 Task: Search one way flight ticket for 3 adults in first from San Angelo: San Angelo Regional Airport (mathis Field) to Greenville: Pitt-greenville Airport on 5-2-2023. Choice of flights is Emirates and Kenya Airways. Number of bags: 2 checked bags. Price is upto 106000. Outbound departure time preference is 14:45.
Action: Mouse moved to (384, 151)
Screenshot: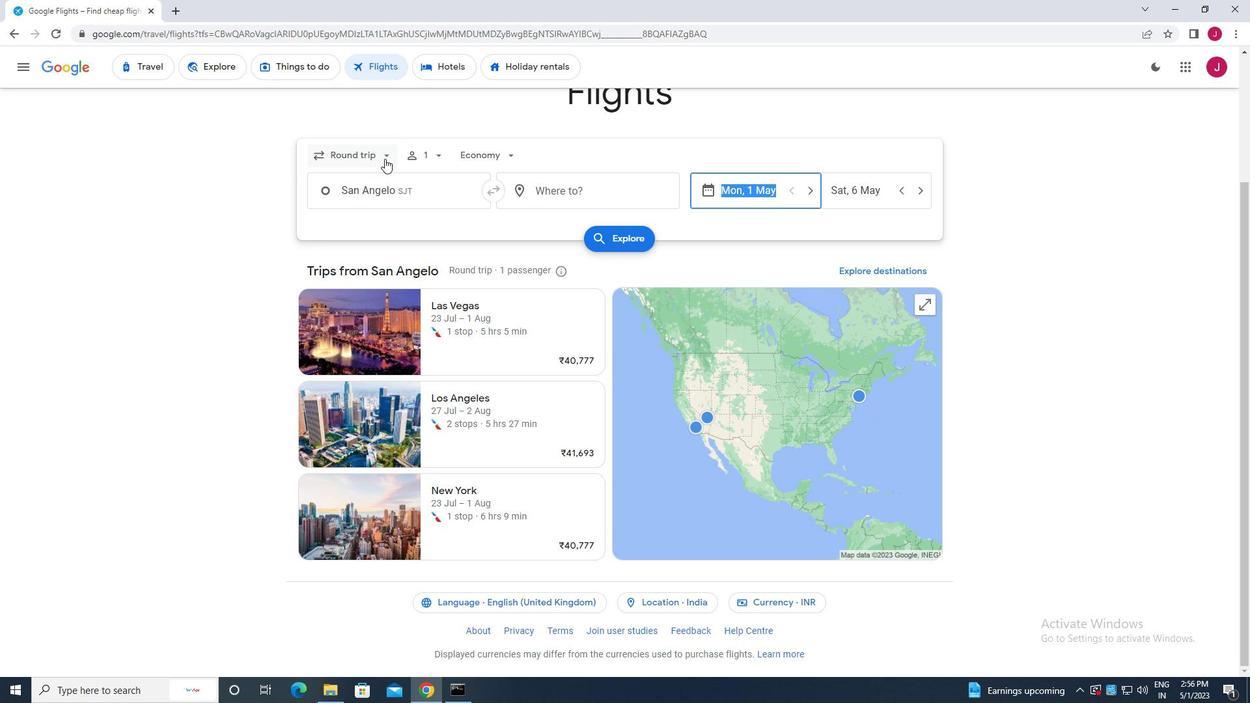 
Action: Mouse pressed left at (384, 151)
Screenshot: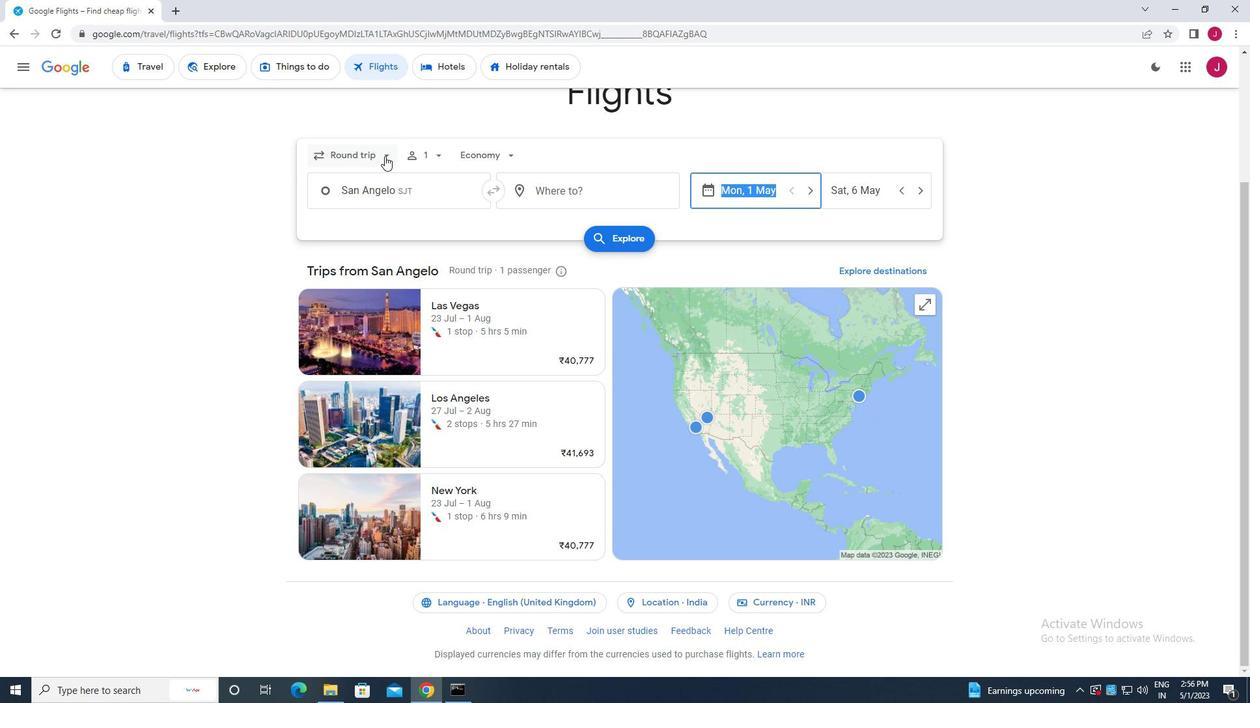 
Action: Mouse moved to (356, 212)
Screenshot: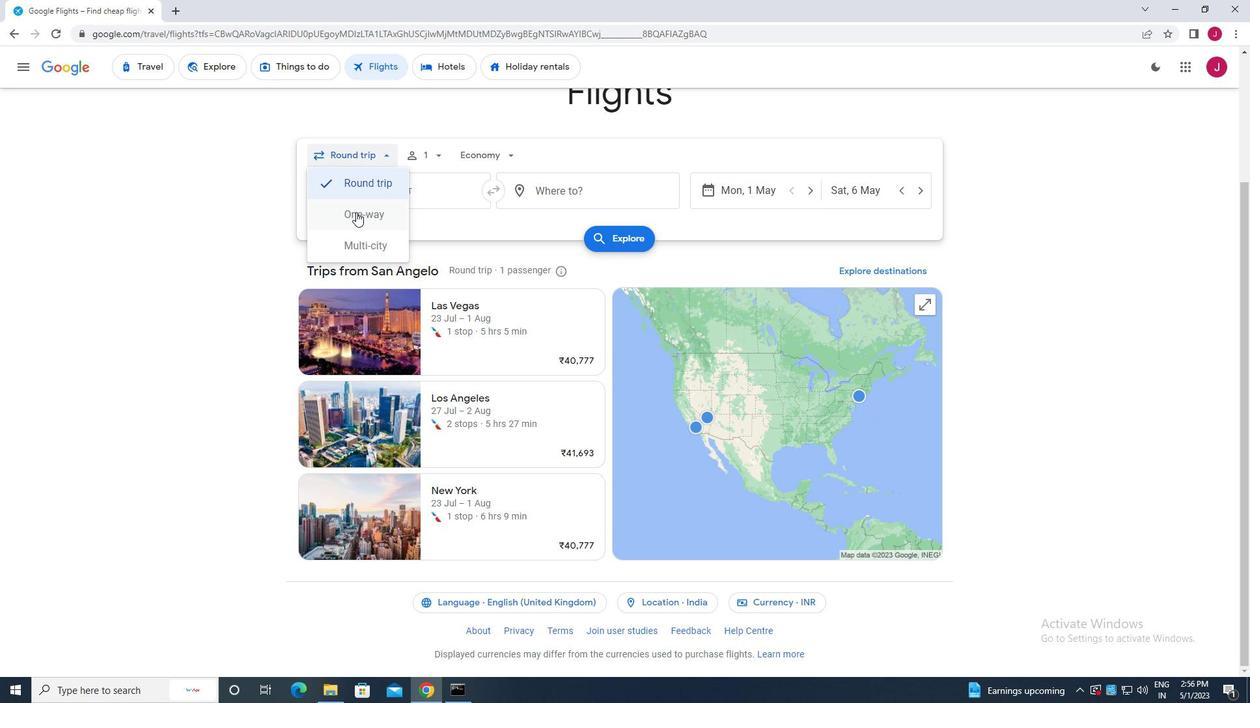 
Action: Mouse pressed left at (356, 212)
Screenshot: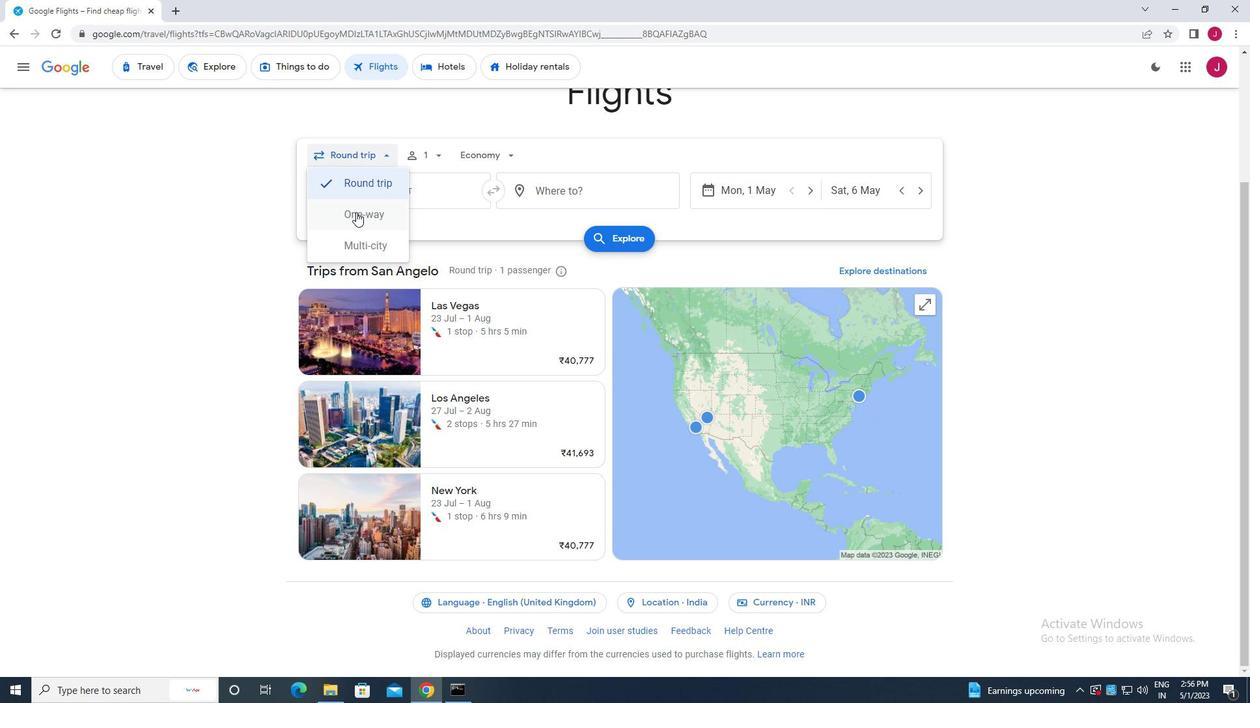 
Action: Mouse moved to (436, 153)
Screenshot: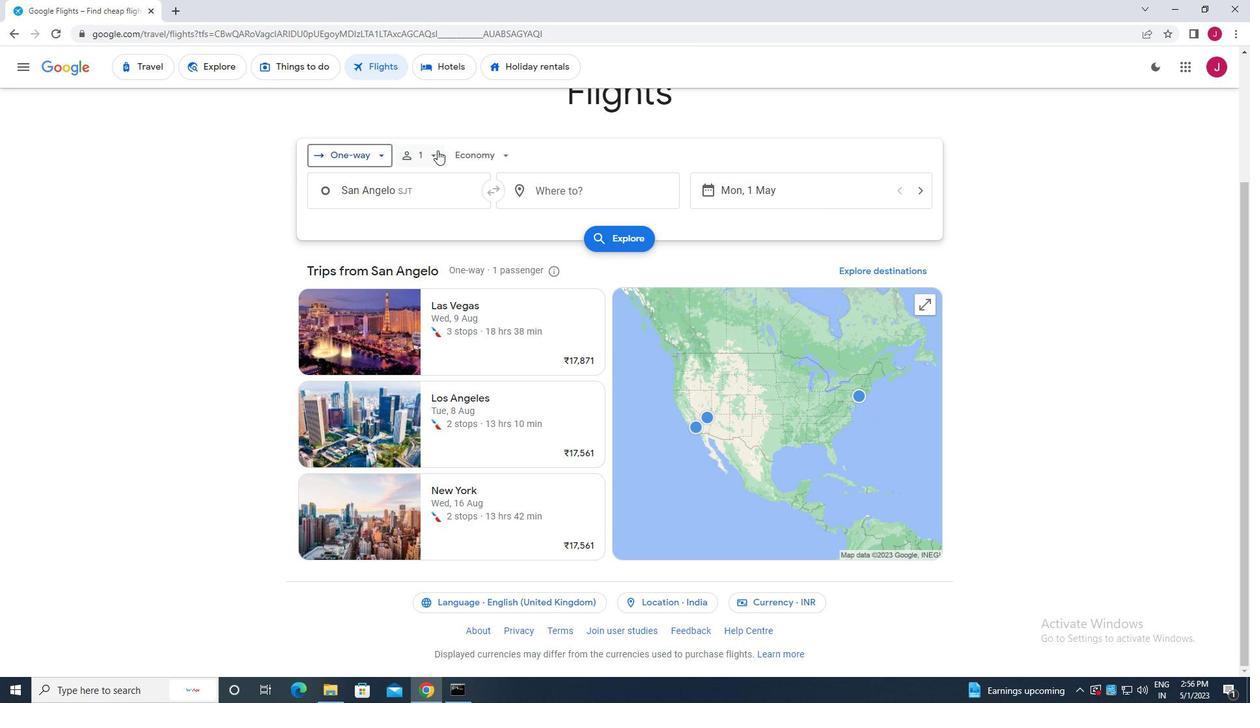 
Action: Mouse pressed left at (436, 153)
Screenshot: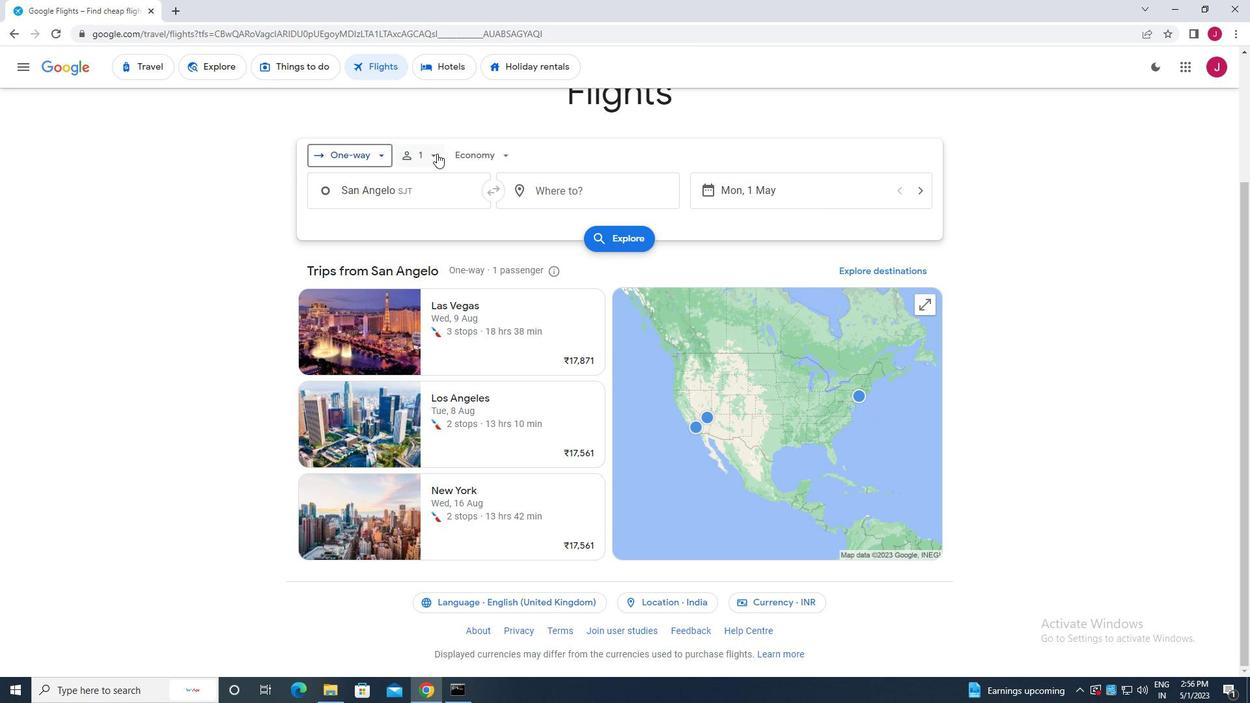 
Action: Mouse moved to (433, 160)
Screenshot: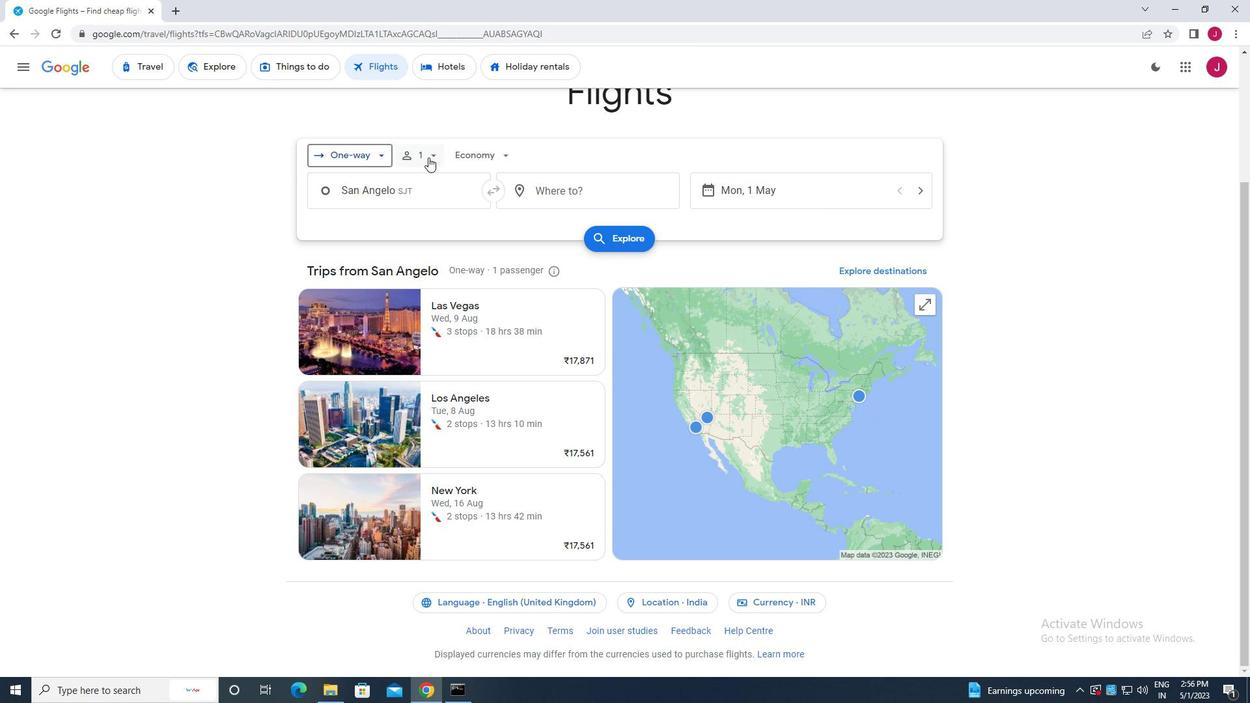 
Action: Mouse pressed left at (433, 160)
Screenshot: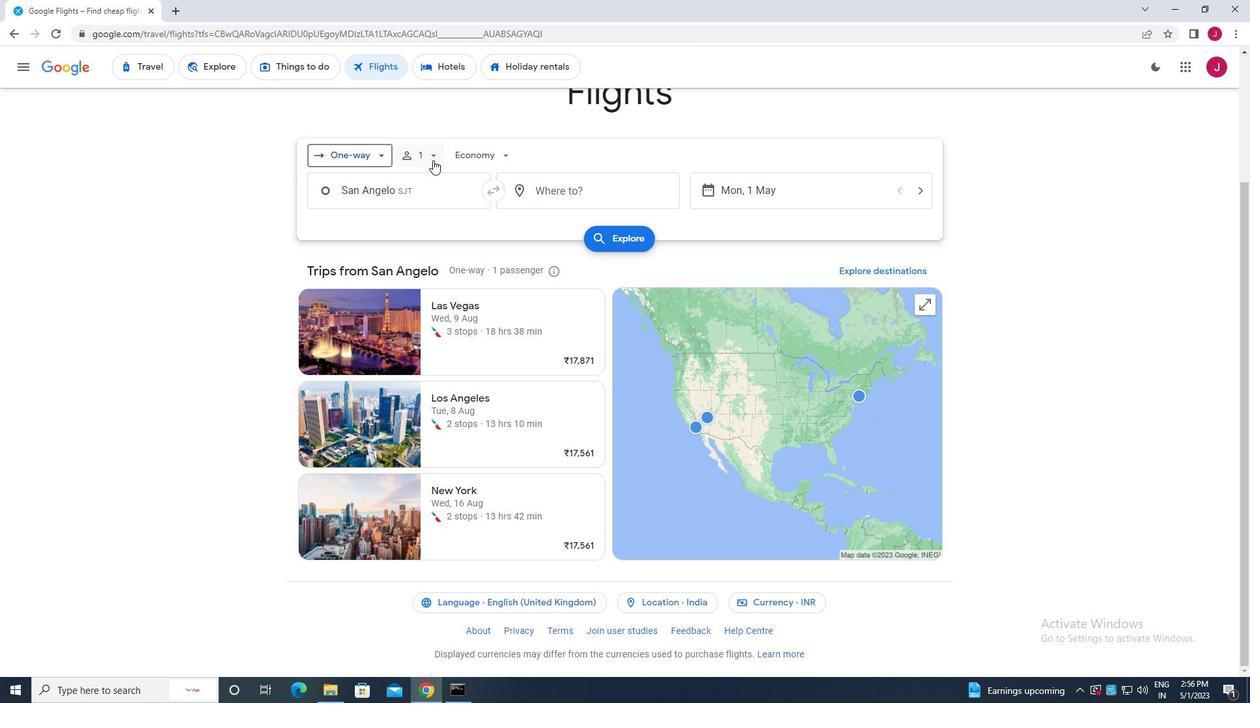 
Action: Mouse moved to (435, 154)
Screenshot: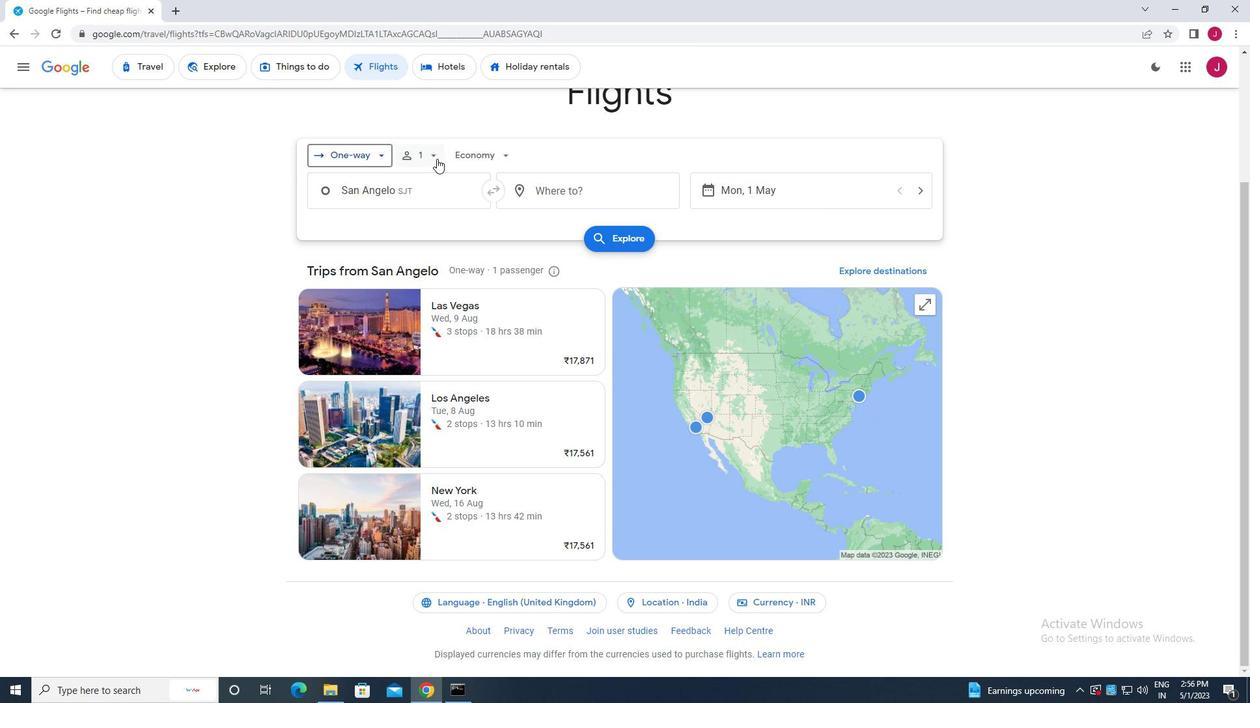 
Action: Mouse pressed left at (435, 154)
Screenshot: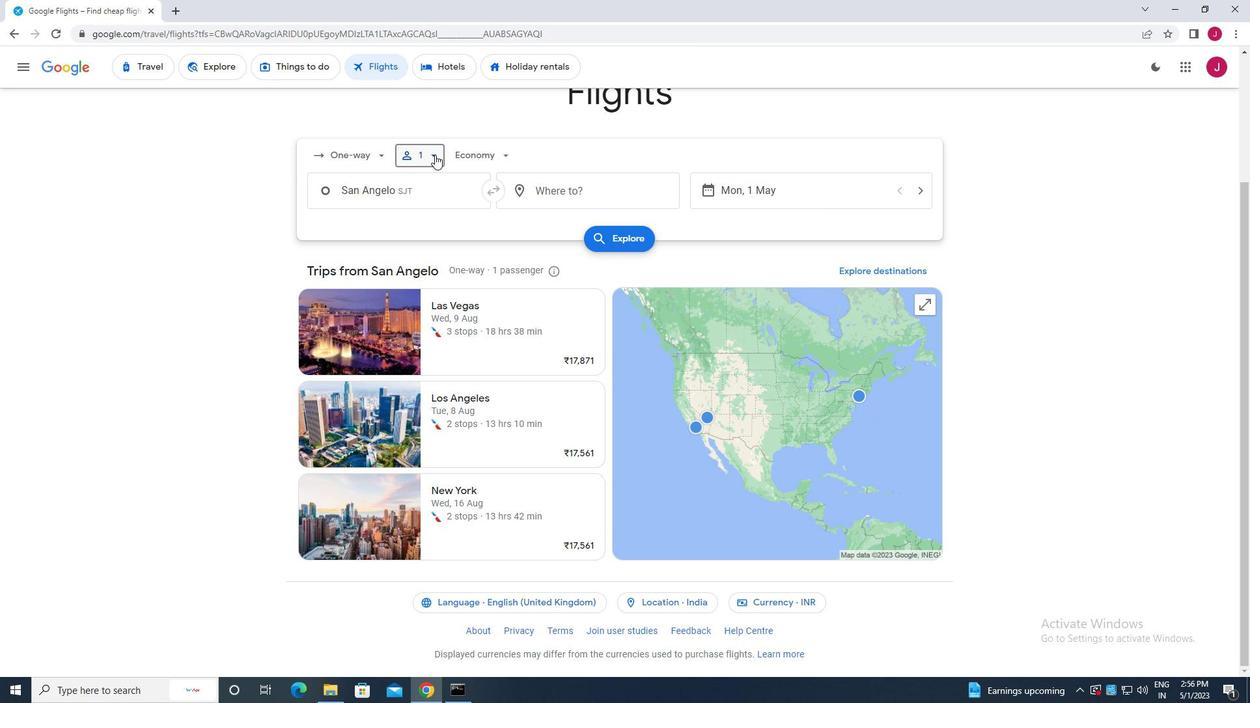 
Action: Mouse moved to (527, 191)
Screenshot: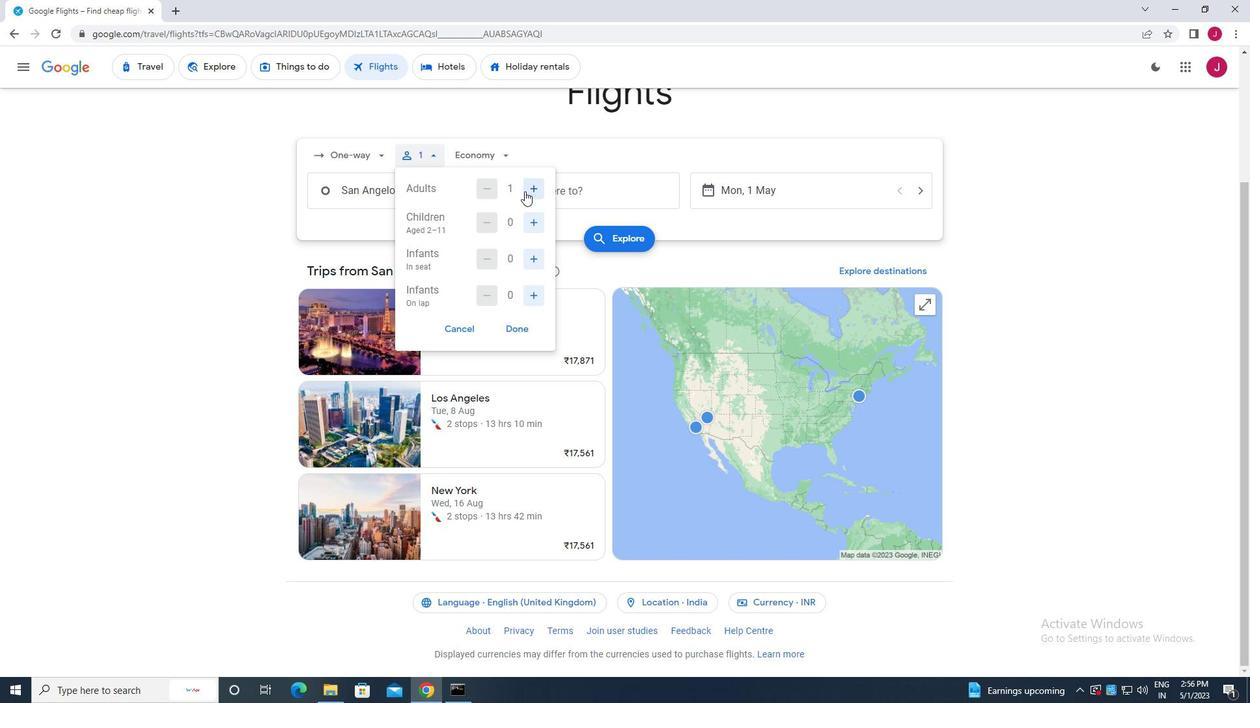 
Action: Mouse pressed left at (527, 191)
Screenshot: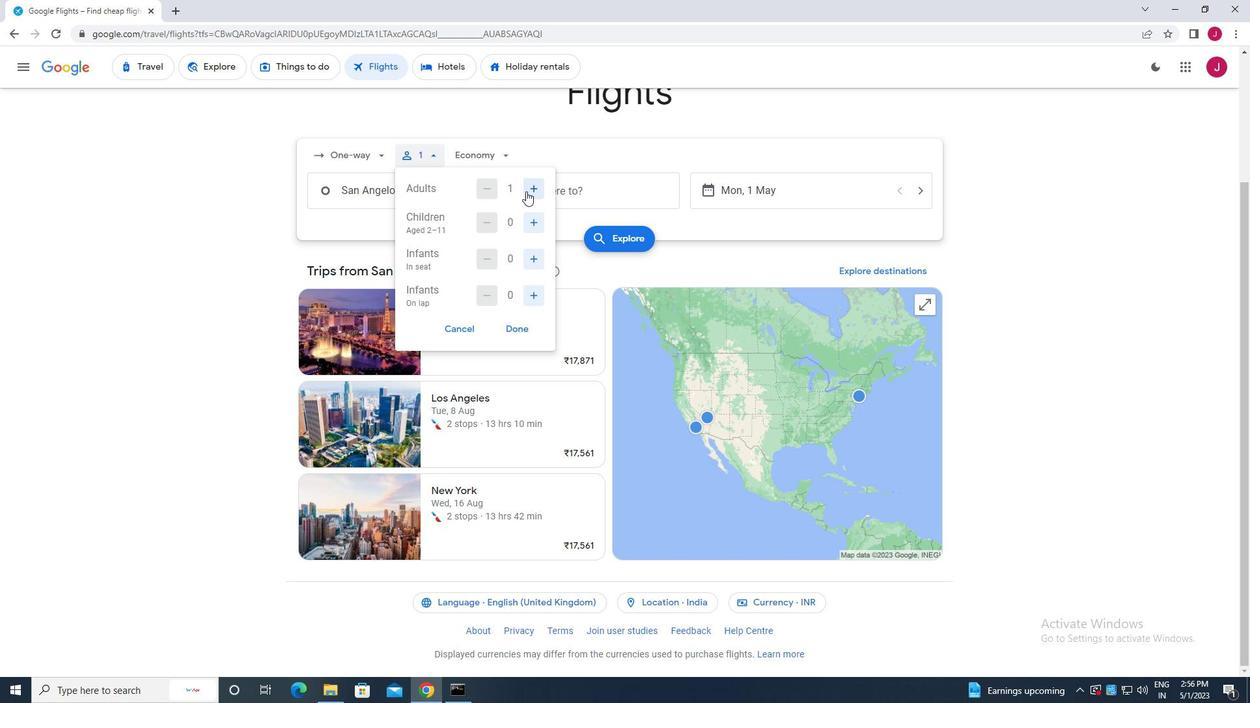 
Action: Mouse moved to (528, 191)
Screenshot: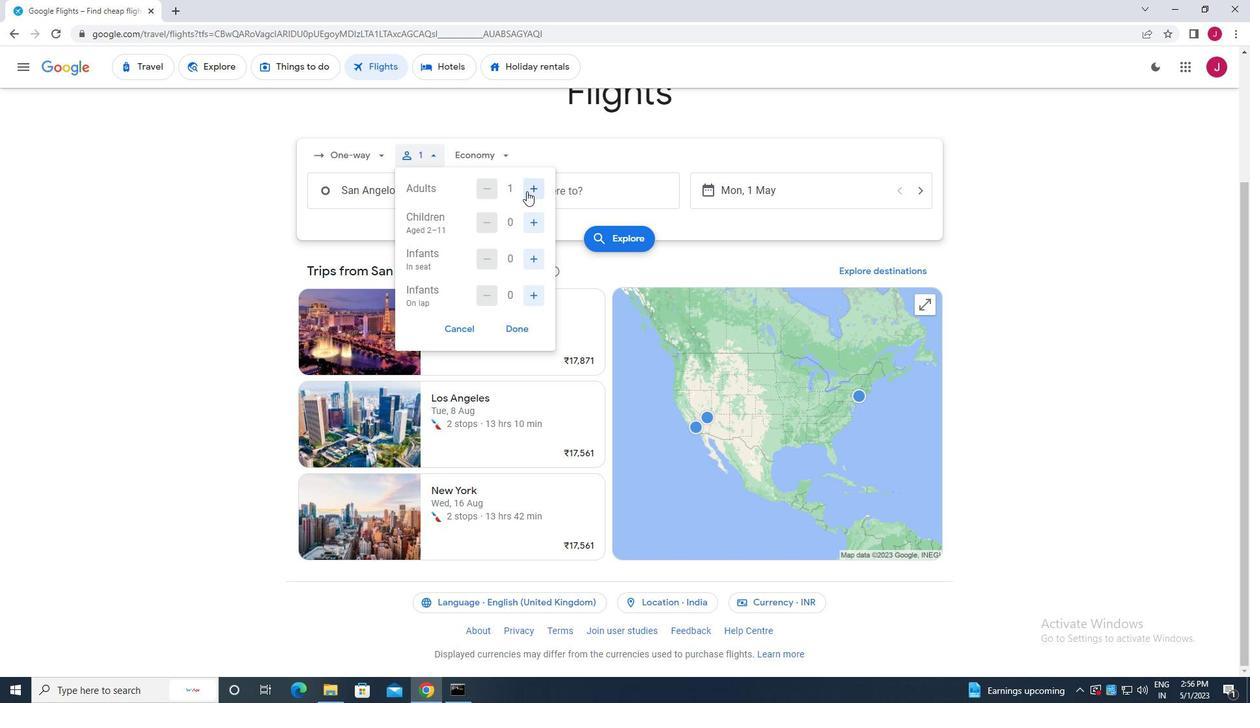 
Action: Mouse pressed left at (528, 191)
Screenshot: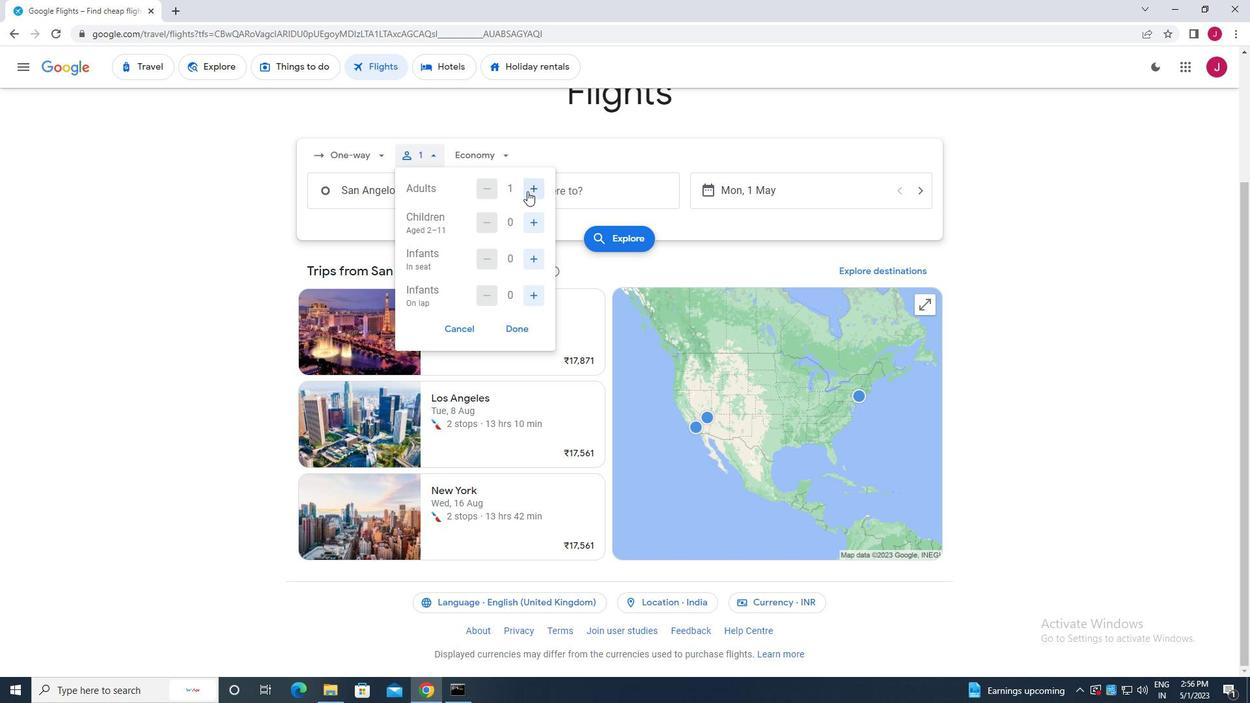 
Action: Mouse moved to (518, 325)
Screenshot: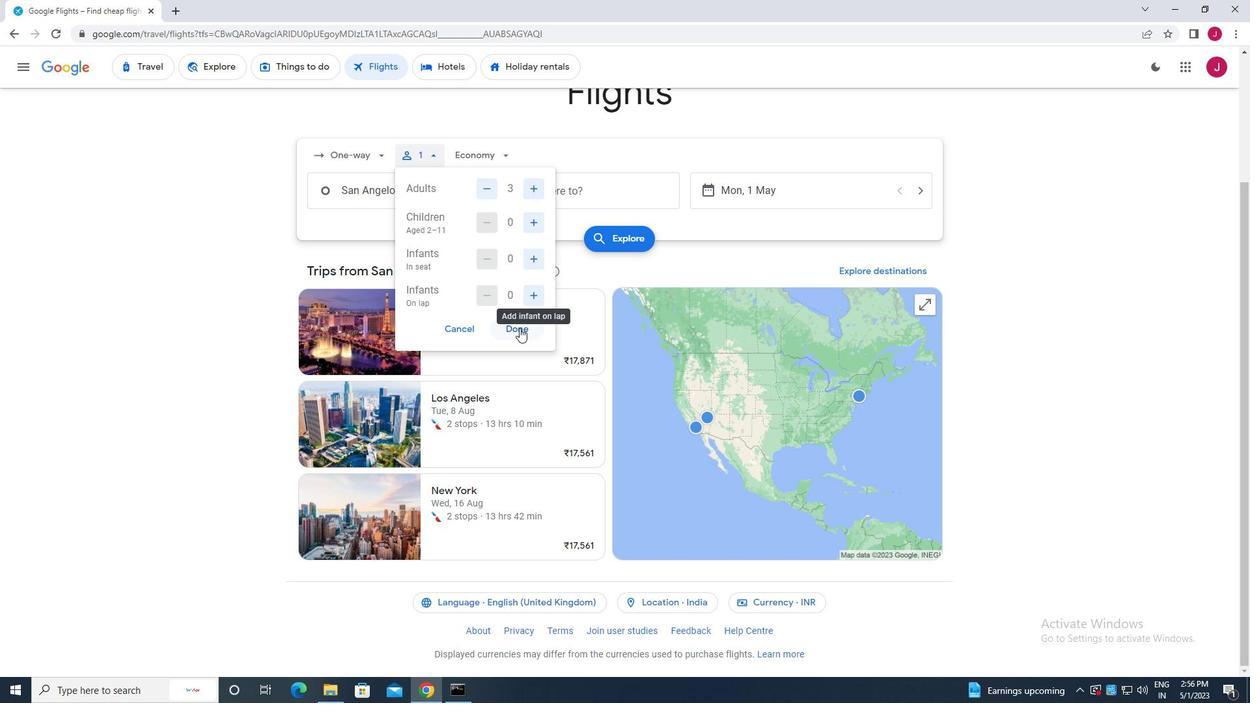 
Action: Mouse pressed left at (518, 325)
Screenshot: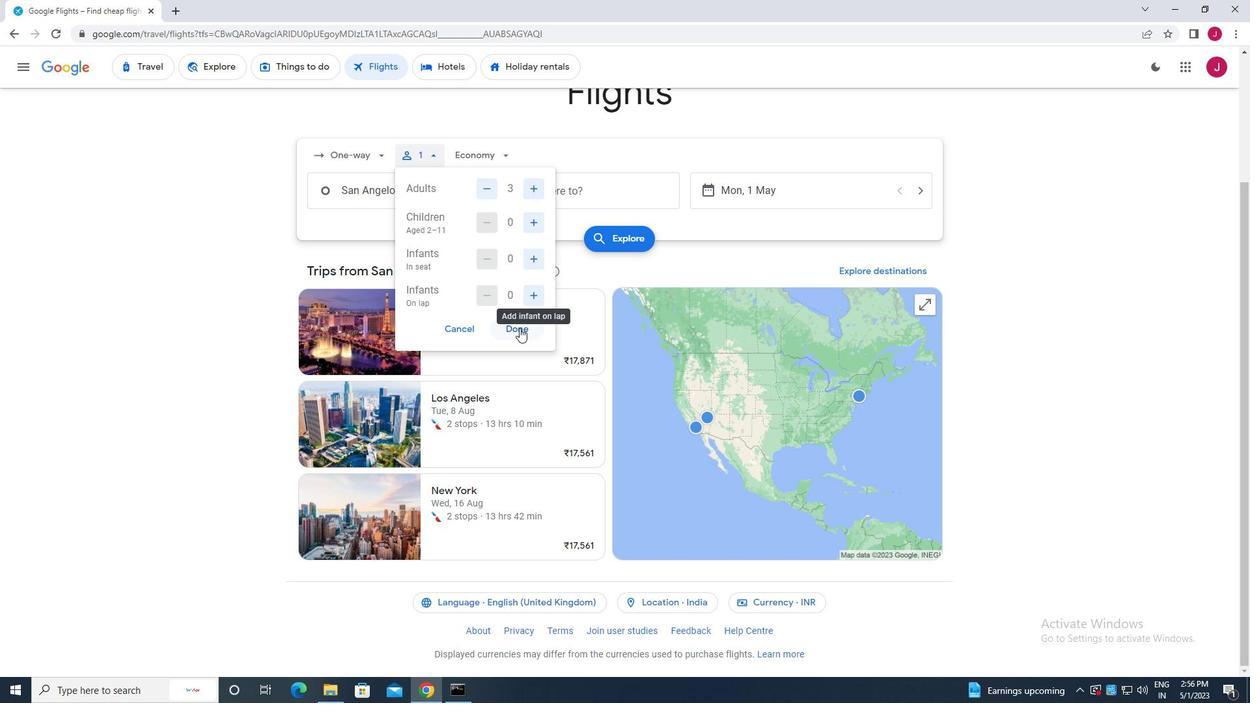 
Action: Mouse moved to (487, 158)
Screenshot: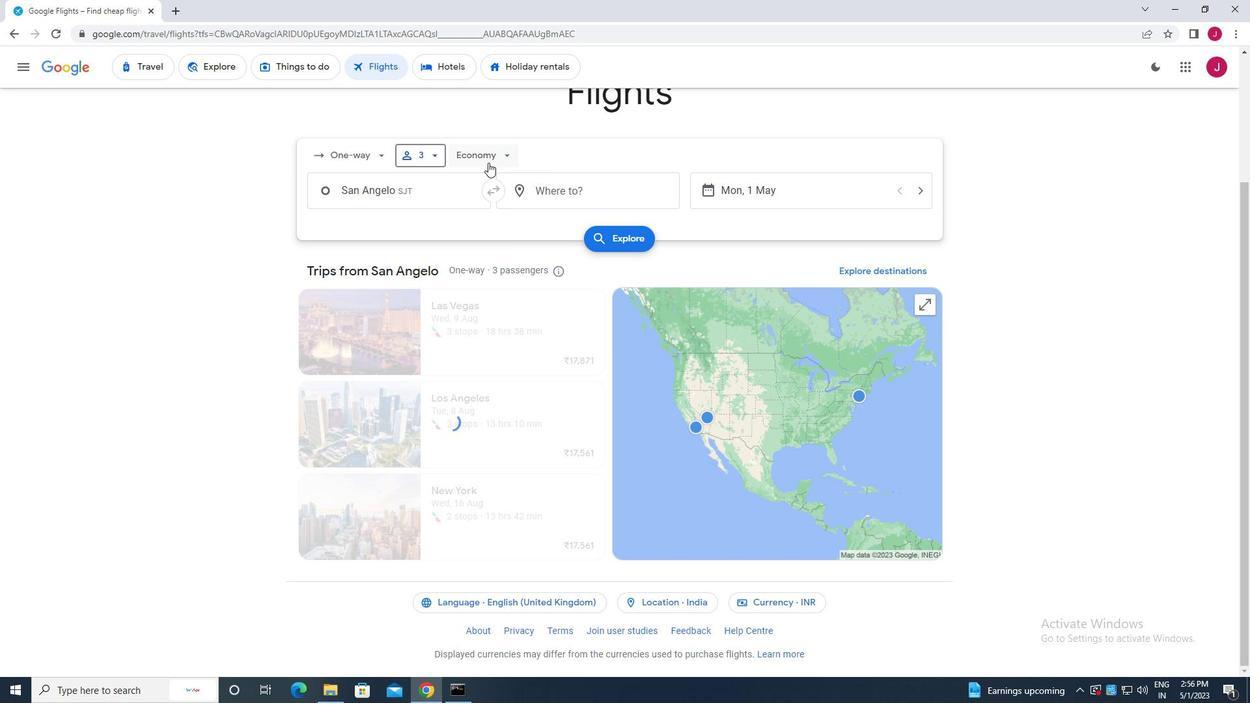 
Action: Mouse pressed left at (487, 158)
Screenshot: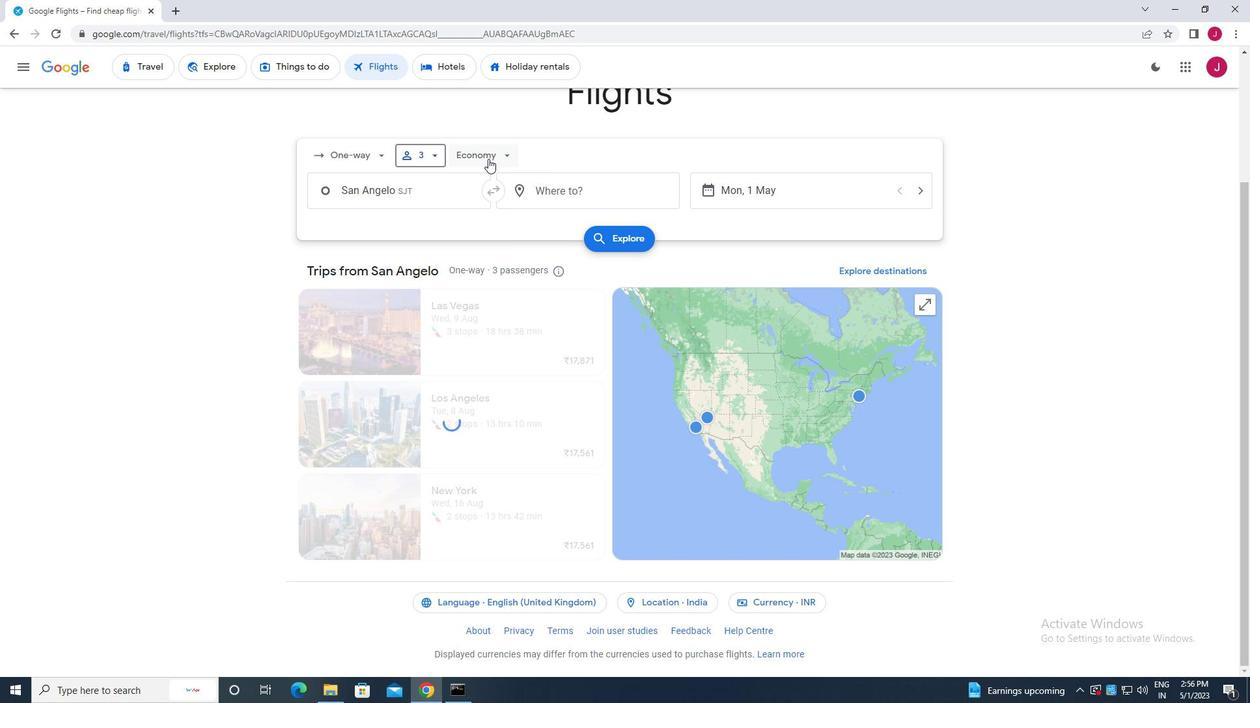 
Action: Mouse moved to (493, 274)
Screenshot: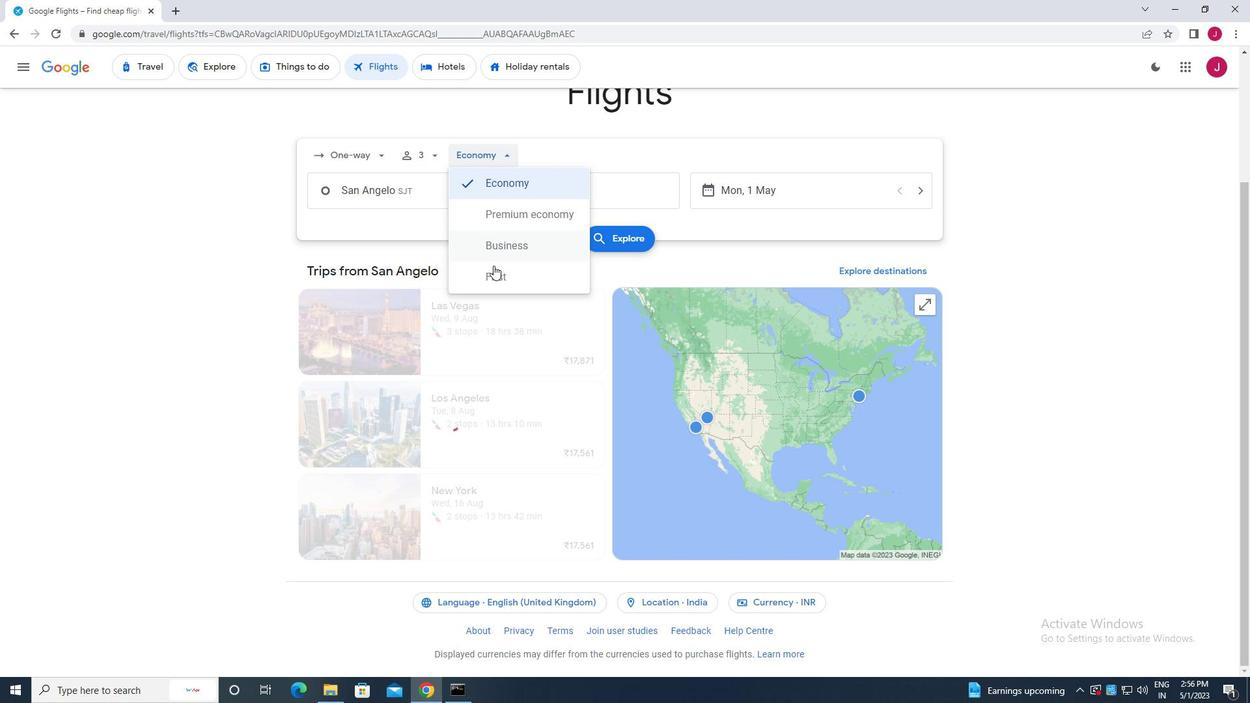
Action: Mouse pressed left at (493, 274)
Screenshot: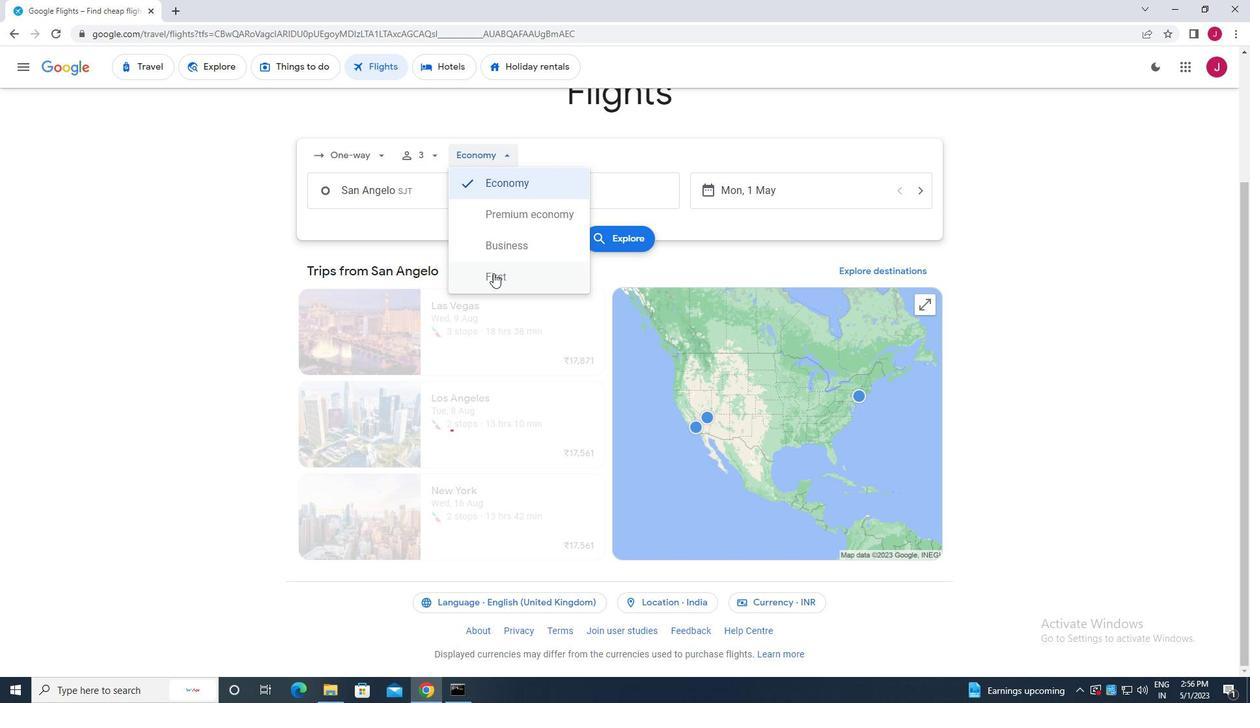 
Action: Mouse moved to (423, 183)
Screenshot: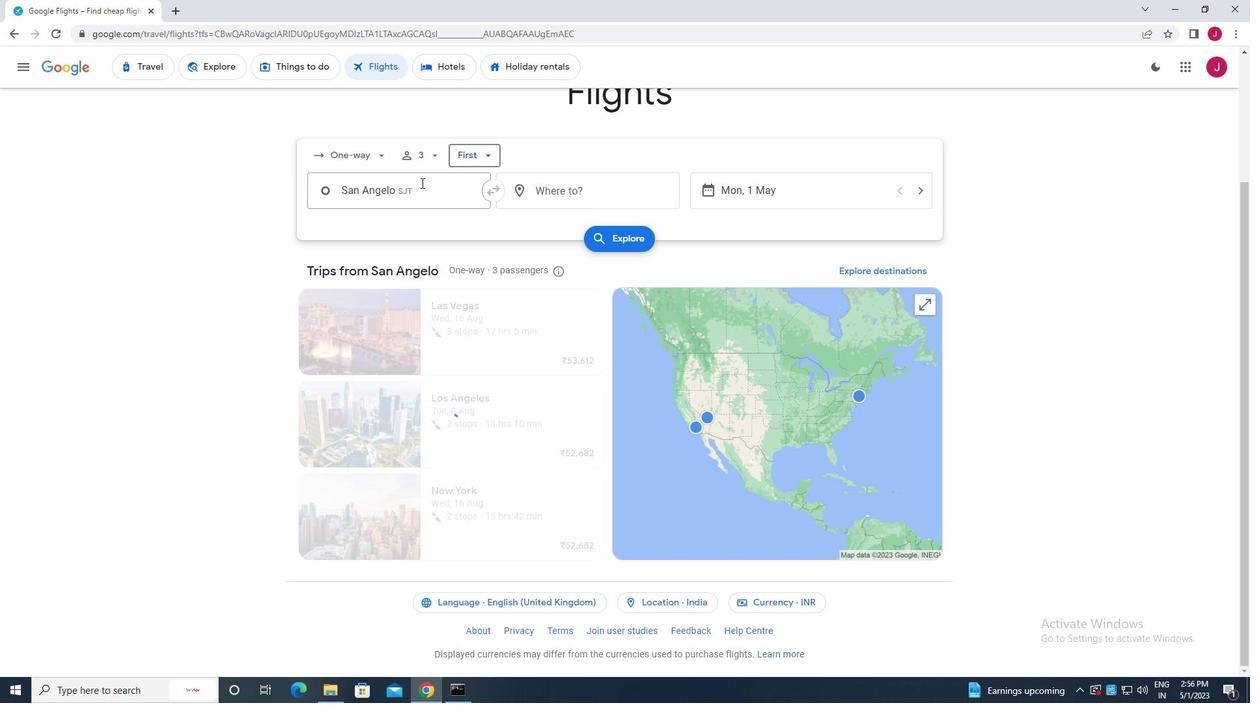 
Action: Mouse pressed left at (423, 183)
Screenshot: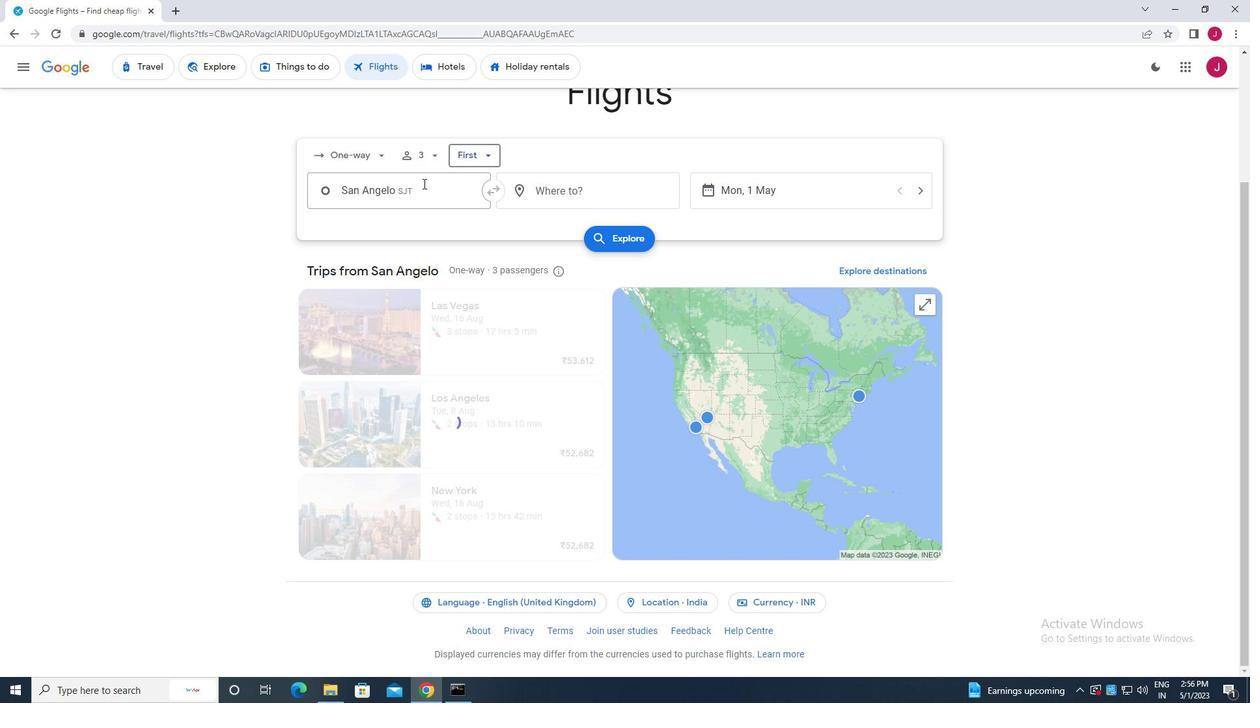 
Action: Mouse moved to (430, 183)
Screenshot: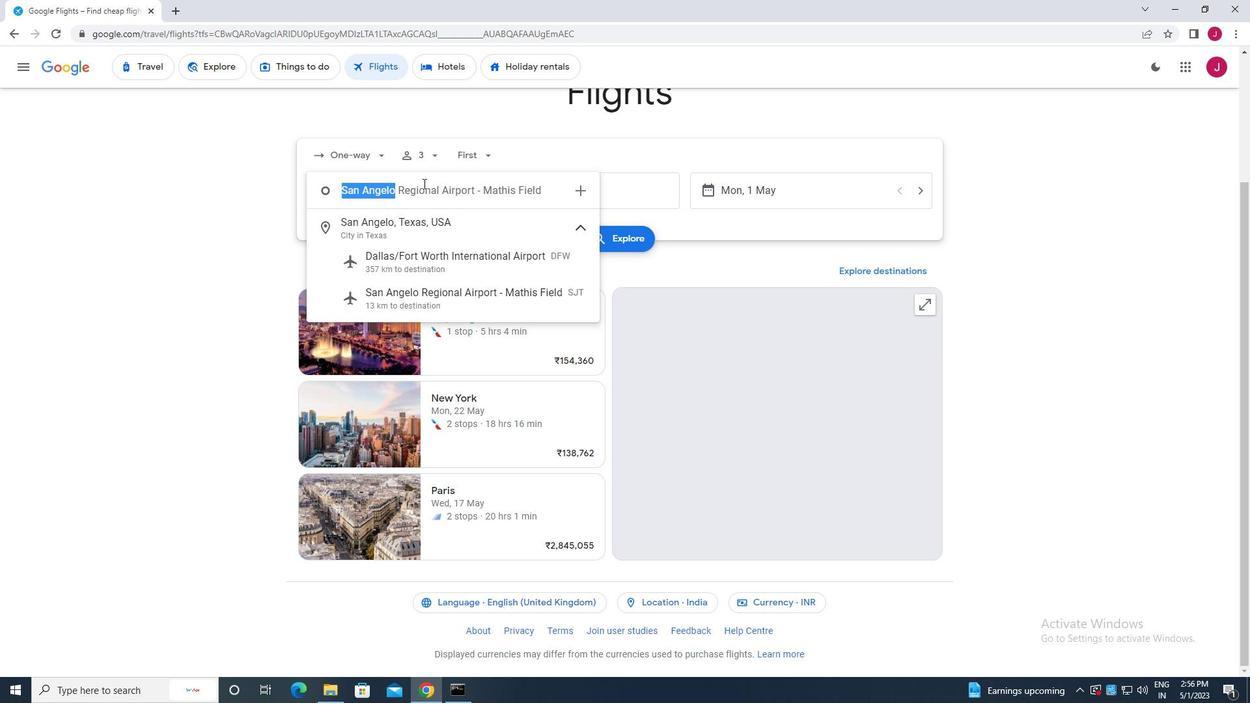 
Action: Key pressed san<Key.space>ang
Screenshot: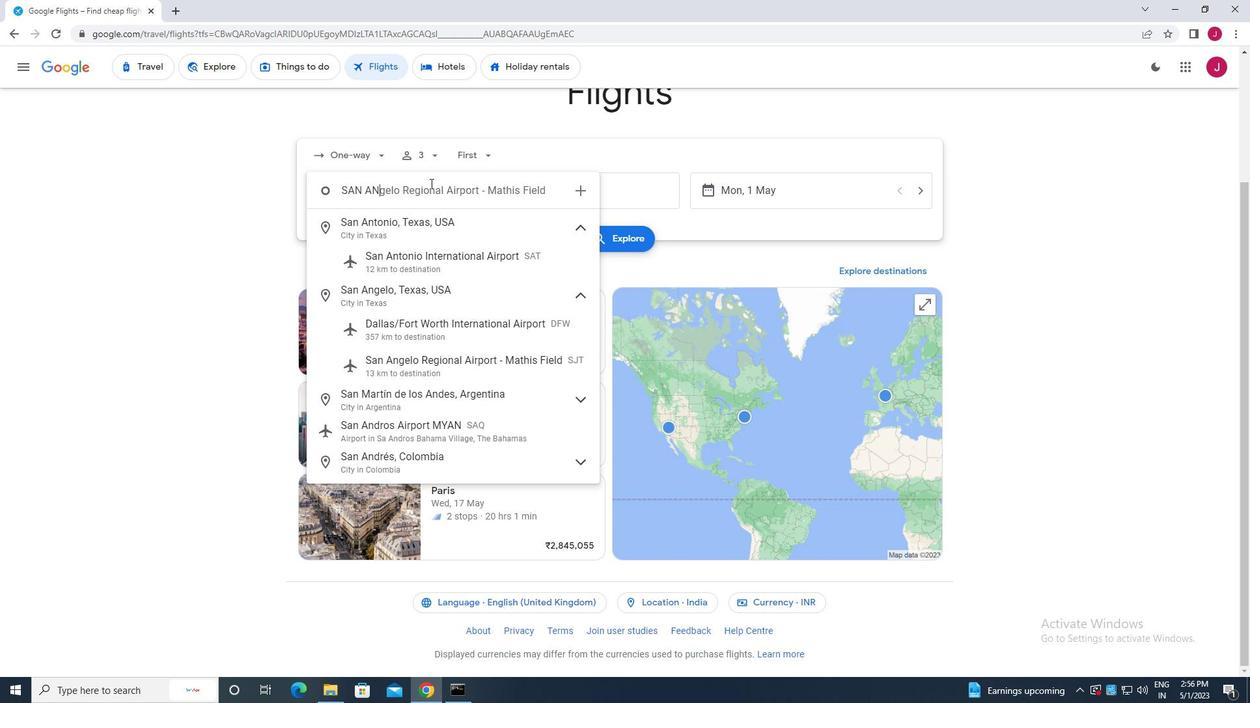 
Action: Mouse moved to (422, 186)
Screenshot: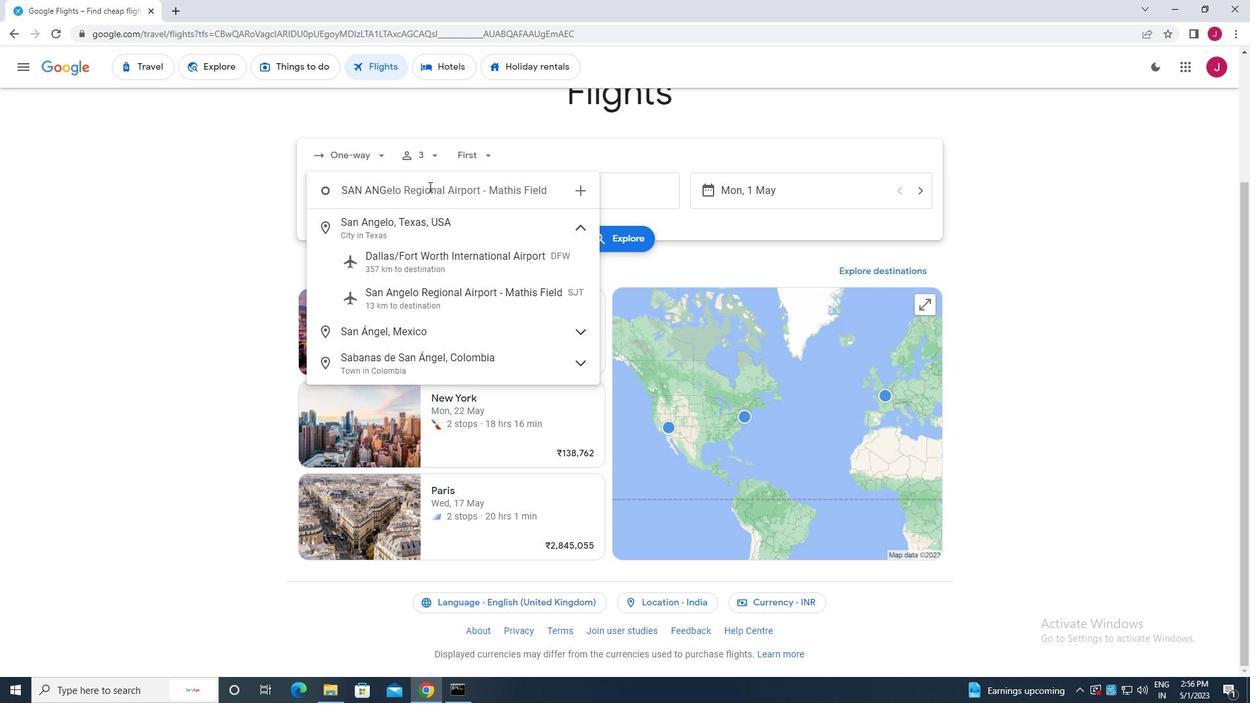 
Action: Key pressed gelo
Screenshot: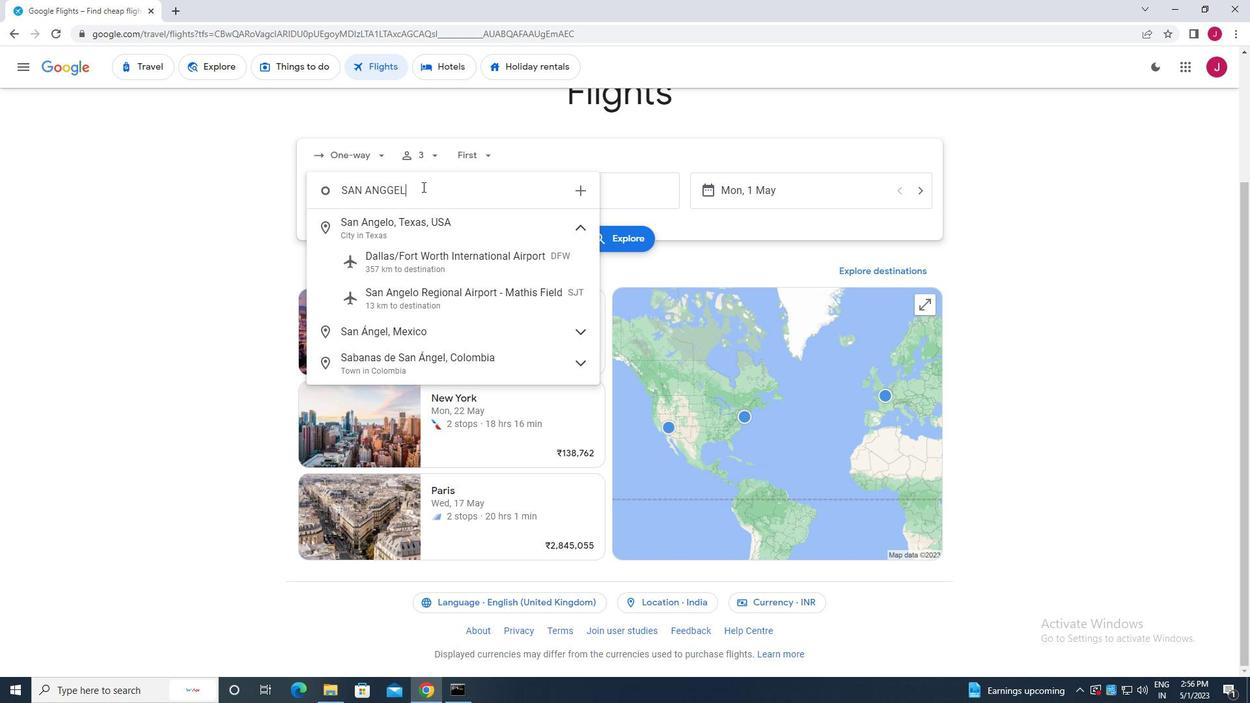 
Action: Mouse moved to (456, 291)
Screenshot: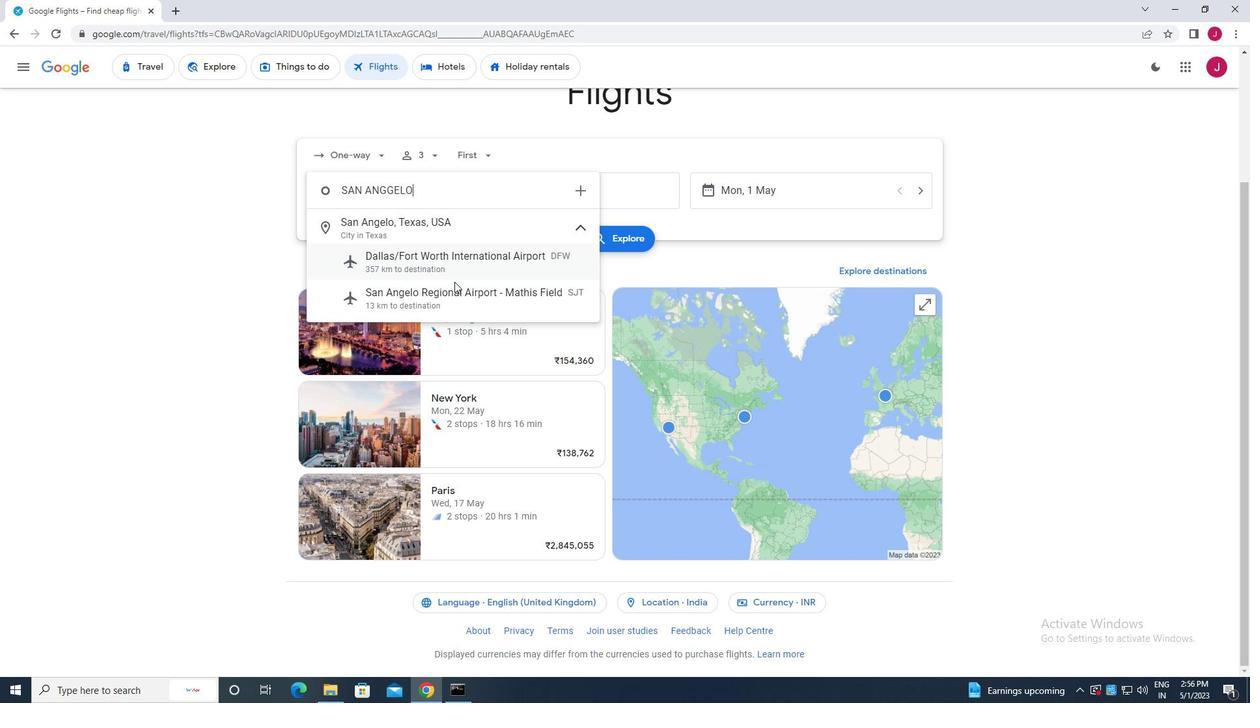 
Action: Mouse pressed left at (456, 291)
Screenshot: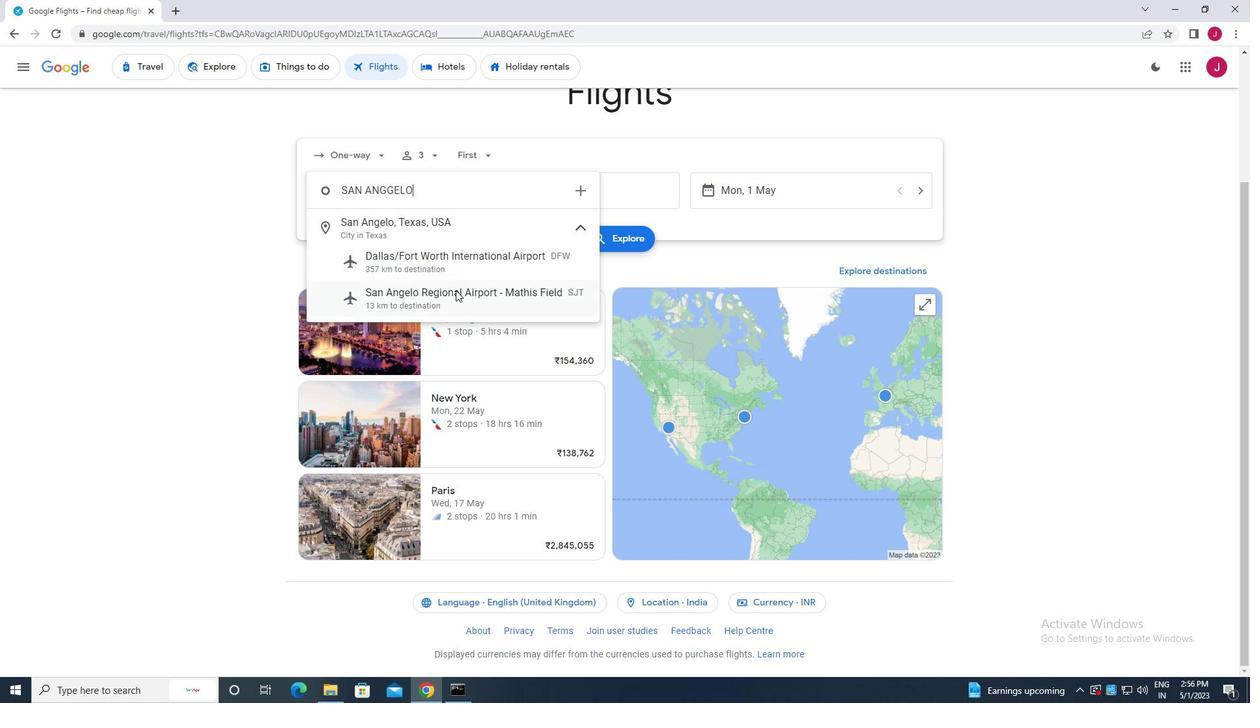 
Action: Mouse moved to (601, 194)
Screenshot: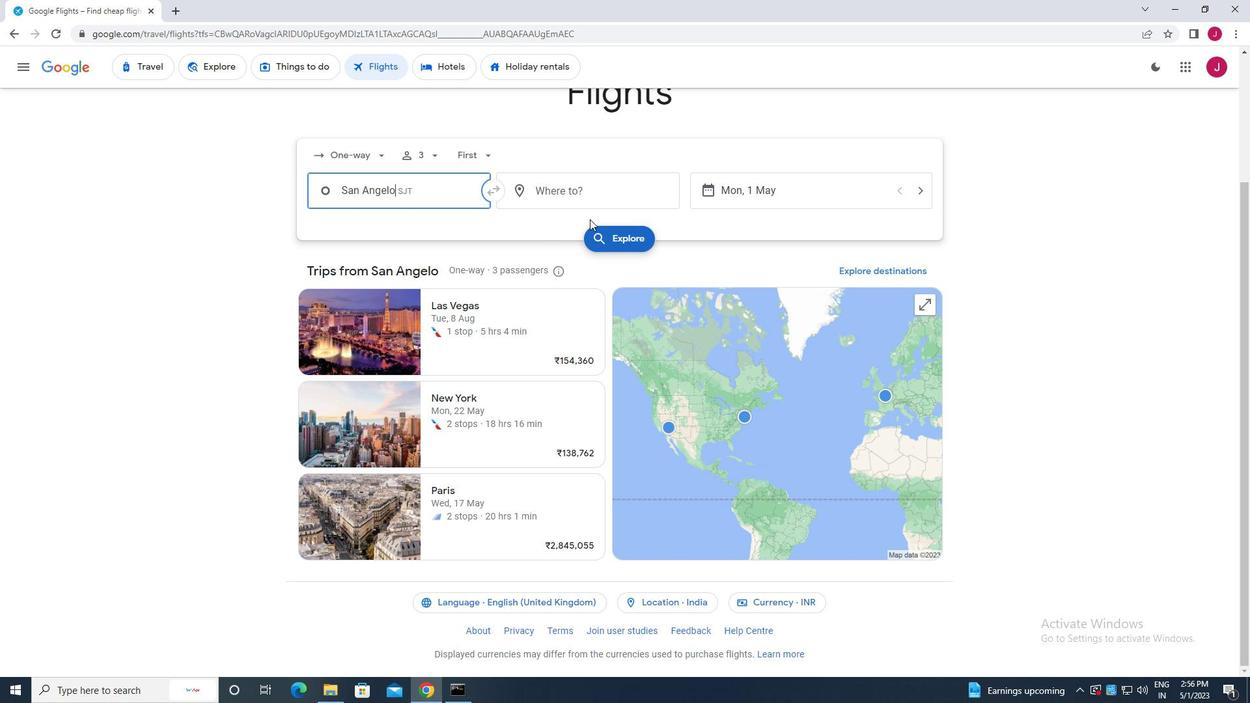 
Action: Mouse pressed left at (601, 194)
Screenshot: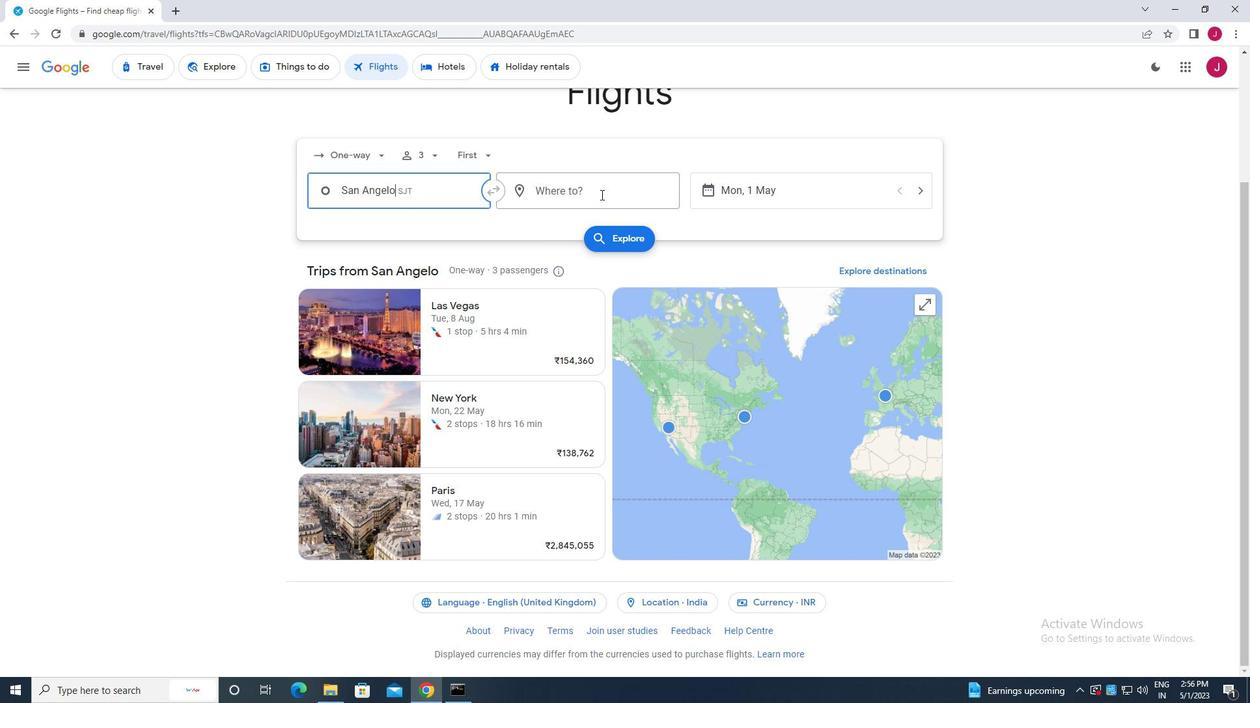 
Action: Mouse moved to (599, 195)
Screenshot: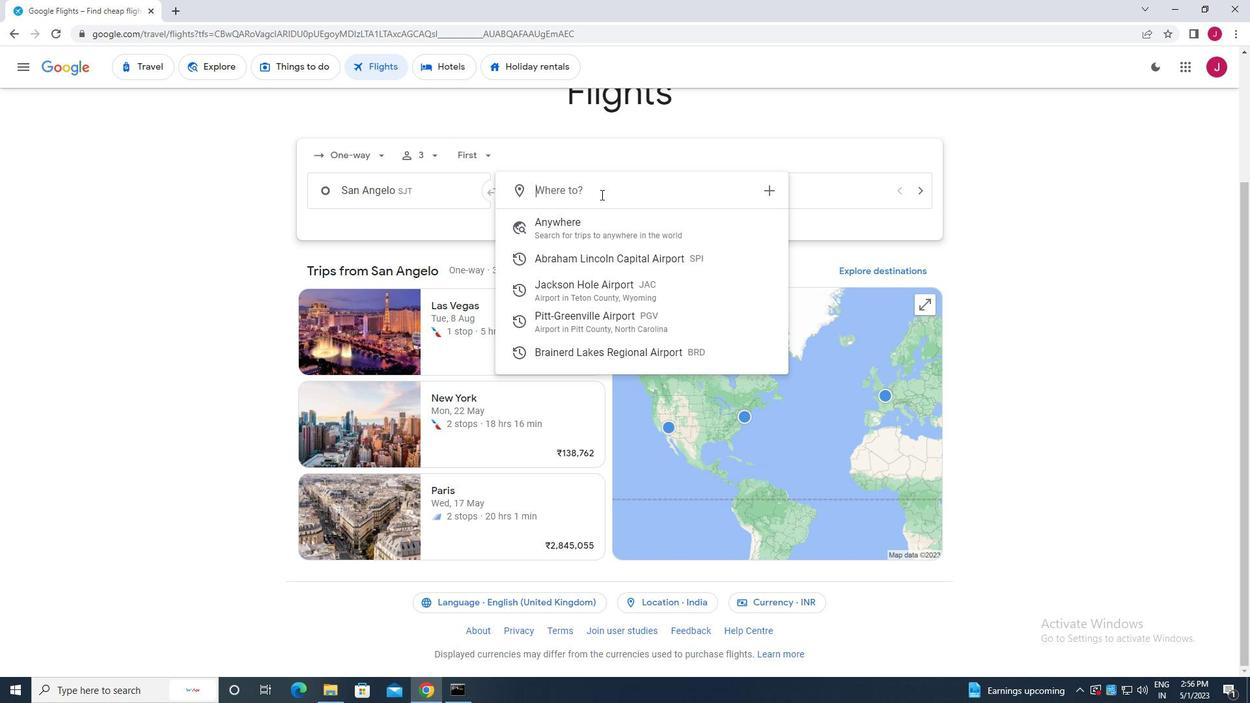
Action: Key pressed greenville<Key.space>p
Screenshot: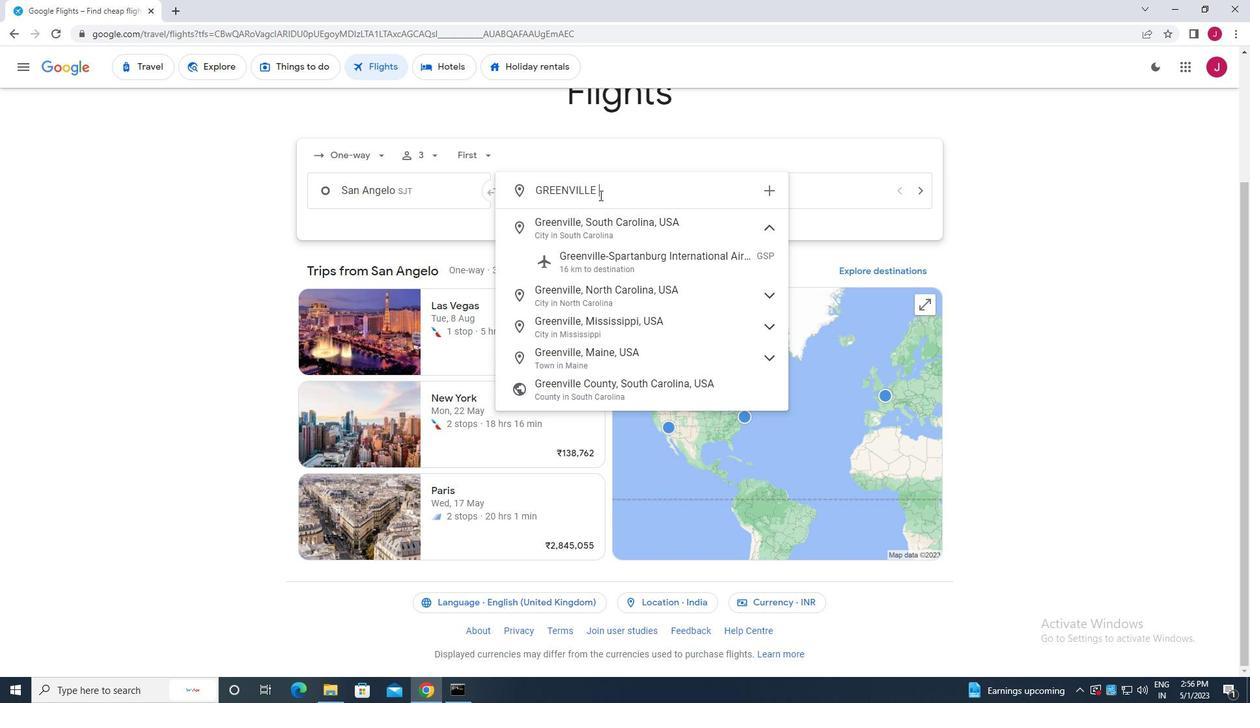 
Action: Mouse moved to (599, 233)
Screenshot: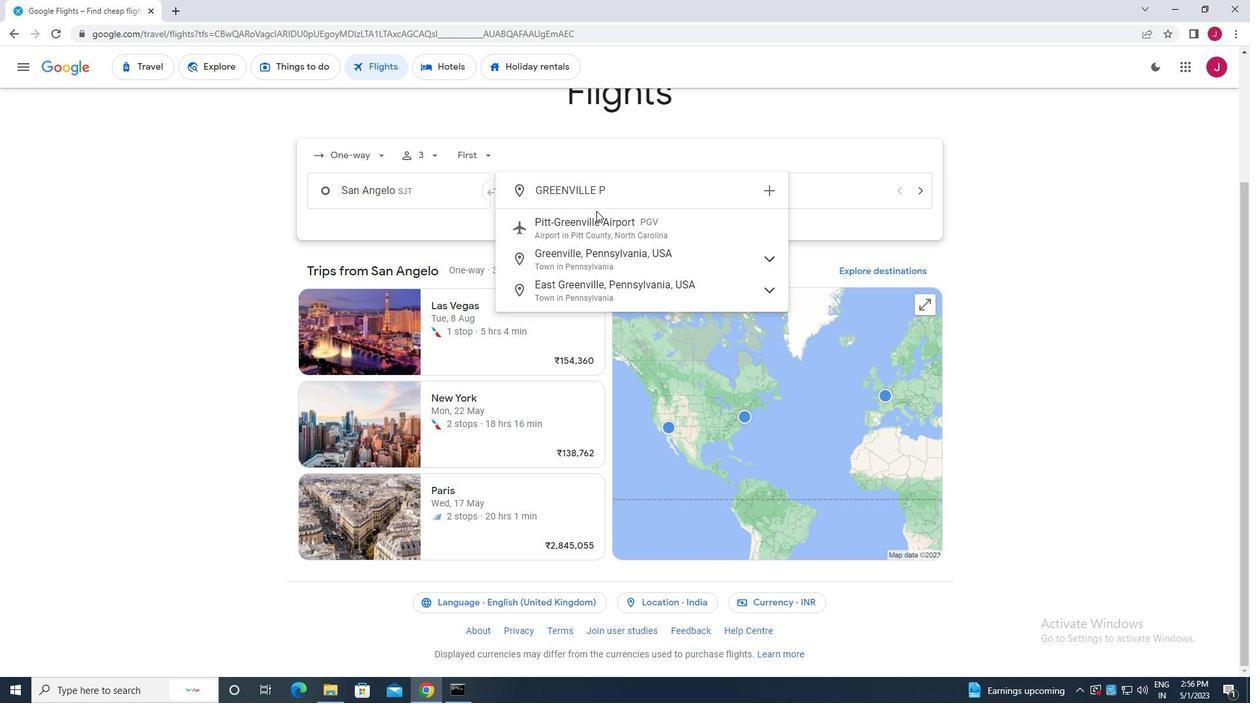 
Action: Mouse pressed left at (599, 233)
Screenshot: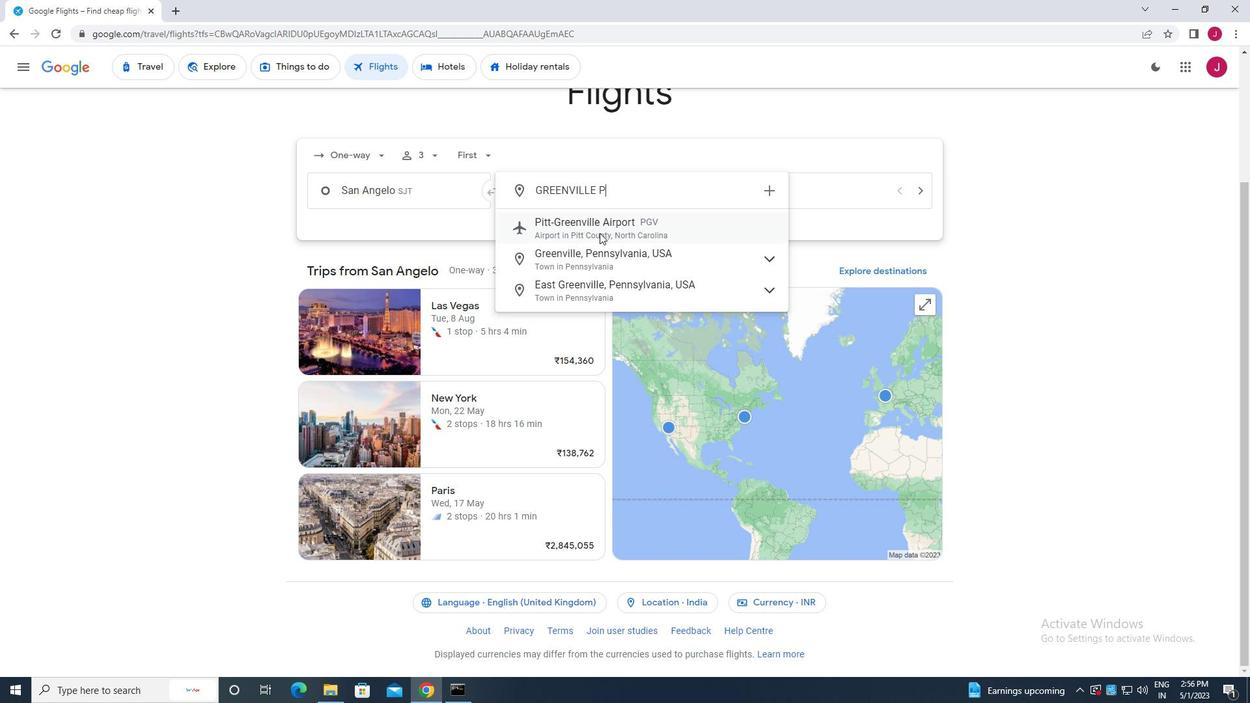 
Action: Mouse moved to (809, 182)
Screenshot: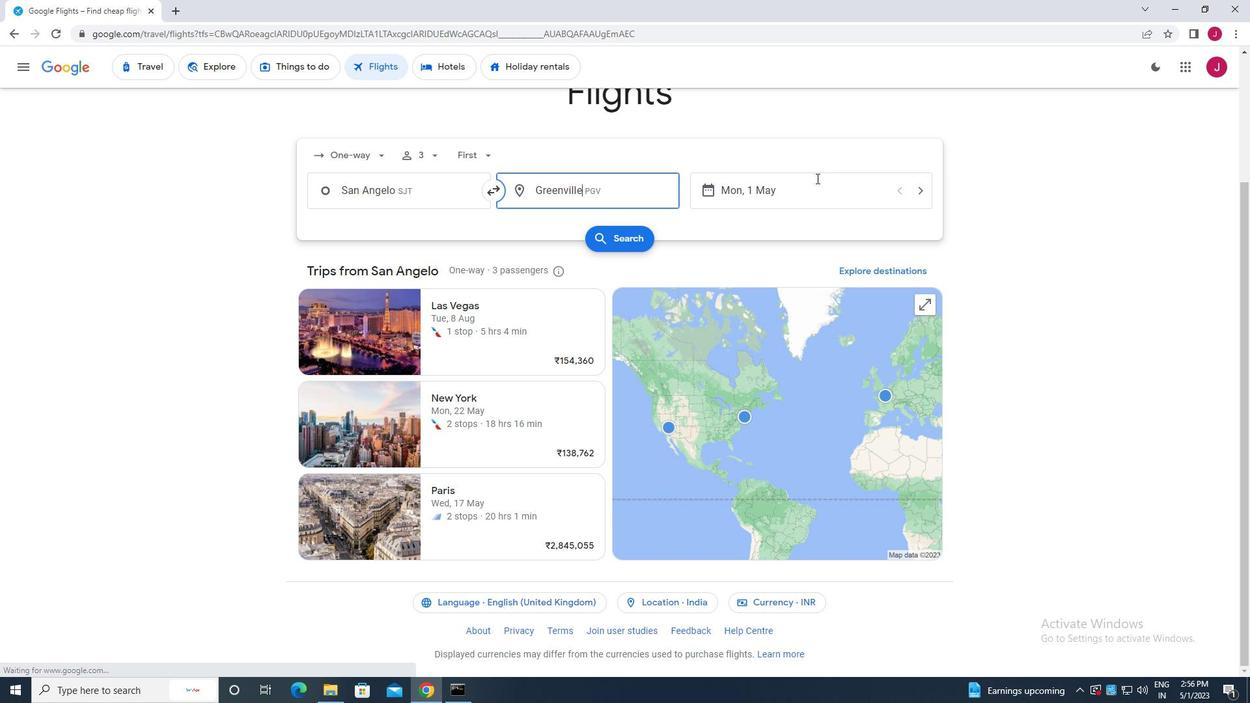 
Action: Mouse pressed left at (809, 182)
Screenshot: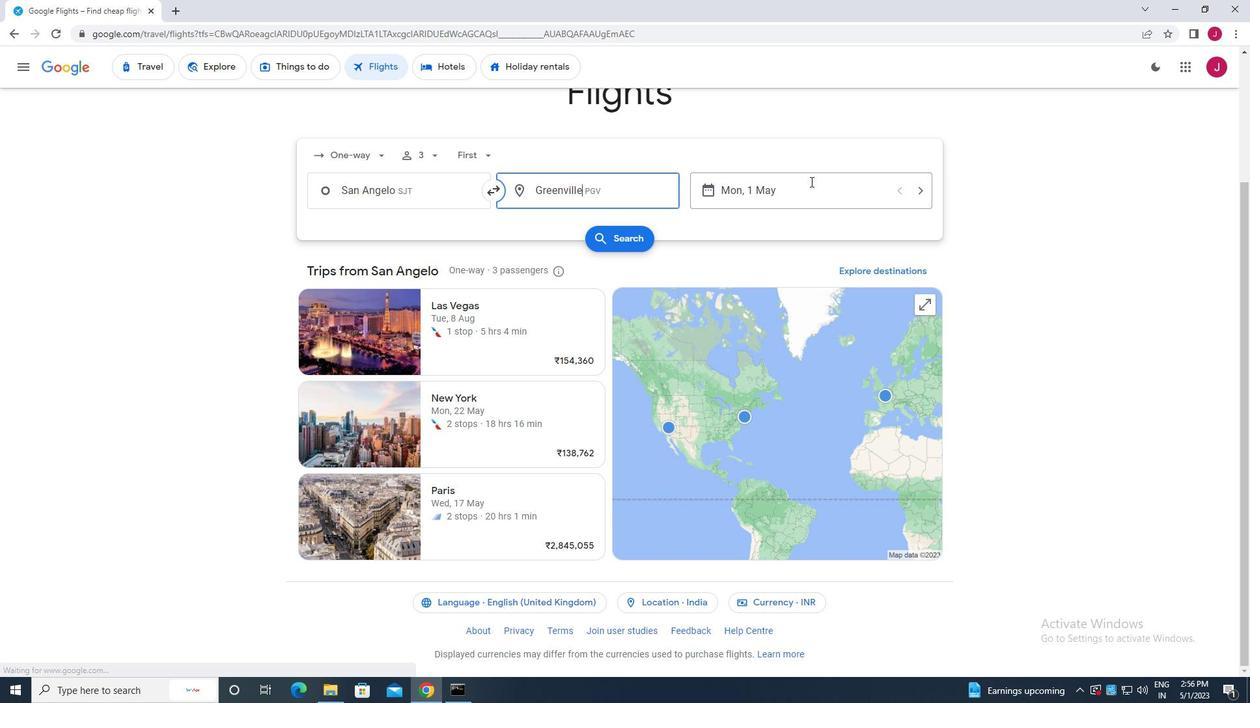 
Action: Mouse moved to (533, 297)
Screenshot: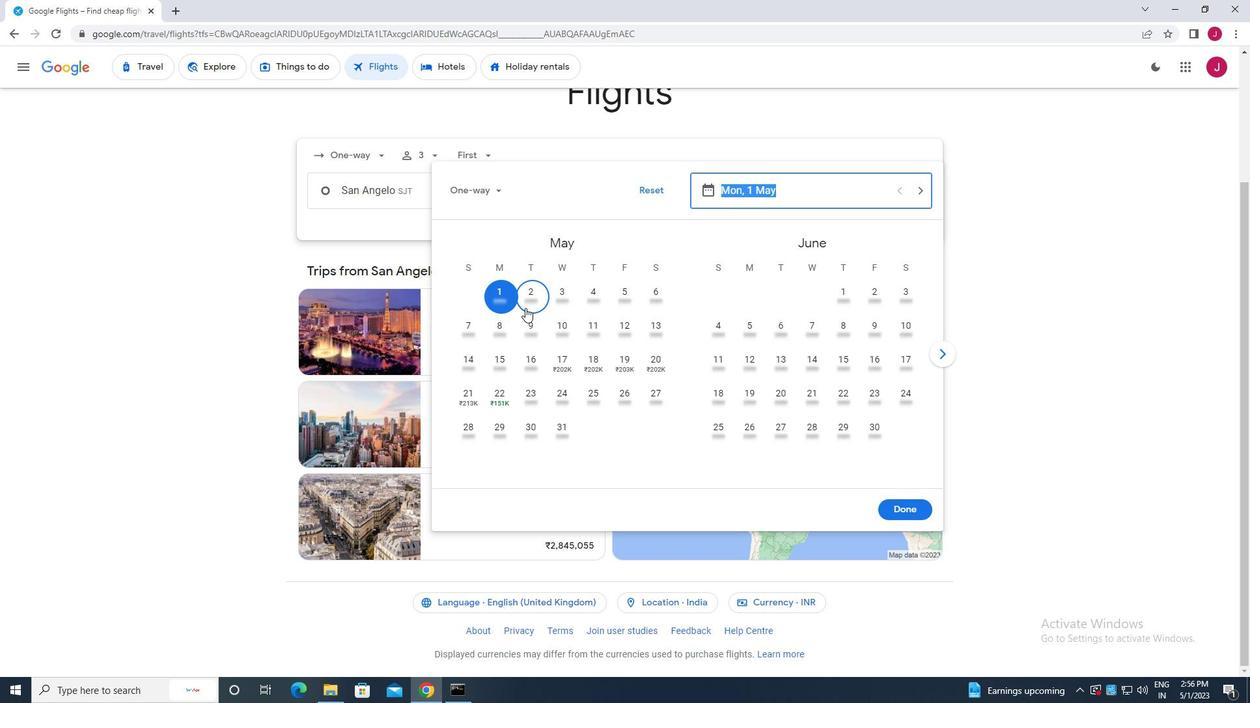 
Action: Mouse pressed left at (533, 297)
Screenshot: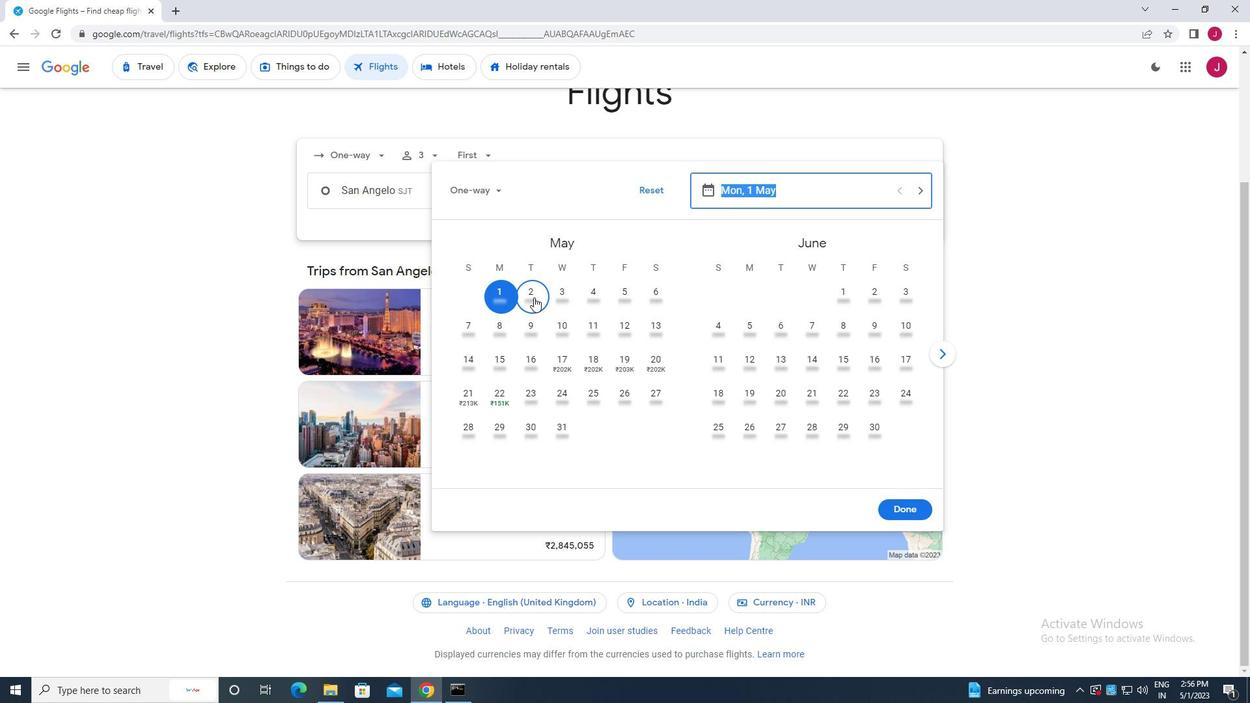 
Action: Mouse moved to (903, 507)
Screenshot: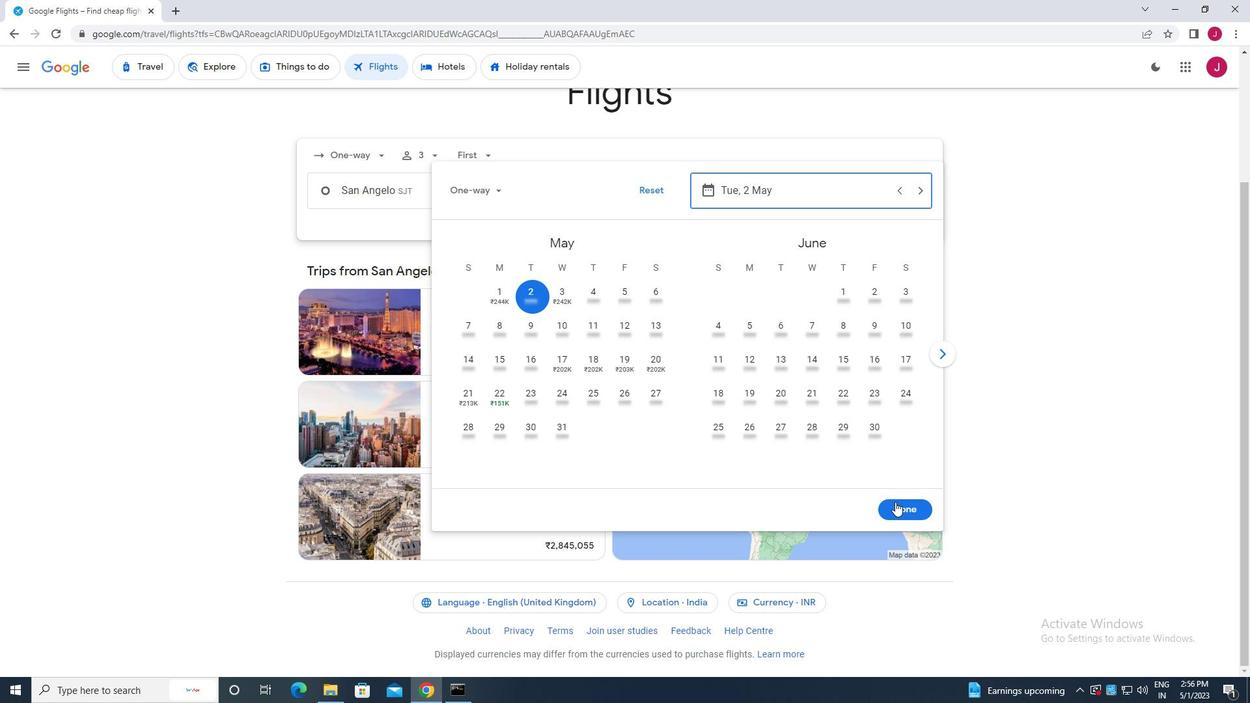 
Action: Mouse pressed left at (903, 507)
Screenshot: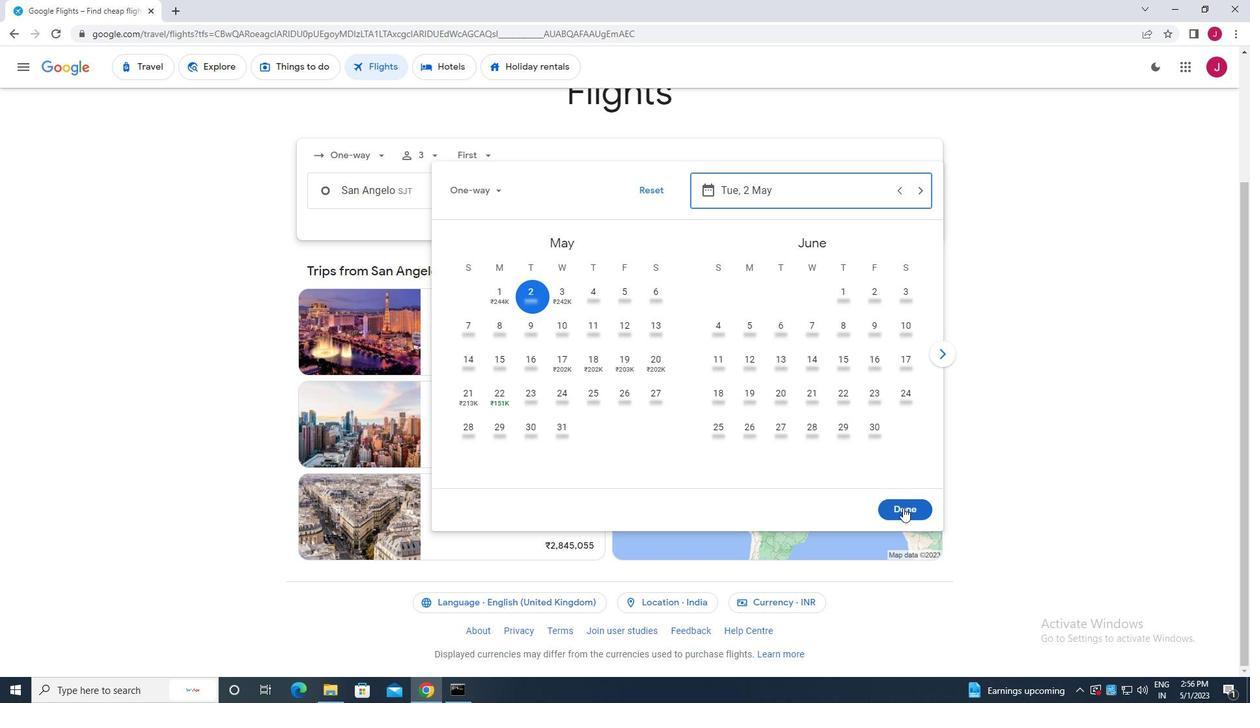 
Action: Mouse moved to (617, 240)
Screenshot: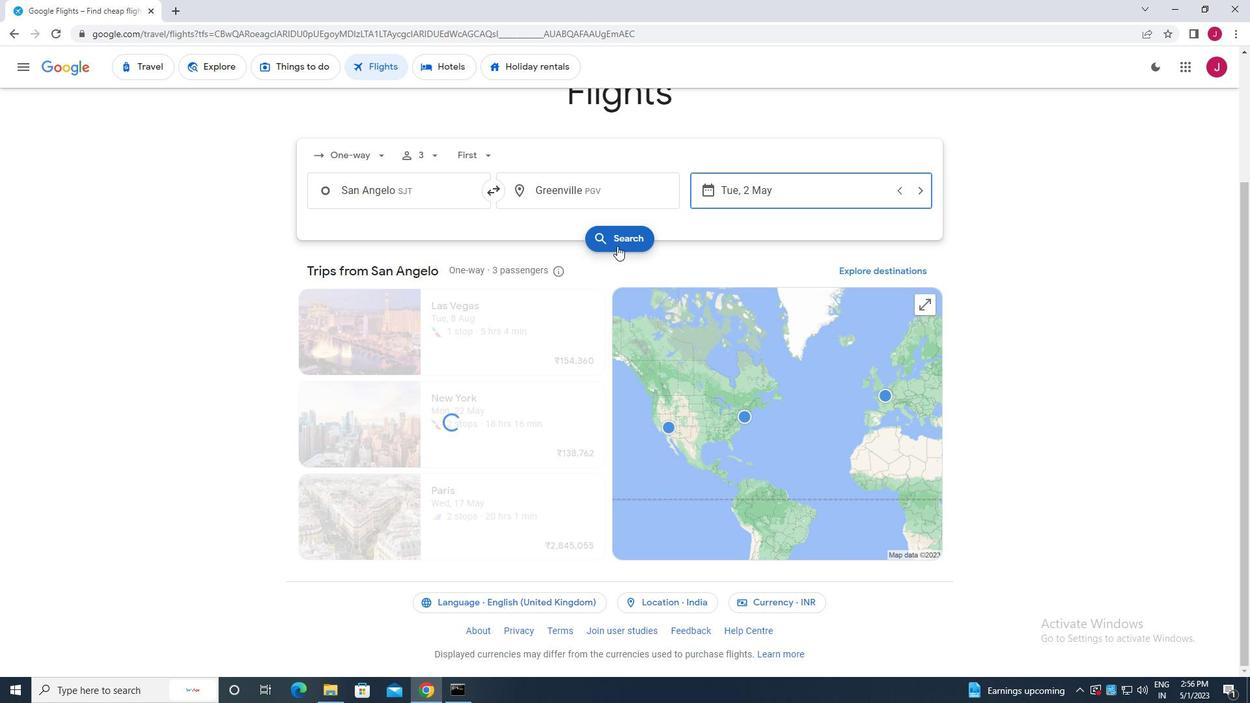 
Action: Mouse pressed left at (617, 240)
Screenshot: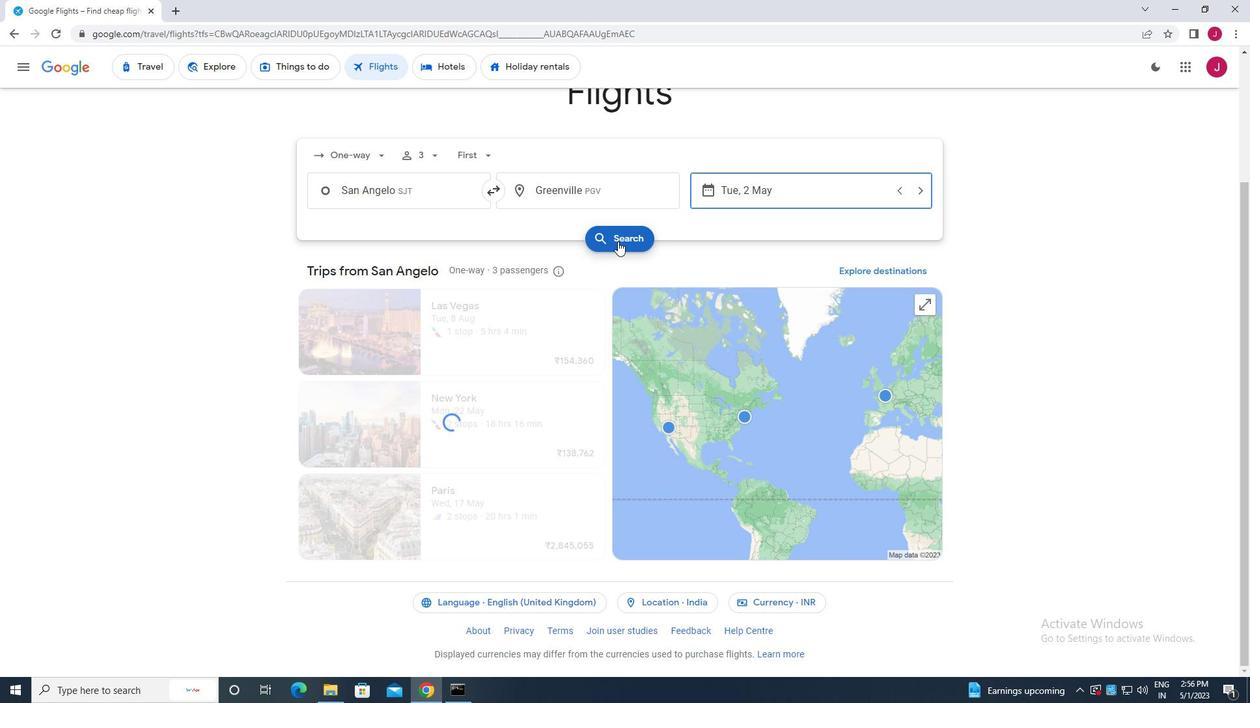 
Action: Mouse moved to (336, 185)
Screenshot: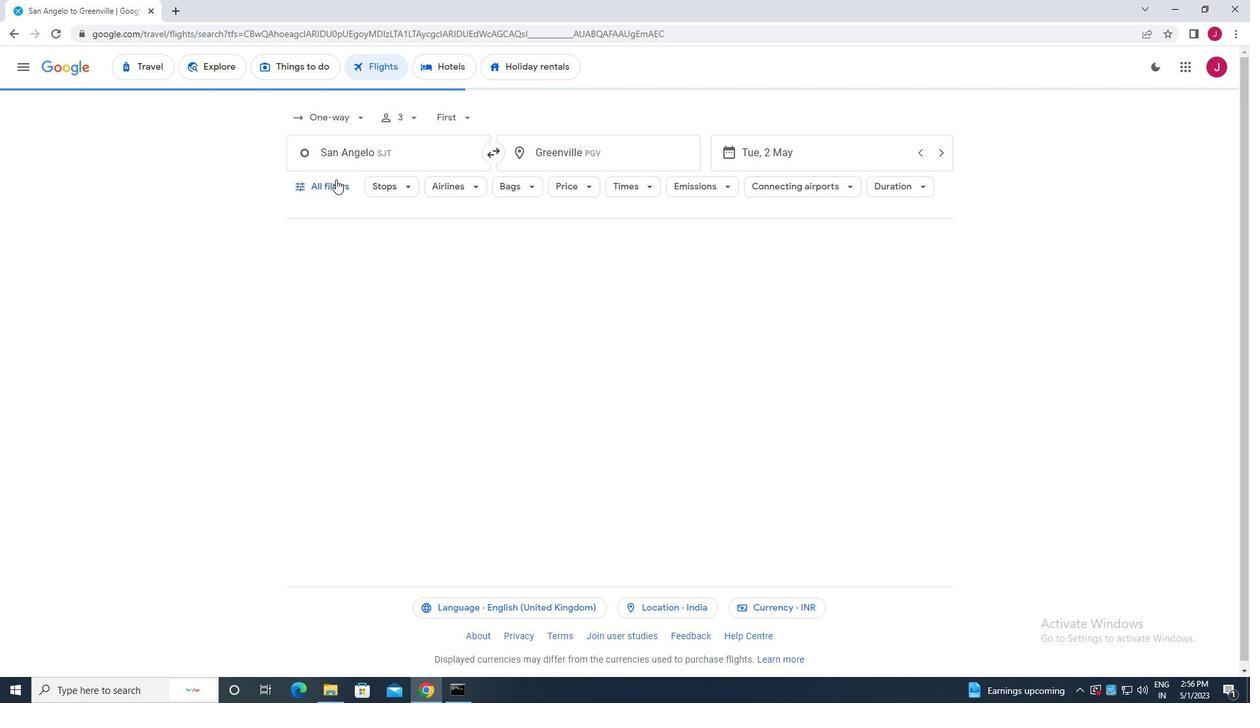 
Action: Mouse pressed left at (336, 185)
Screenshot: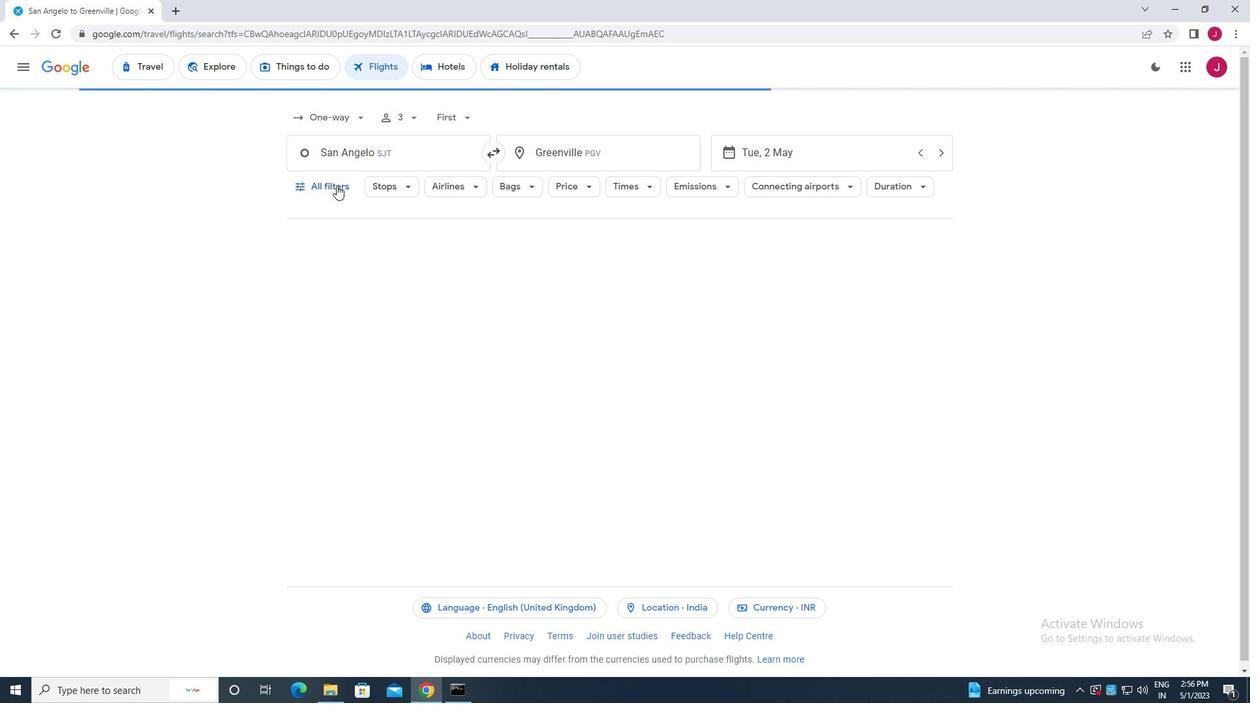 
Action: Mouse moved to (373, 272)
Screenshot: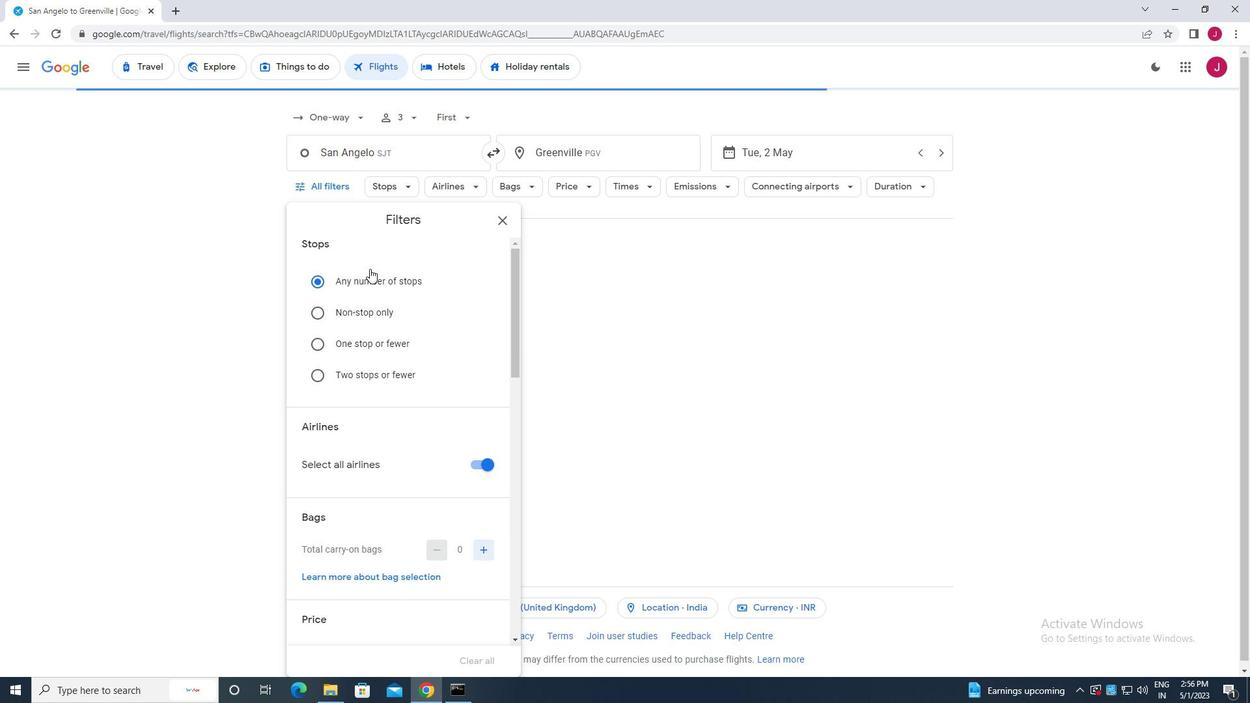 
Action: Mouse scrolled (373, 272) with delta (0, 0)
Screenshot: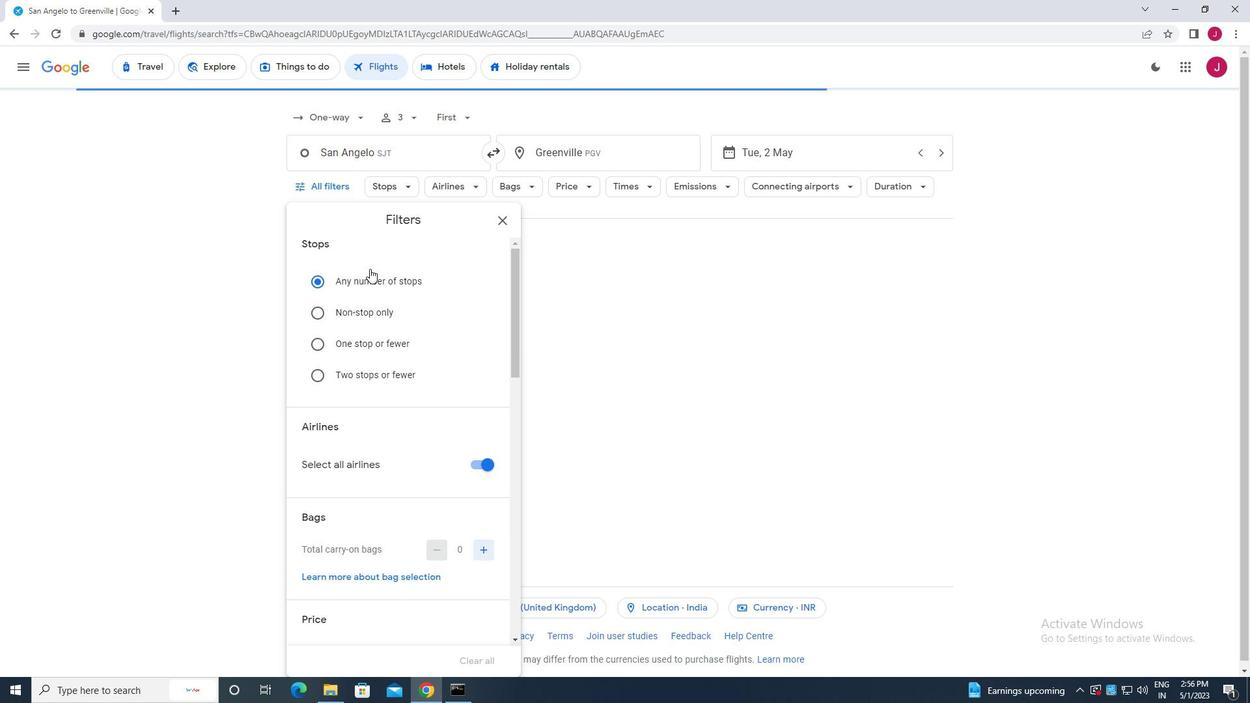 
Action: Mouse moved to (375, 276)
Screenshot: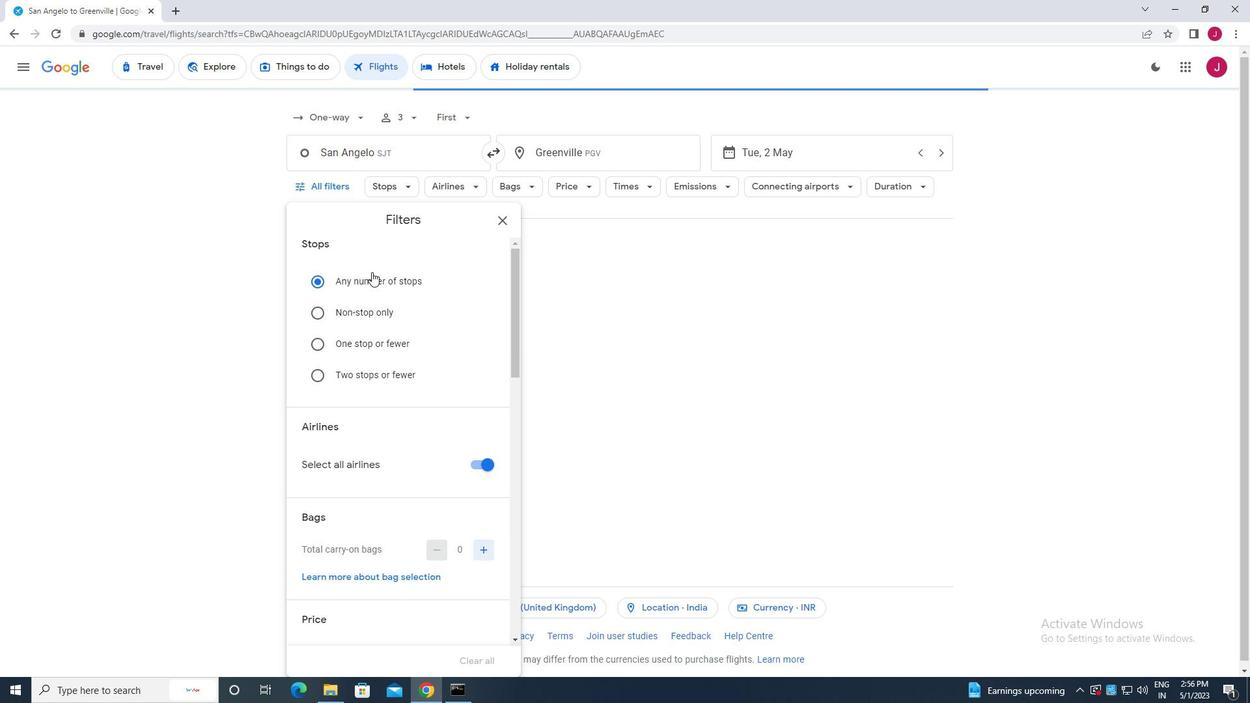 
Action: Mouse scrolled (375, 275) with delta (0, 0)
Screenshot: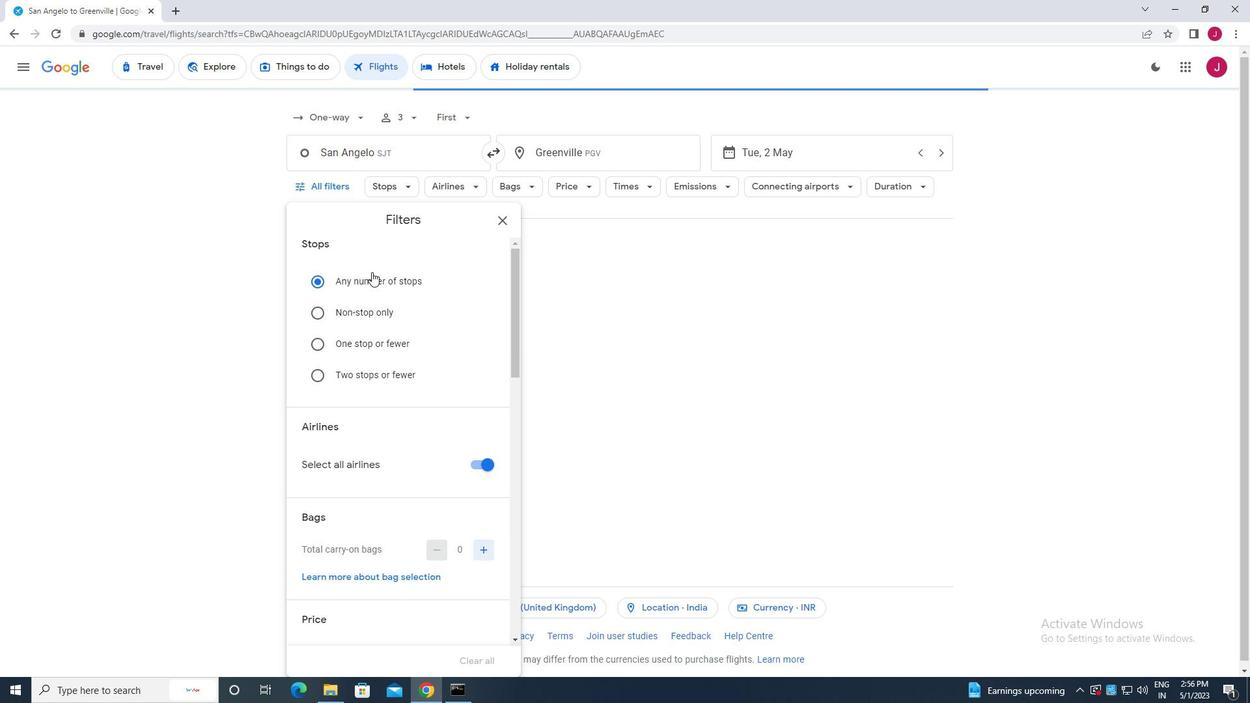 
Action: Mouse moved to (478, 333)
Screenshot: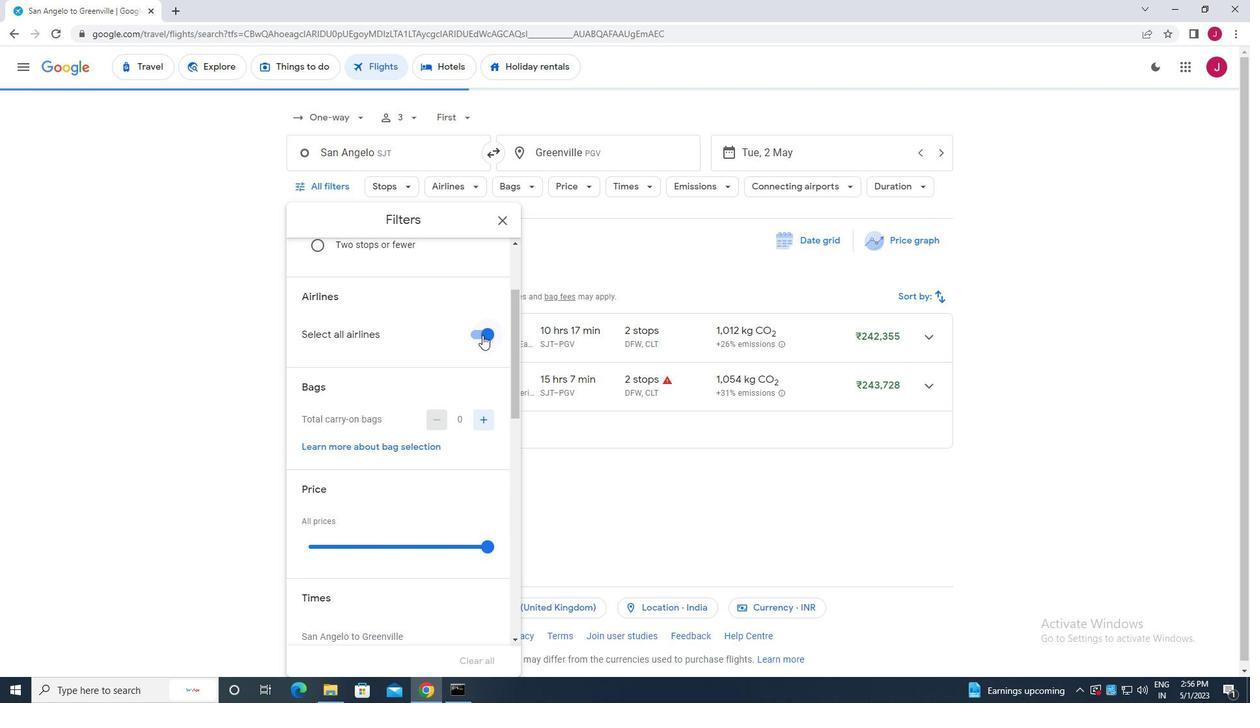 
Action: Mouse pressed left at (478, 333)
Screenshot: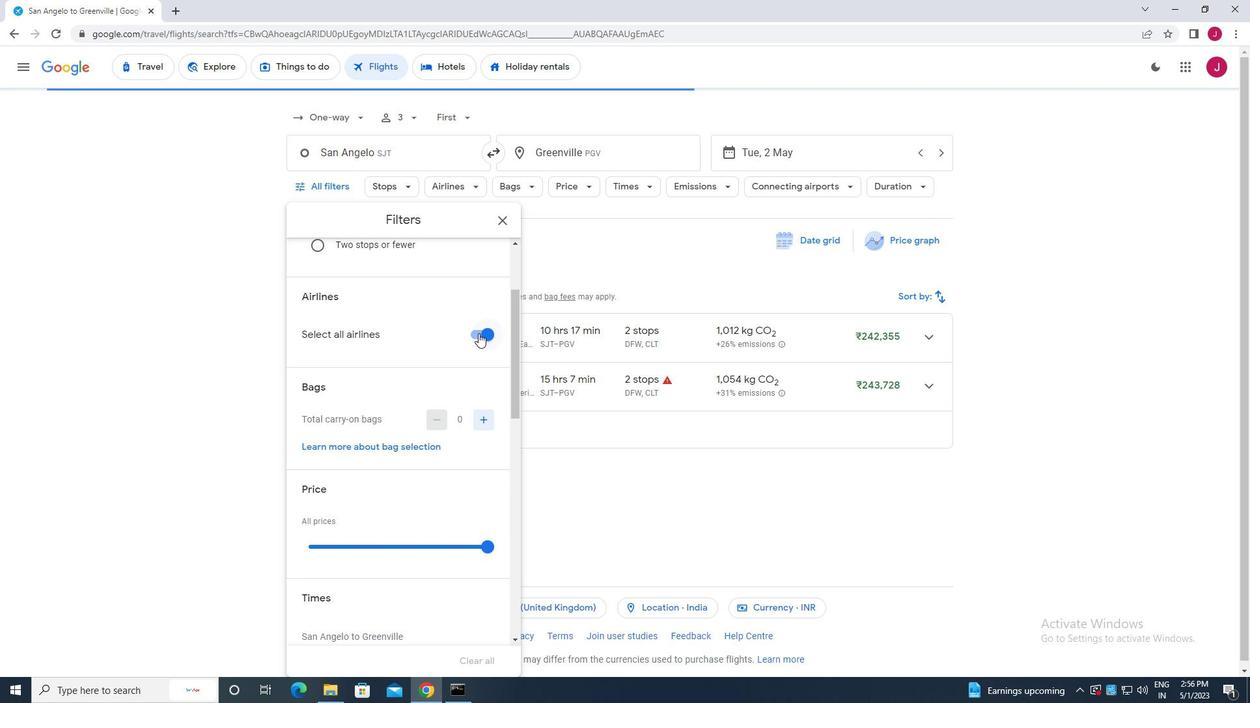 
Action: Mouse moved to (461, 363)
Screenshot: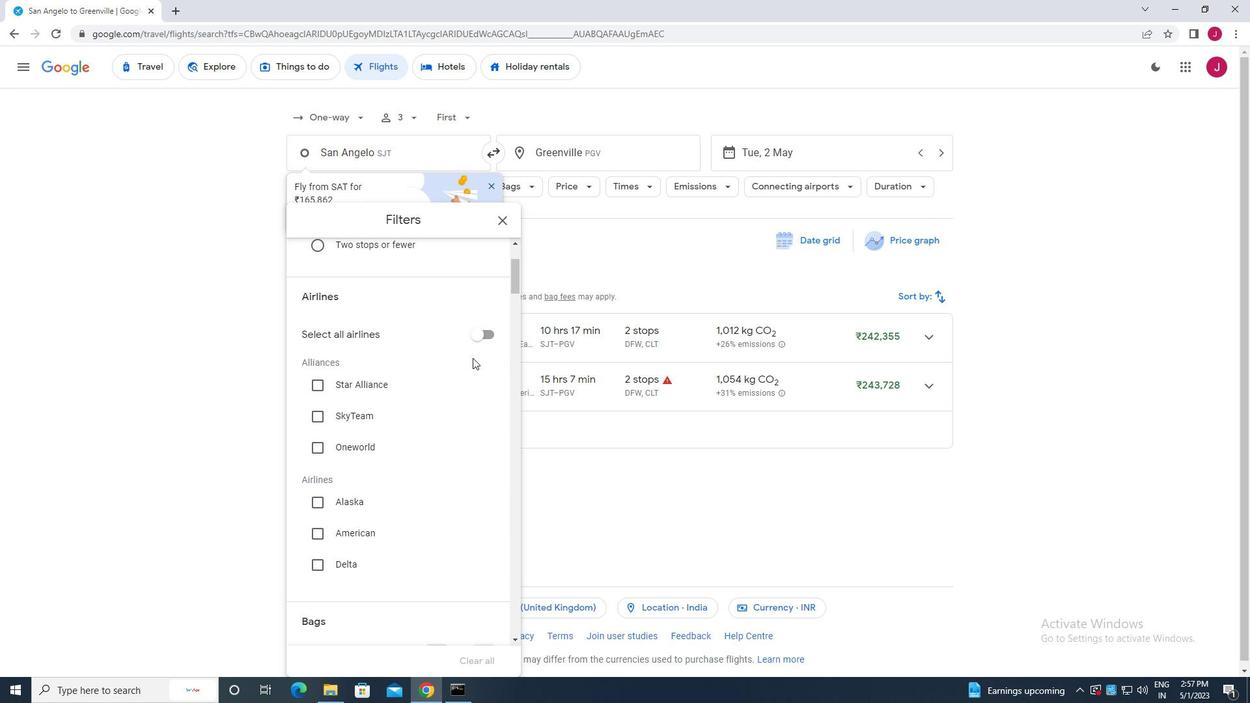 
Action: Mouse scrolled (461, 362) with delta (0, 0)
Screenshot: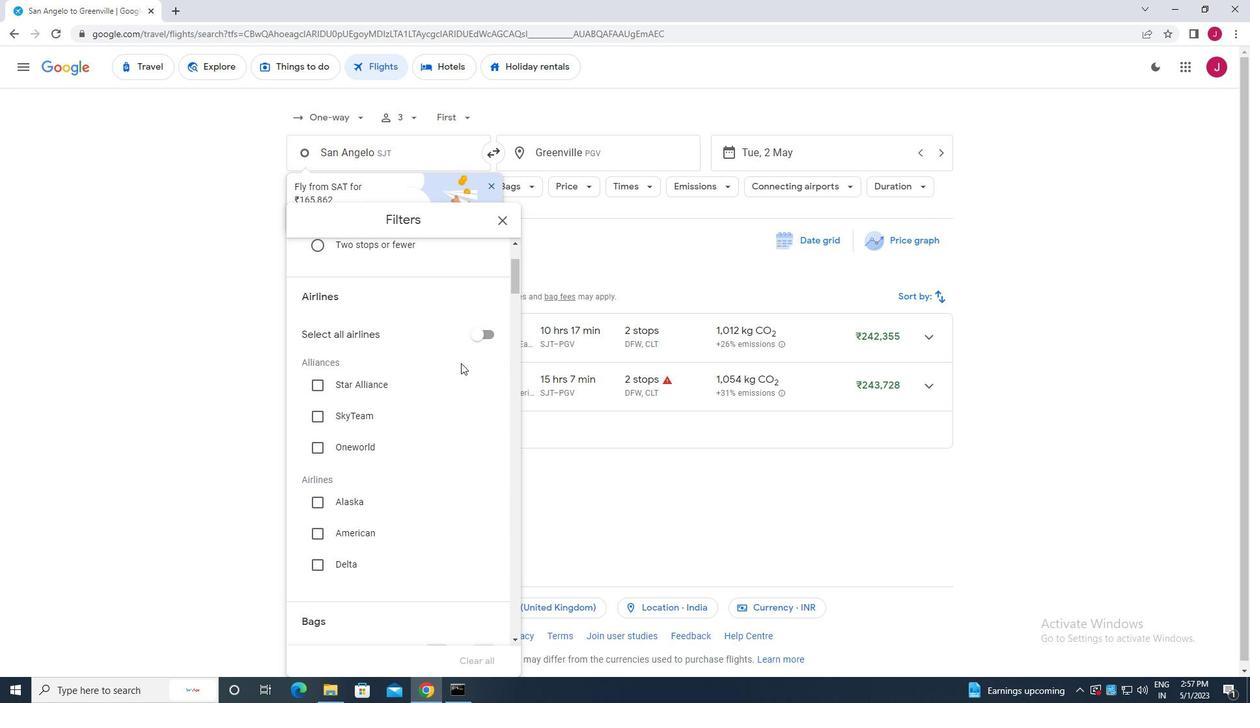 
Action: Mouse moved to (407, 391)
Screenshot: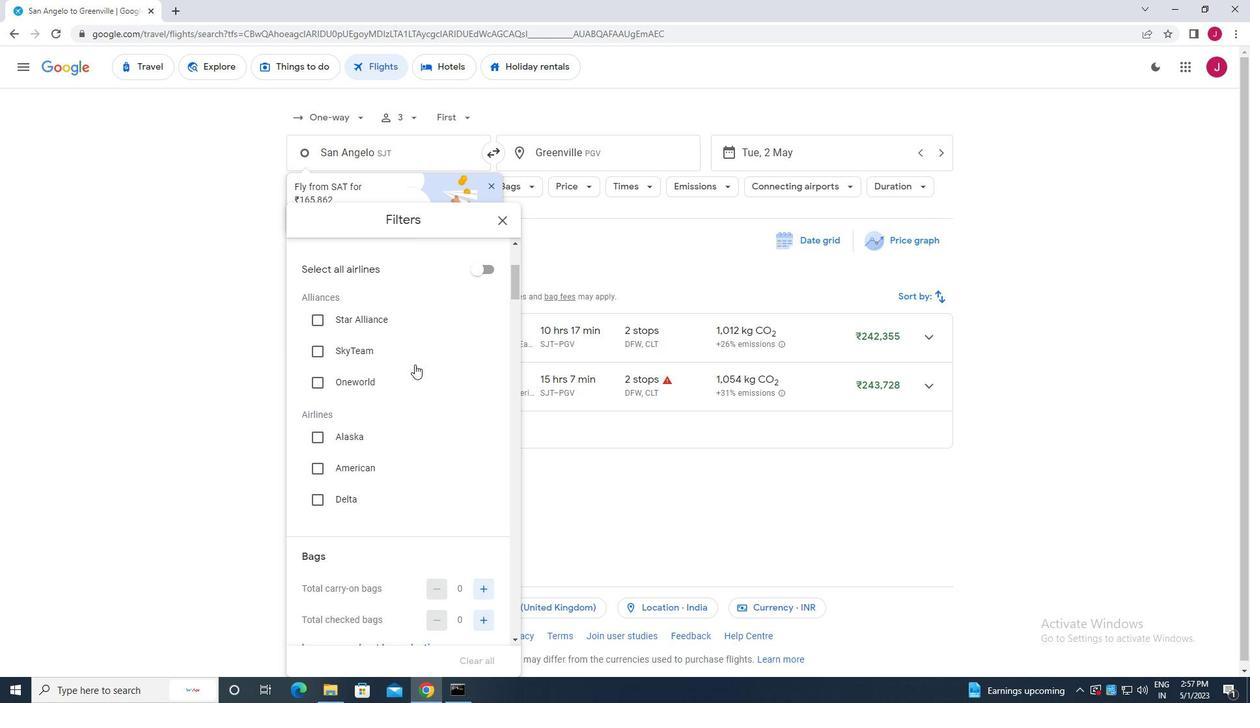 
Action: Mouse scrolled (407, 392) with delta (0, 0)
Screenshot: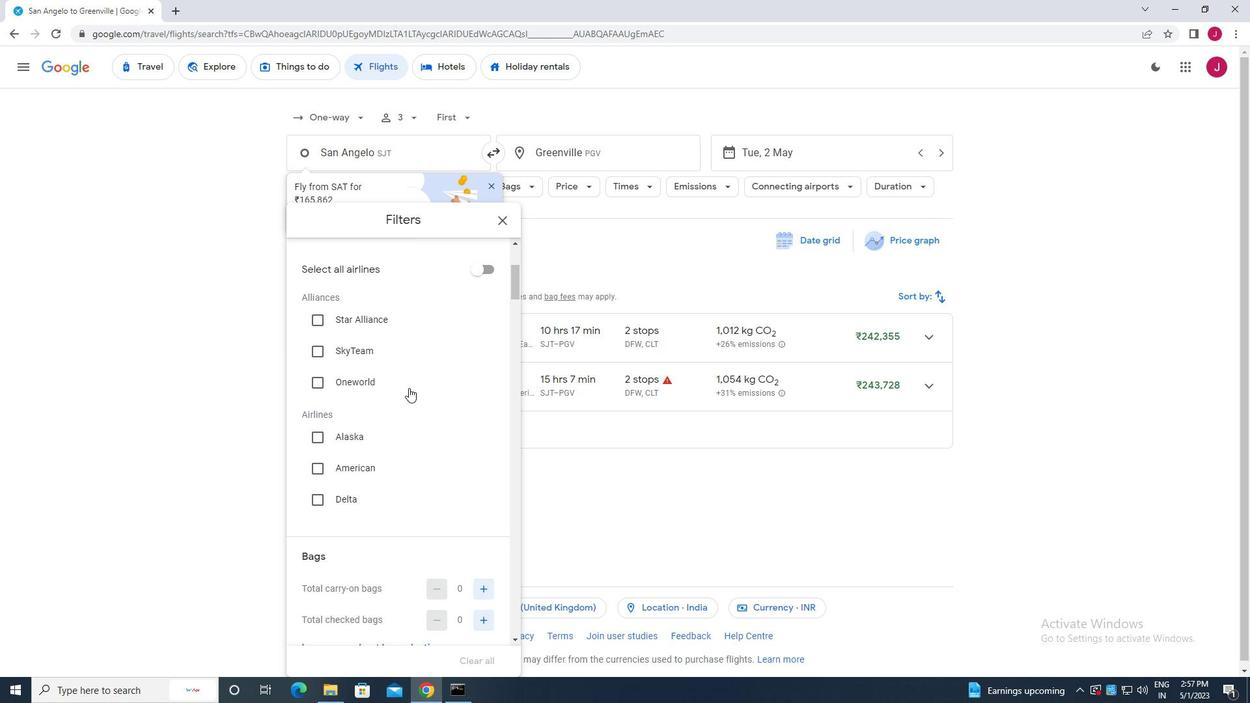 
Action: Mouse moved to (407, 389)
Screenshot: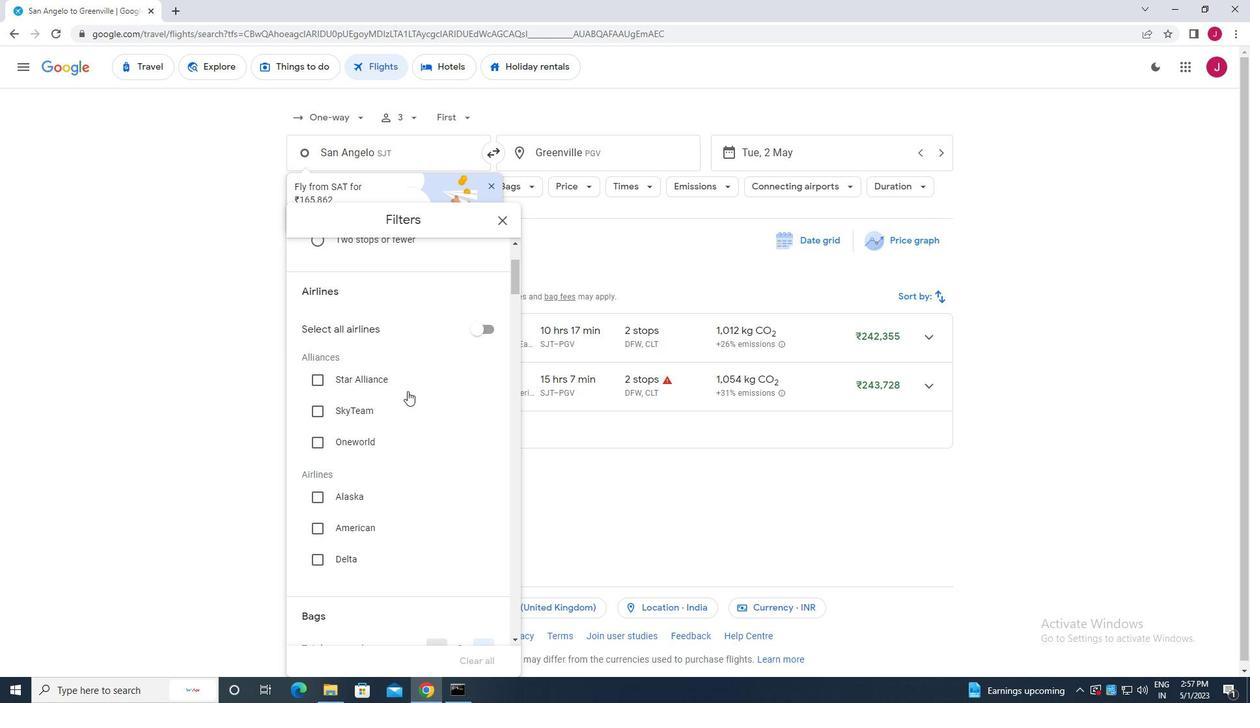 
Action: Mouse scrolled (407, 388) with delta (0, 0)
Screenshot: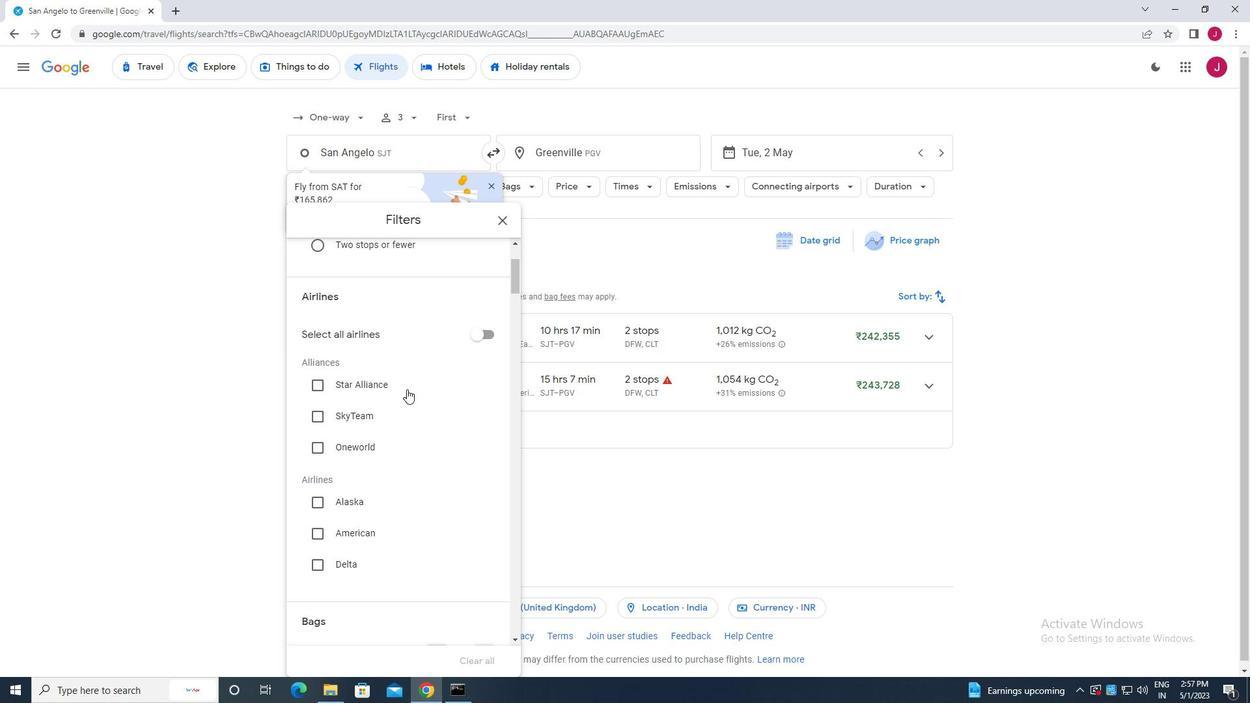 
Action: Mouse moved to (401, 382)
Screenshot: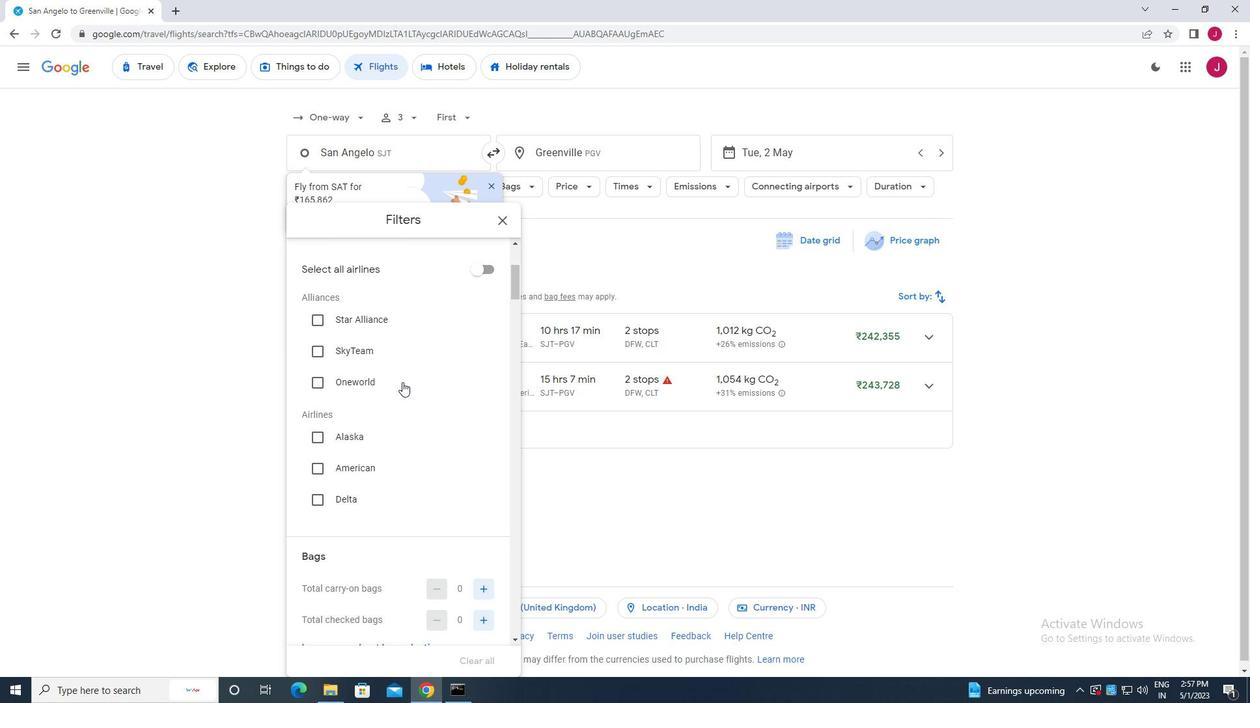 
Action: Mouse scrolled (401, 381) with delta (0, 0)
Screenshot: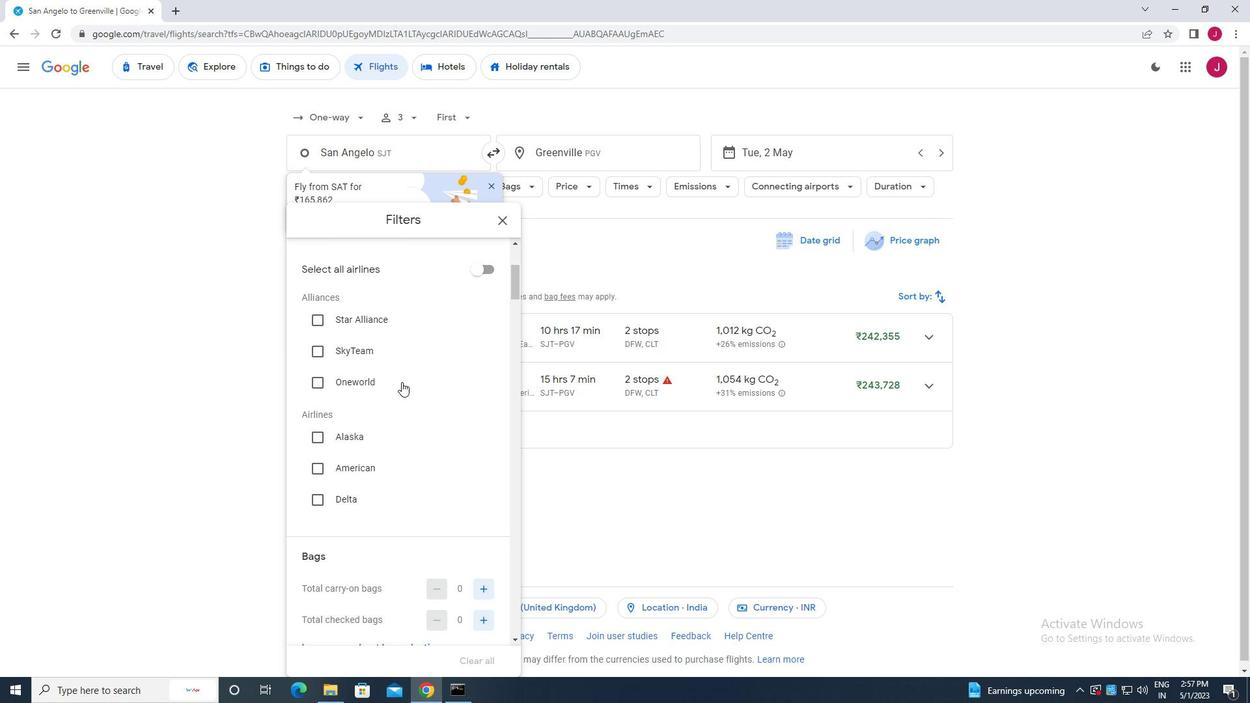 
Action: Mouse moved to (401, 382)
Screenshot: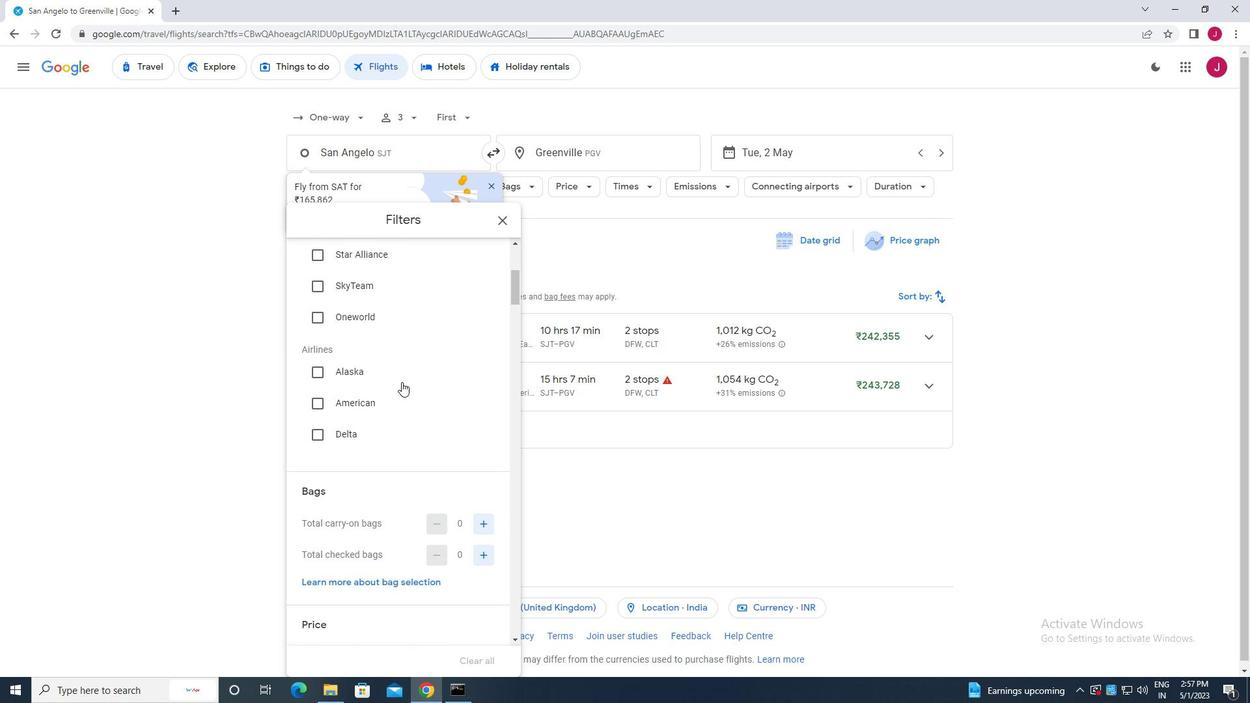 
Action: Mouse scrolled (401, 381) with delta (0, 0)
Screenshot: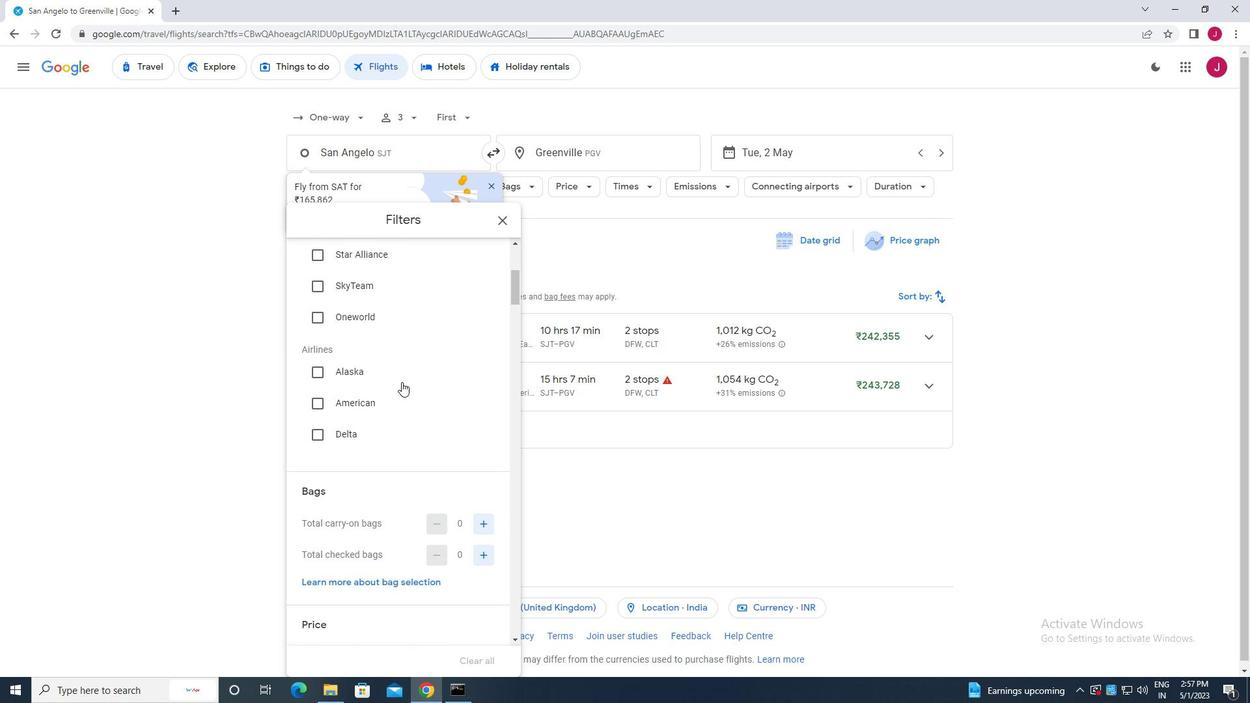 
Action: Mouse moved to (400, 382)
Screenshot: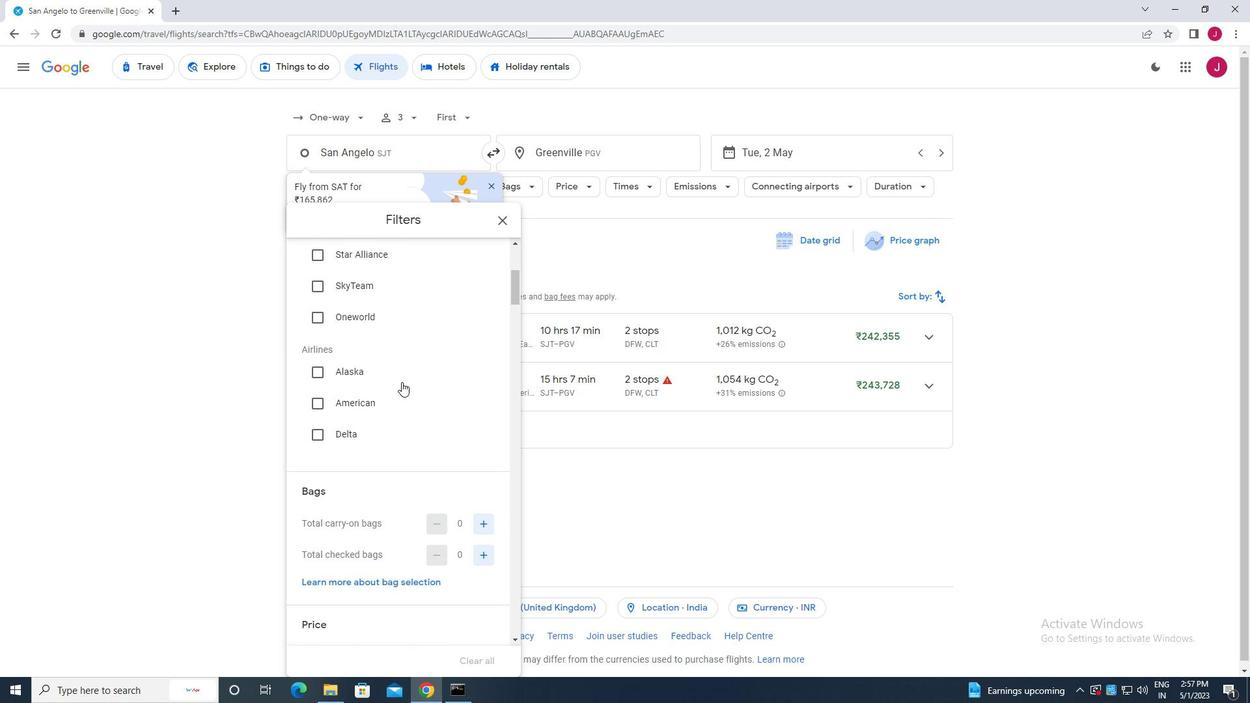 
Action: Mouse scrolled (400, 381) with delta (0, 0)
Screenshot: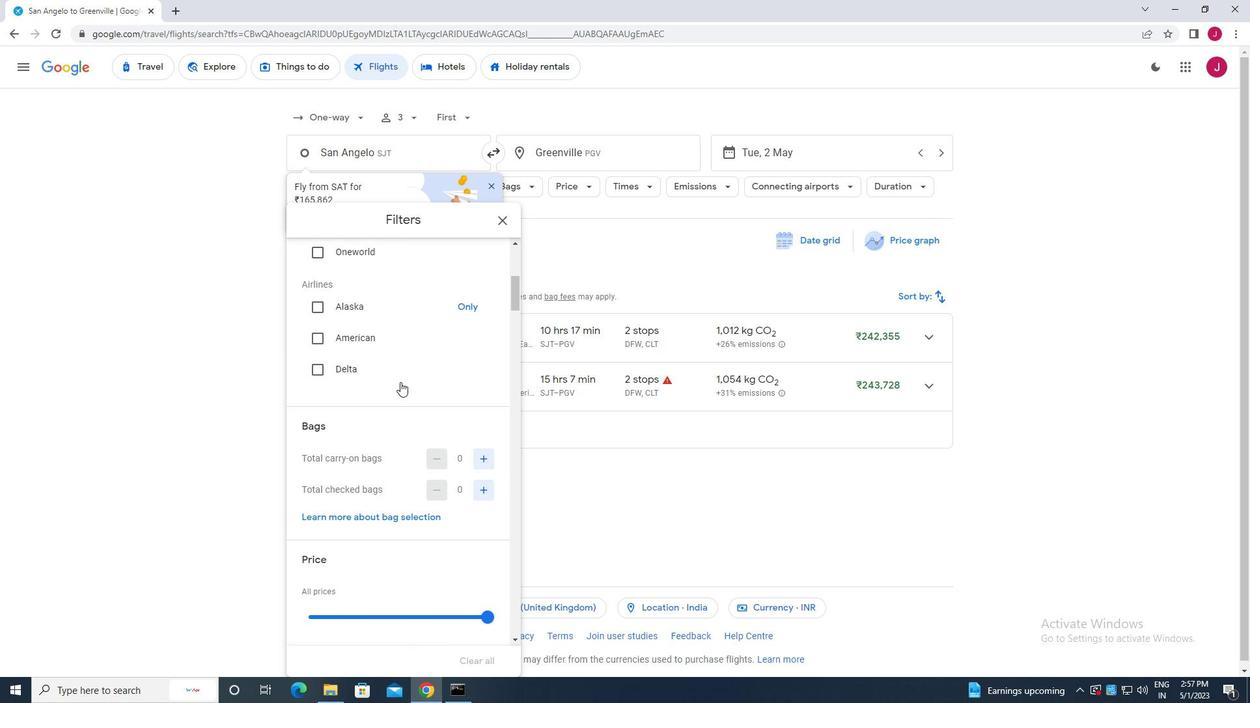 
Action: Mouse scrolled (400, 381) with delta (0, 0)
Screenshot: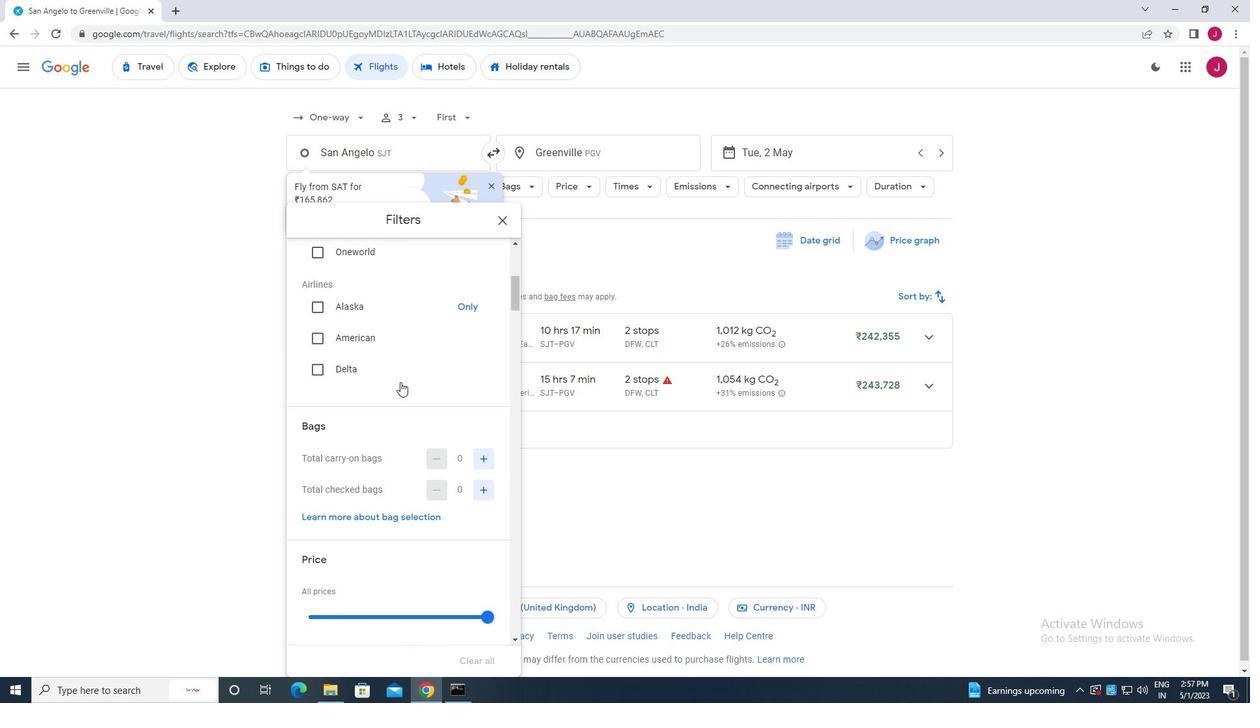 
Action: Mouse moved to (400, 382)
Screenshot: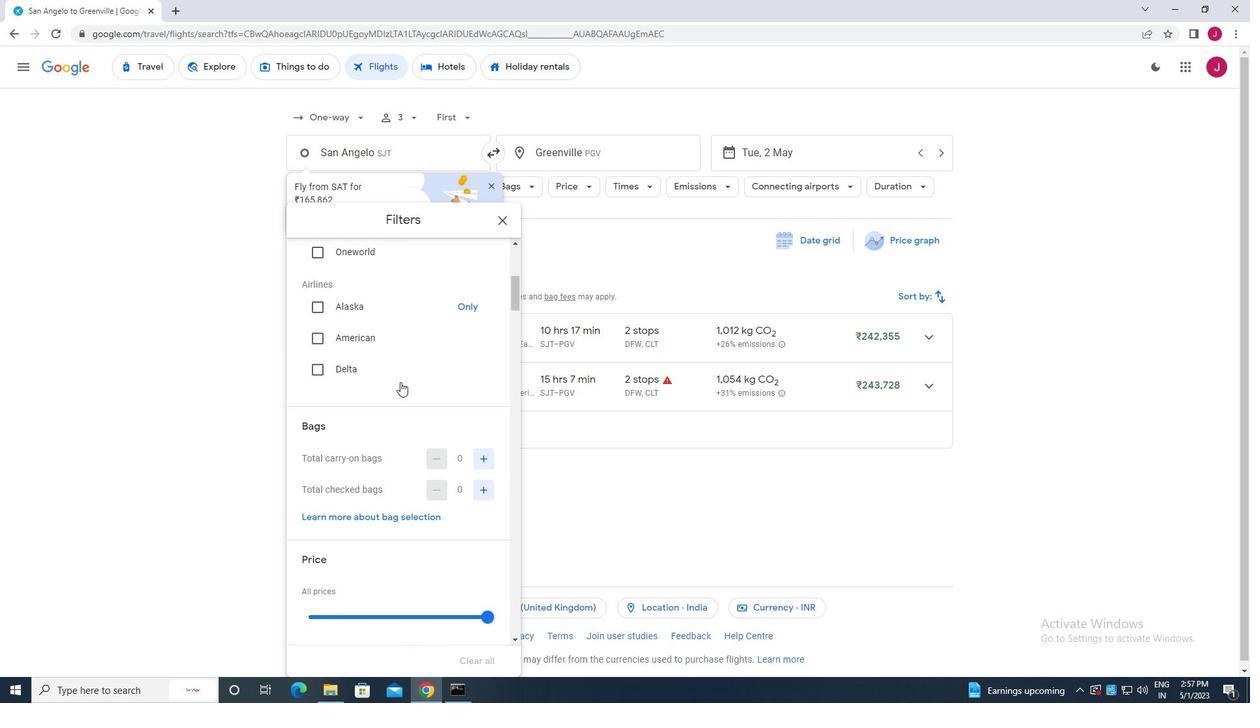 
Action: Mouse scrolled (400, 382) with delta (0, 0)
Screenshot: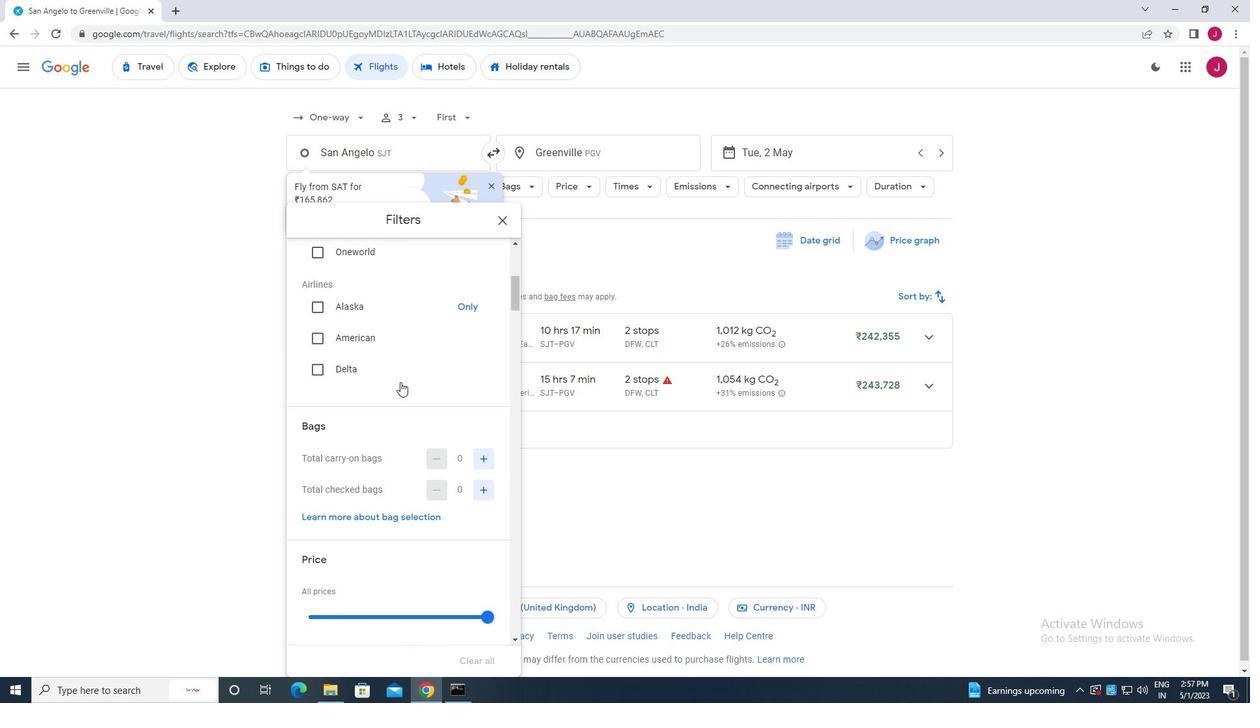 
Action: Mouse moved to (487, 298)
Screenshot: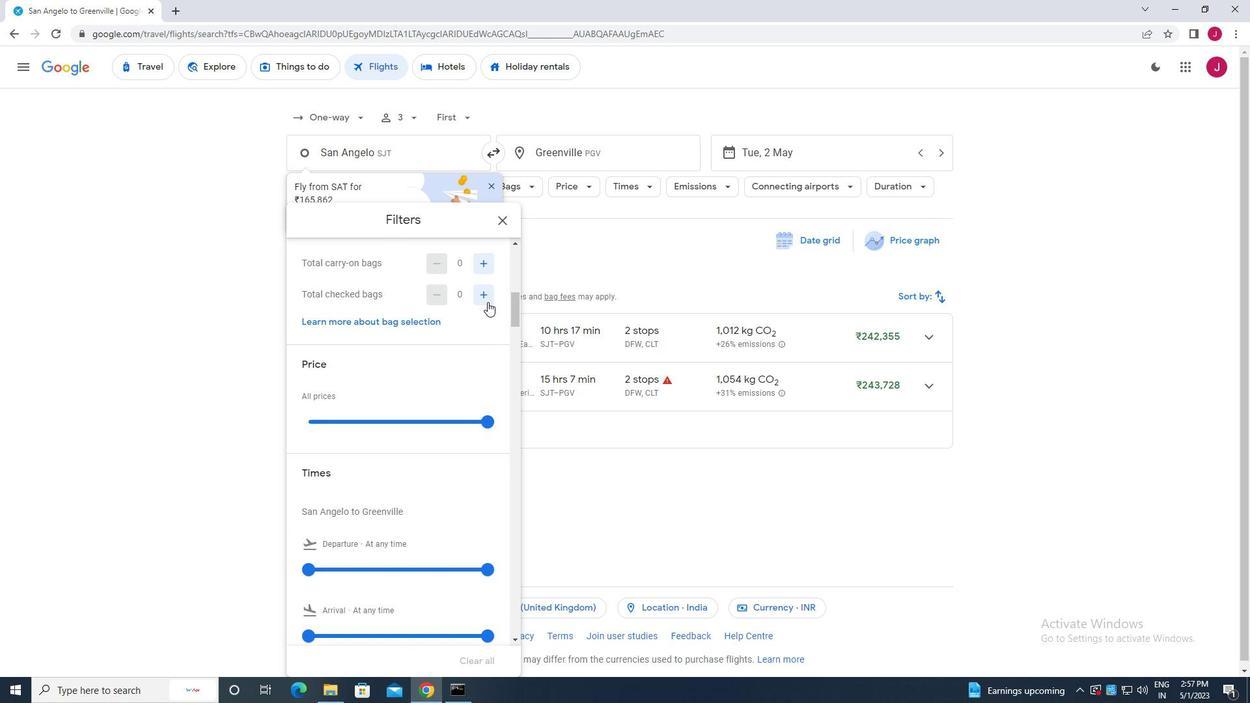 
Action: Mouse pressed left at (487, 298)
Screenshot: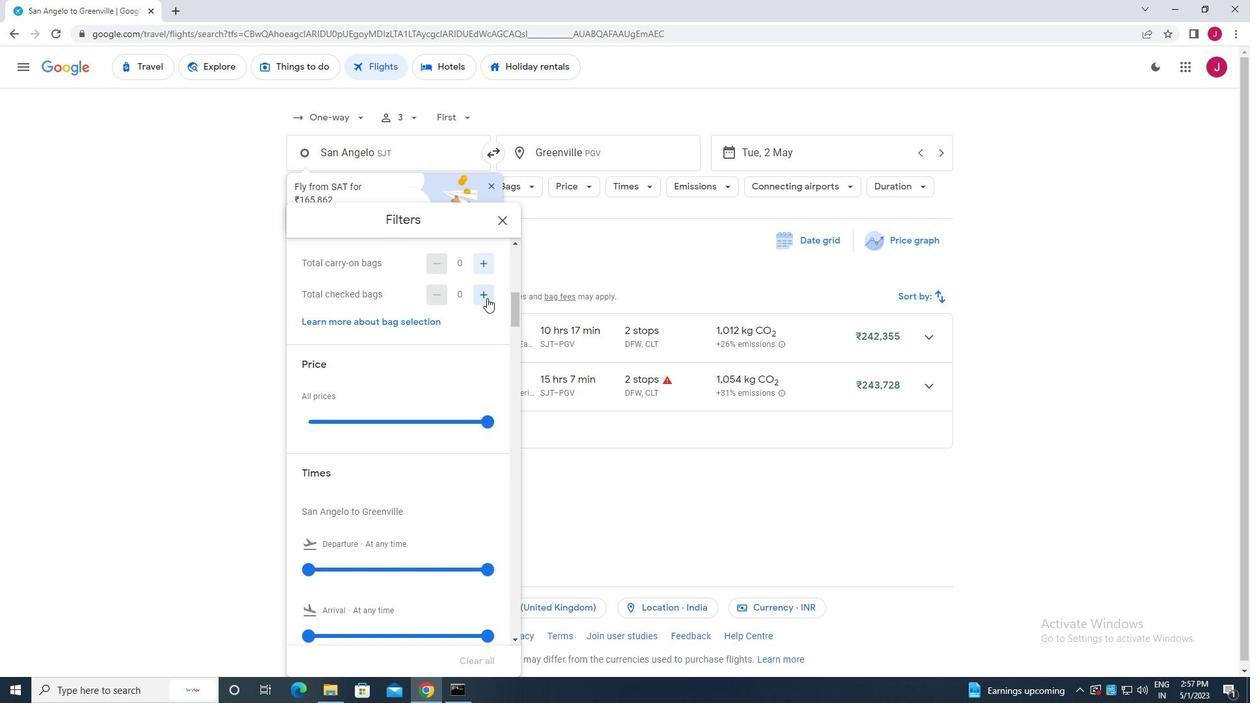 
Action: Mouse pressed left at (487, 298)
Screenshot: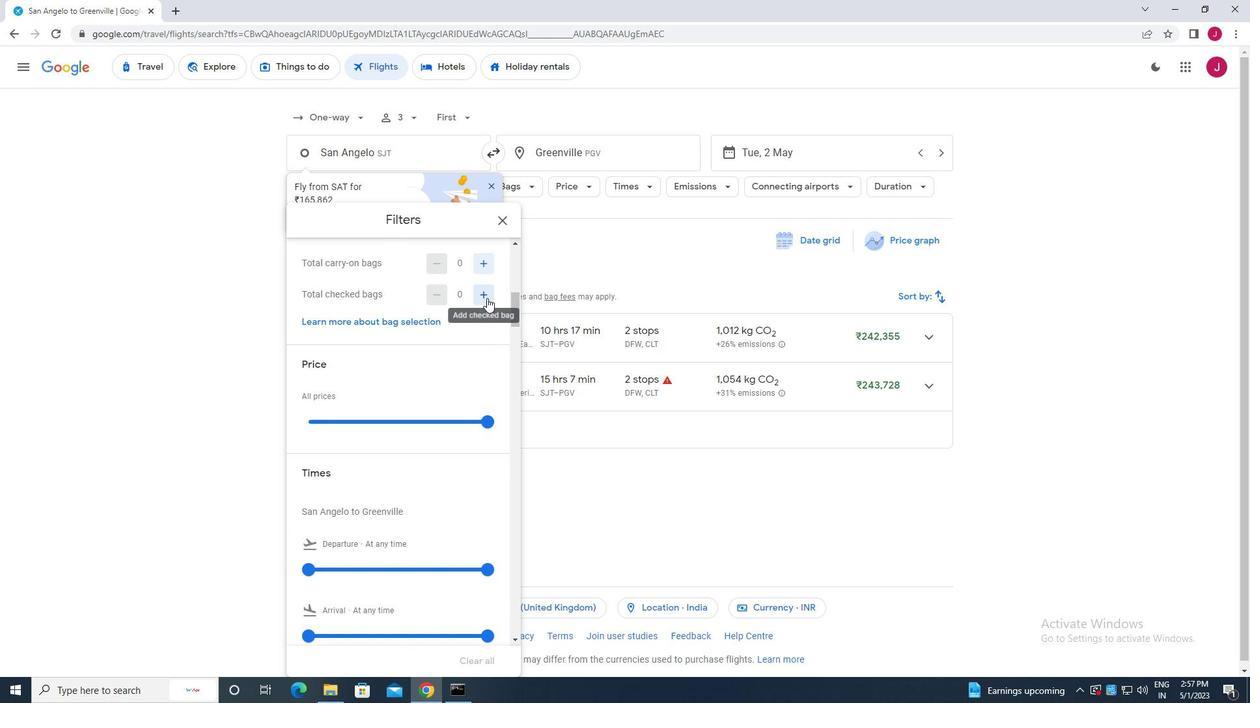 
Action: Mouse moved to (489, 417)
Screenshot: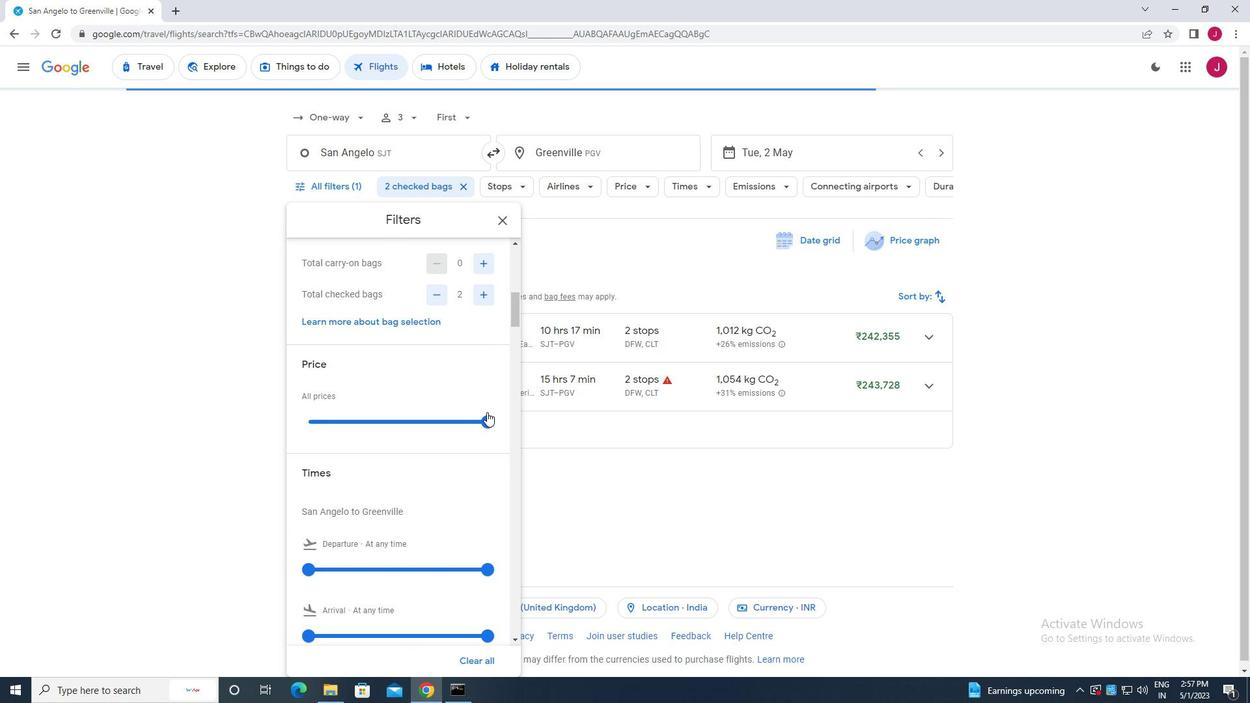 
Action: Mouse pressed left at (489, 417)
Screenshot: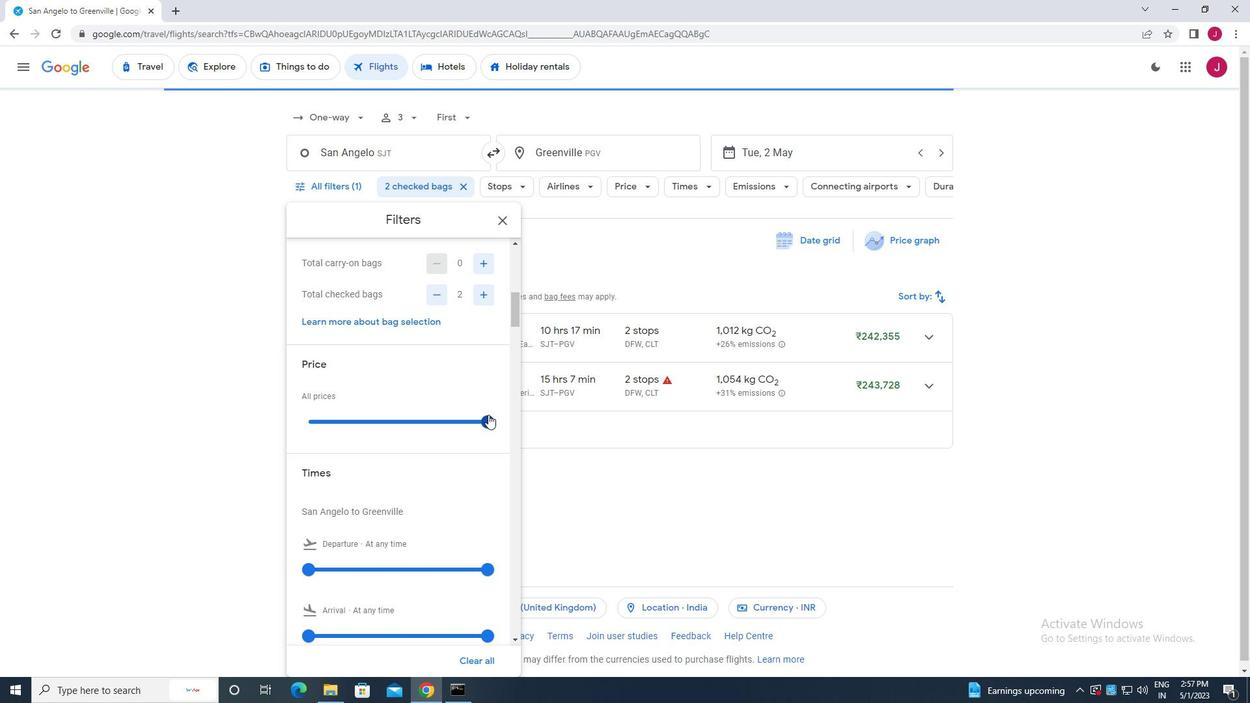
Action: Mouse moved to (485, 426)
Screenshot: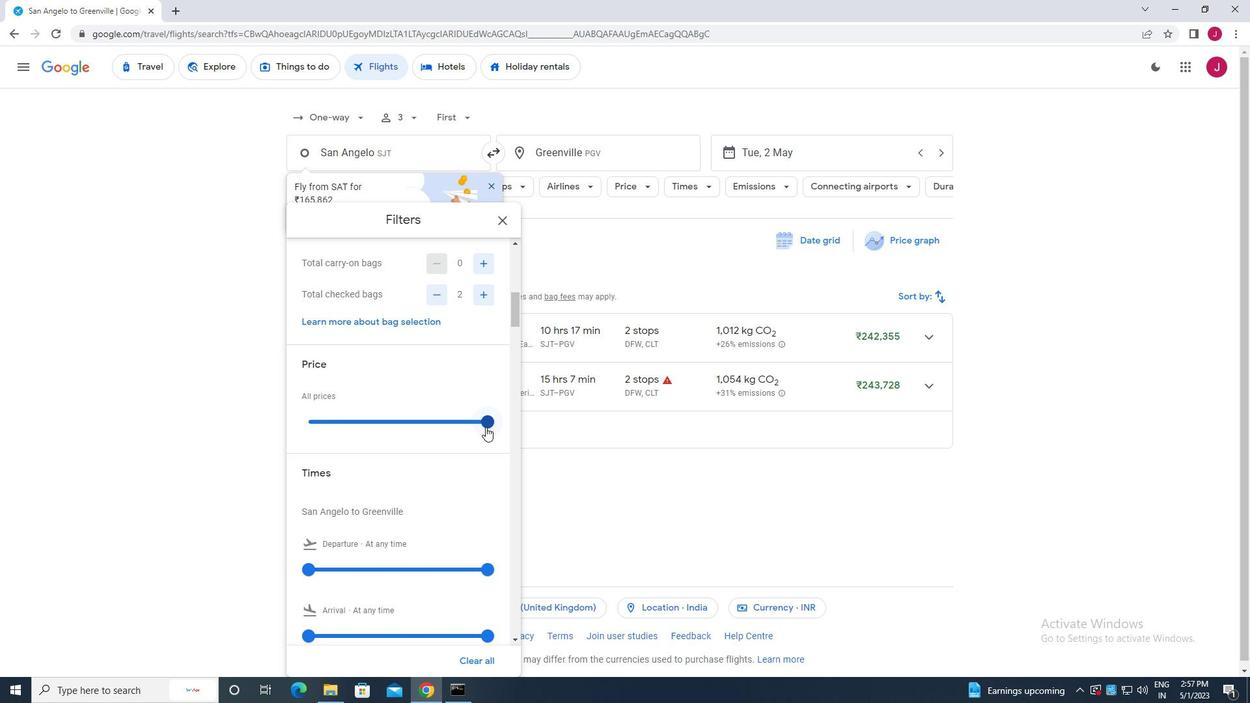 
Action: Mouse pressed left at (485, 426)
Screenshot: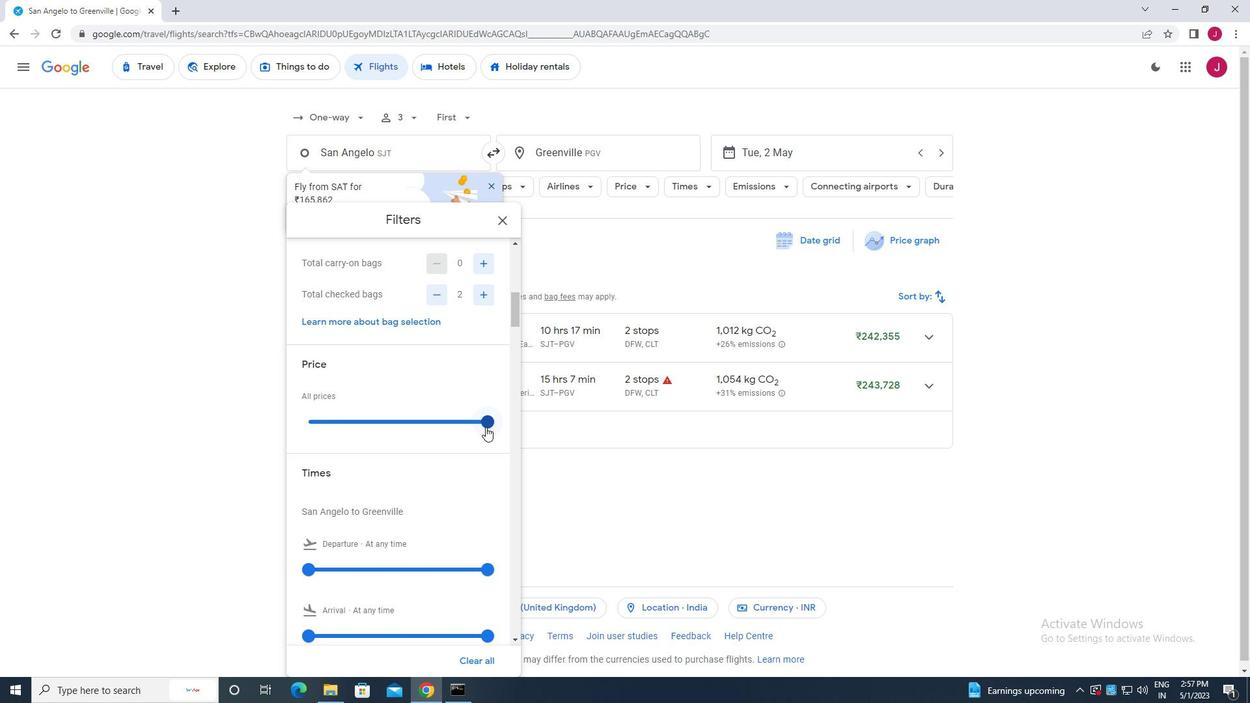 
Action: Mouse moved to (309, 428)
Screenshot: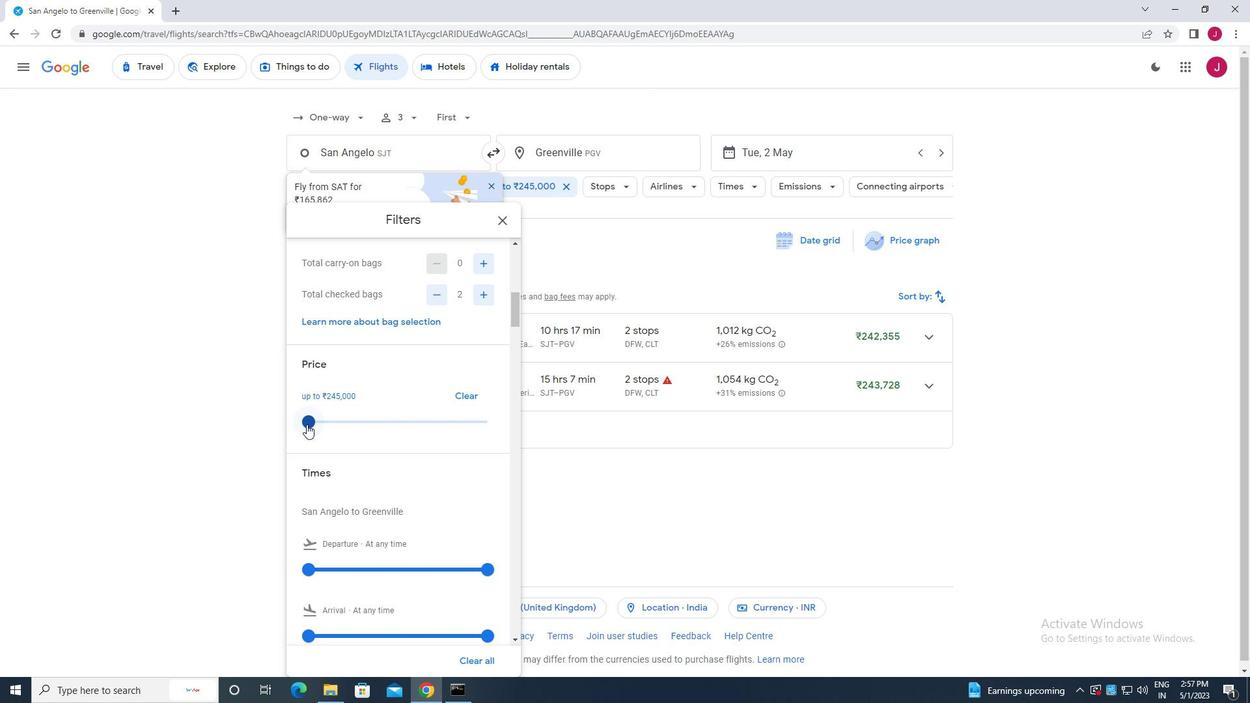 
Action: Mouse scrolled (309, 427) with delta (0, 0)
Screenshot: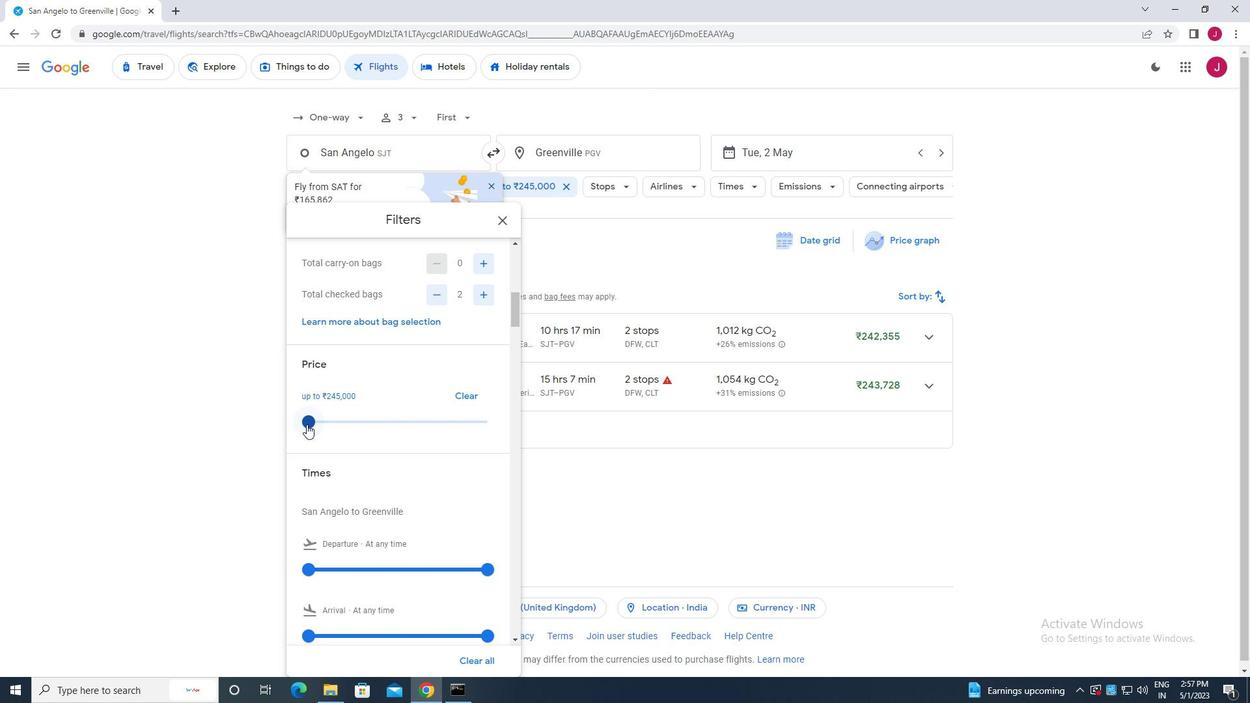 
Action: Mouse moved to (309, 429)
Screenshot: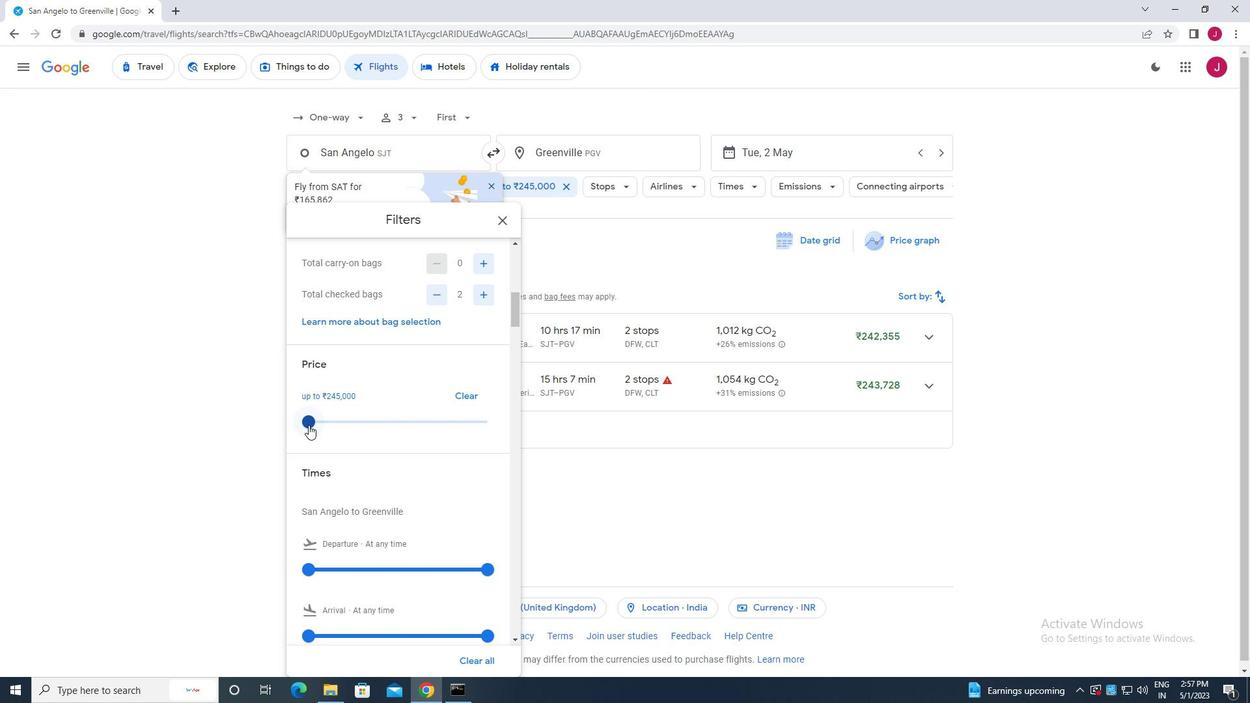 
Action: Mouse scrolled (309, 429) with delta (0, 0)
Screenshot: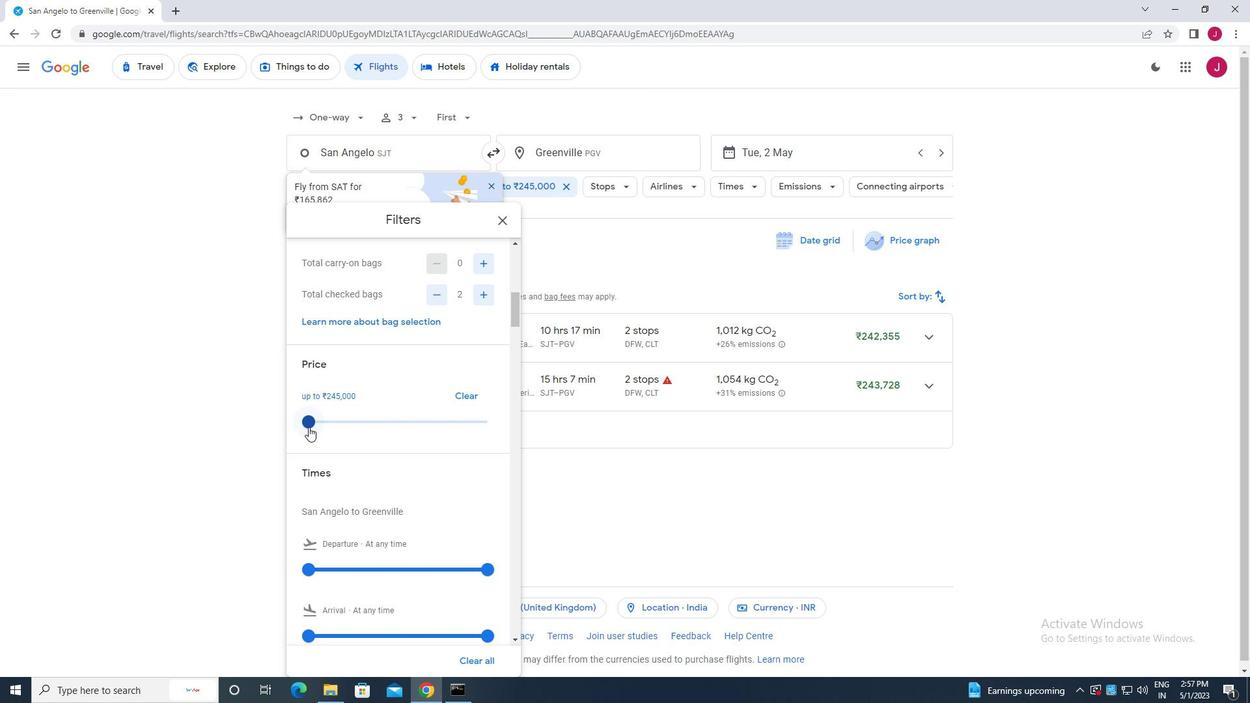 
Action: Mouse moved to (310, 442)
Screenshot: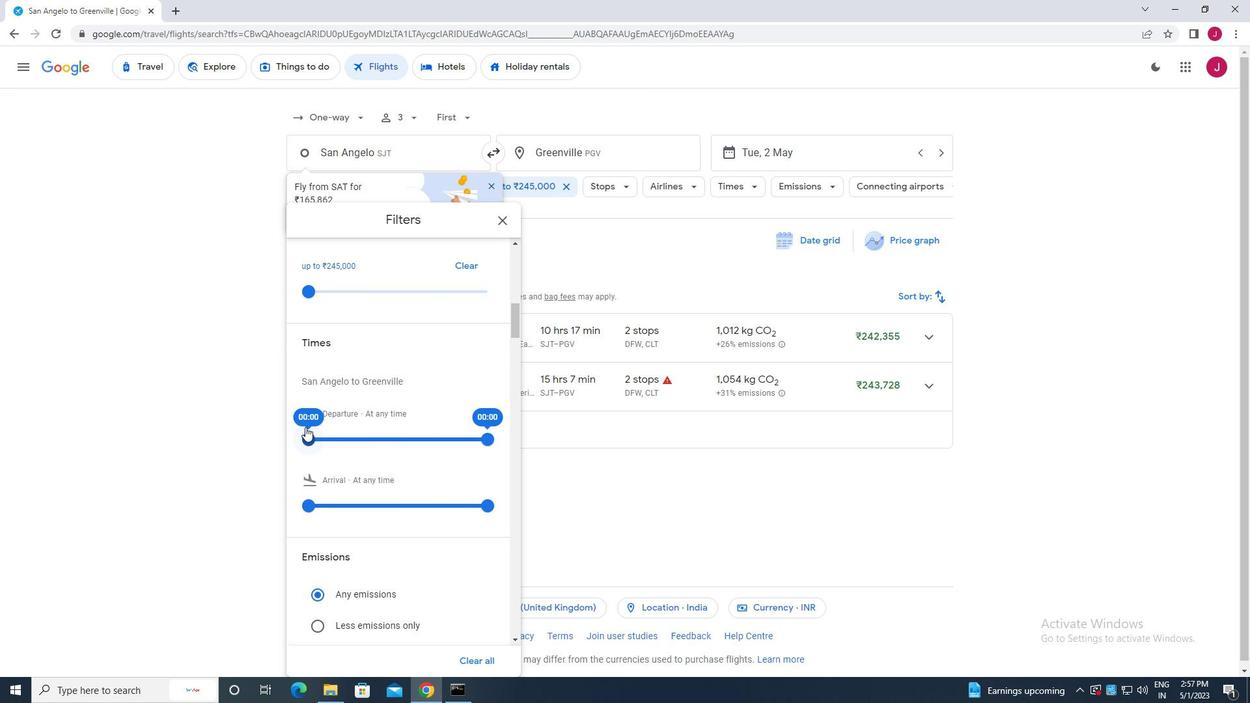 
Action: Mouse pressed left at (310, 442)
Screenshot: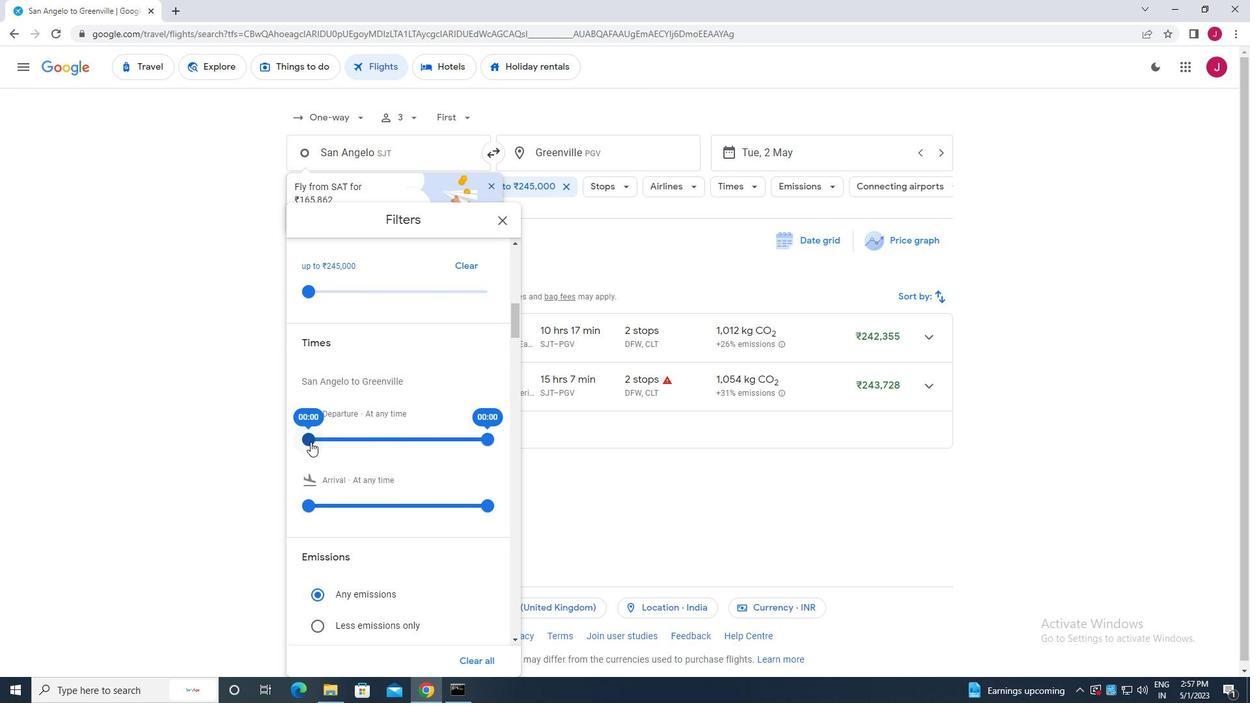 
Action: Mouse moved to (491, 439)
Screenshot: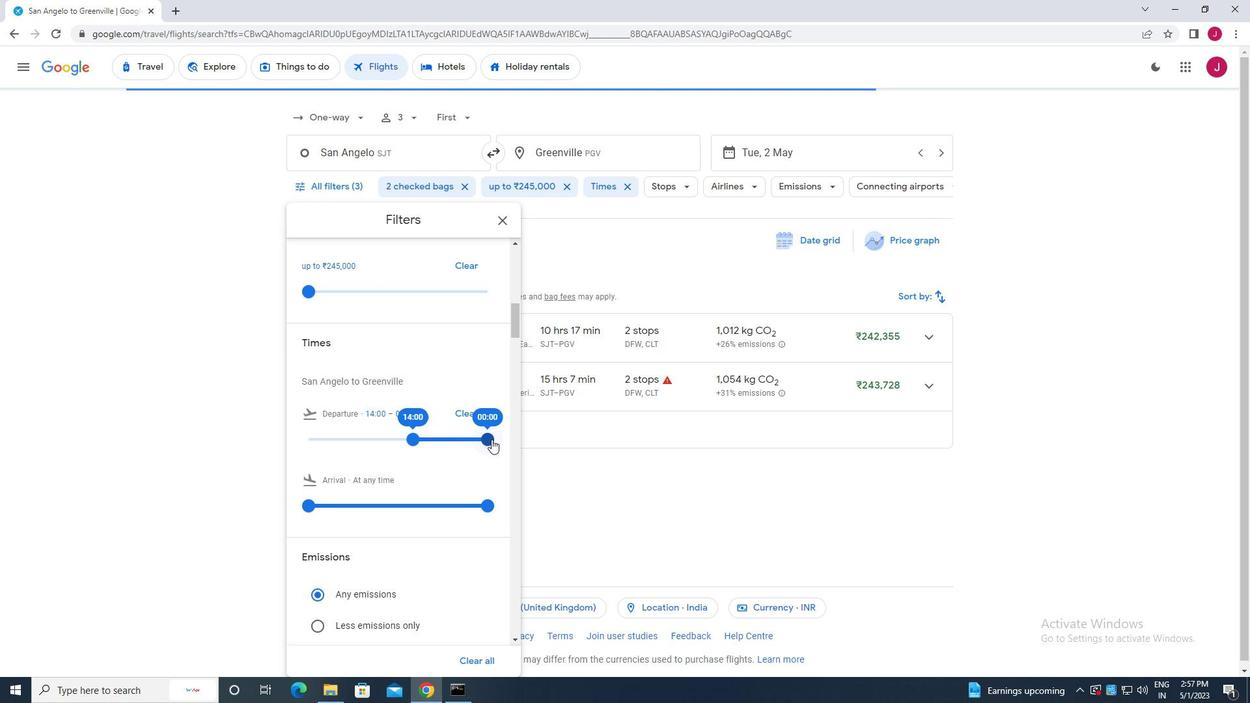 
Action: Mouse pressed left at (491, 439)
Screenshot: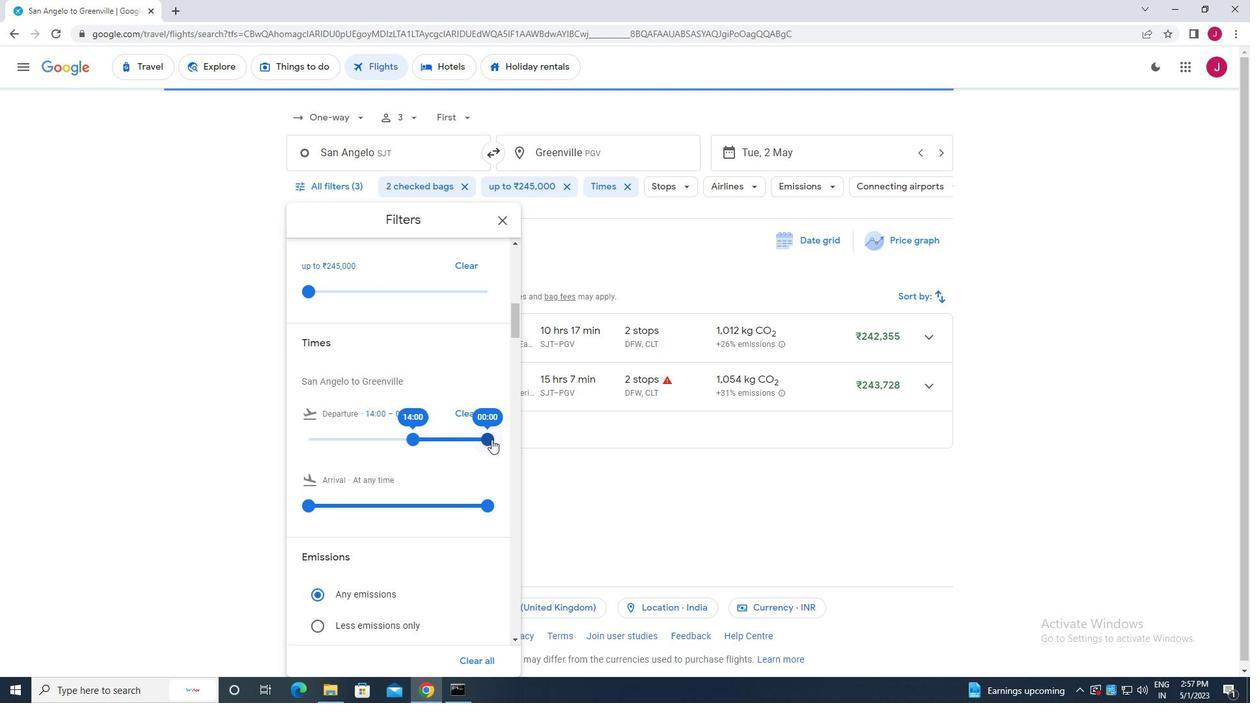 
Action: Mouse moved to (502, 223)
Screenshot: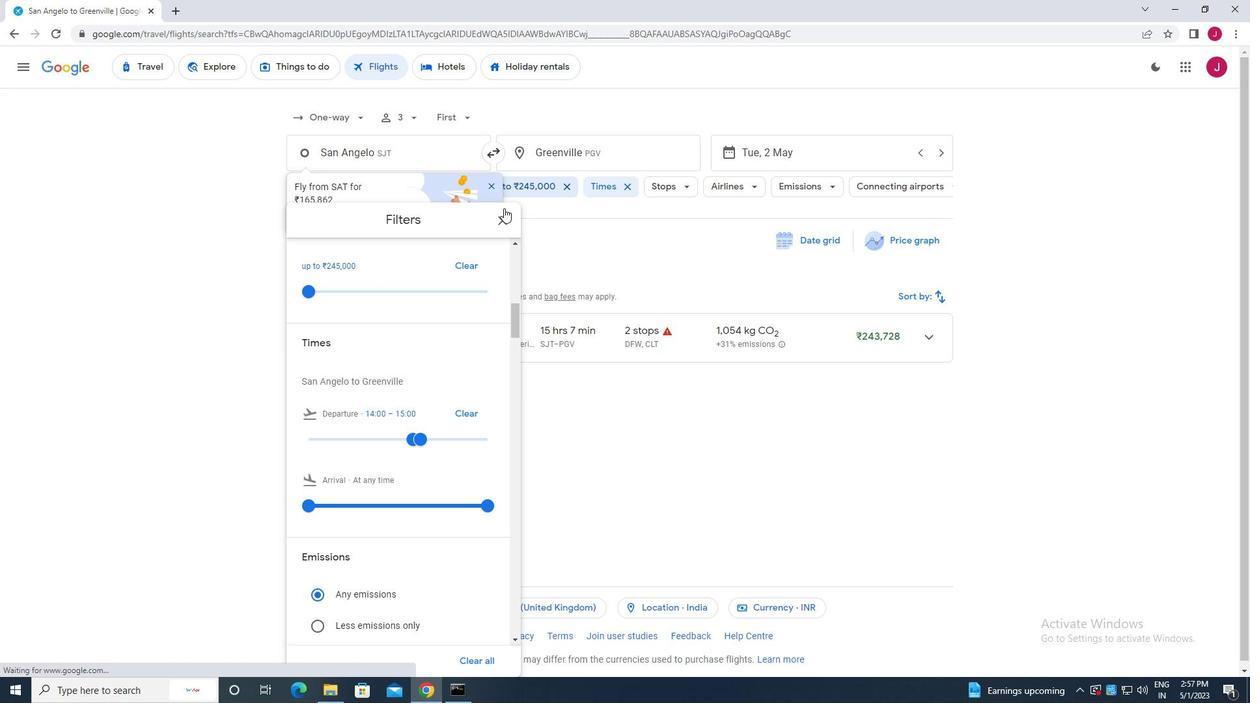 
Action: Mouse pressed left at (502, 223)
Screenshot: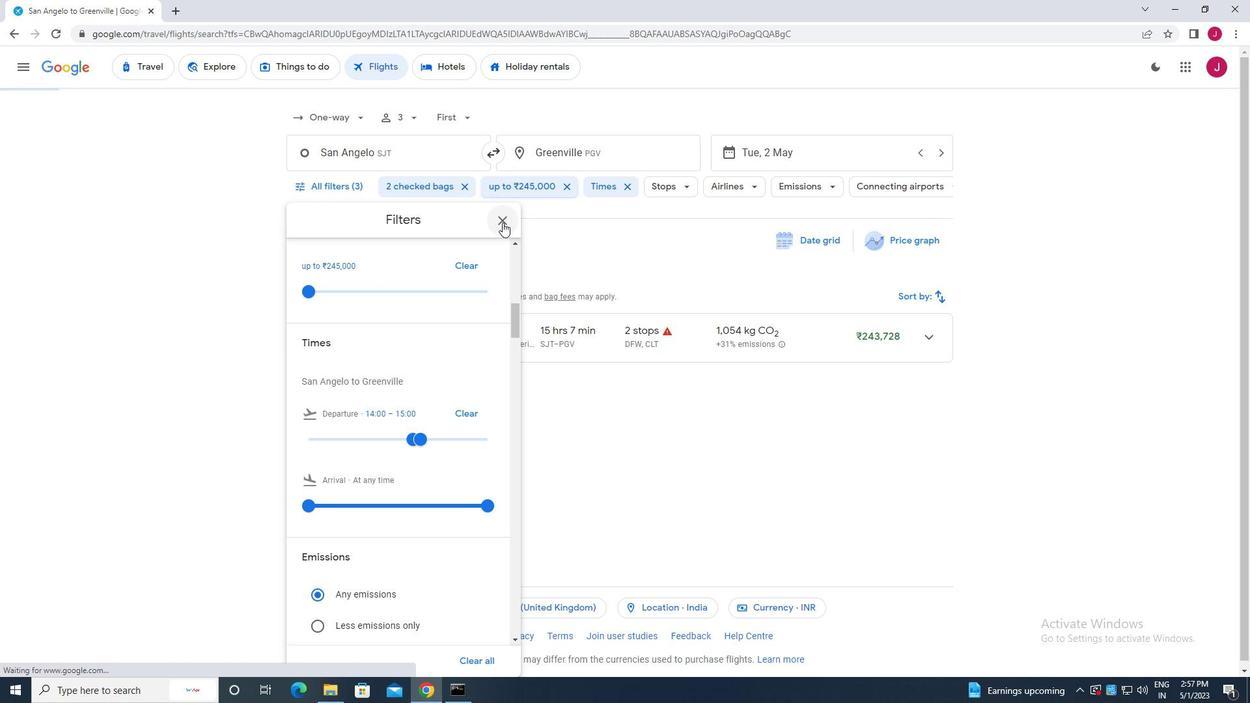
